 Task: Add an event with the title Second Annual Budget Review and Financial Planning, date '2024/04/27', time 8:50 AM to 10:50 AMand add a description: By the end of the session, participants will have experienced a greater sense of relaxation, clarity, and inner calm. They will have learned practical mindfulness techniques that can be applied not only during lunch breaks but also throughout their daily lives, fostering a more mindful and balanced approach to work and personal well-being., put the event into Red category . Add location for the event as: 654 Sainte-Chapelle, Paris, France, logged in from the account softage.9@softage.netand send the event invitation to softage.4@softage.net with CC to  softage.5@softage.net. Set a reminder for the event 15 minutes before
Action: Mouse moved to (109, 138)
Screenshot: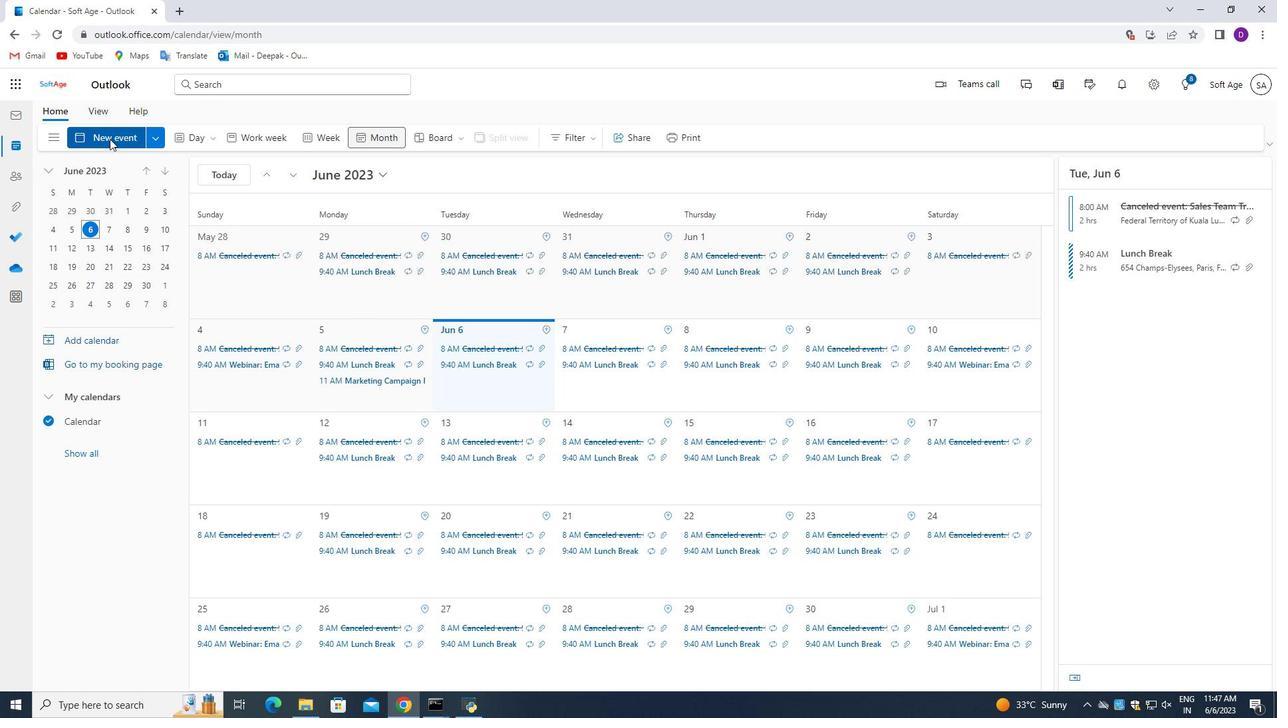 
Action: Mouse pressed left at (109, 138)
Screenshot: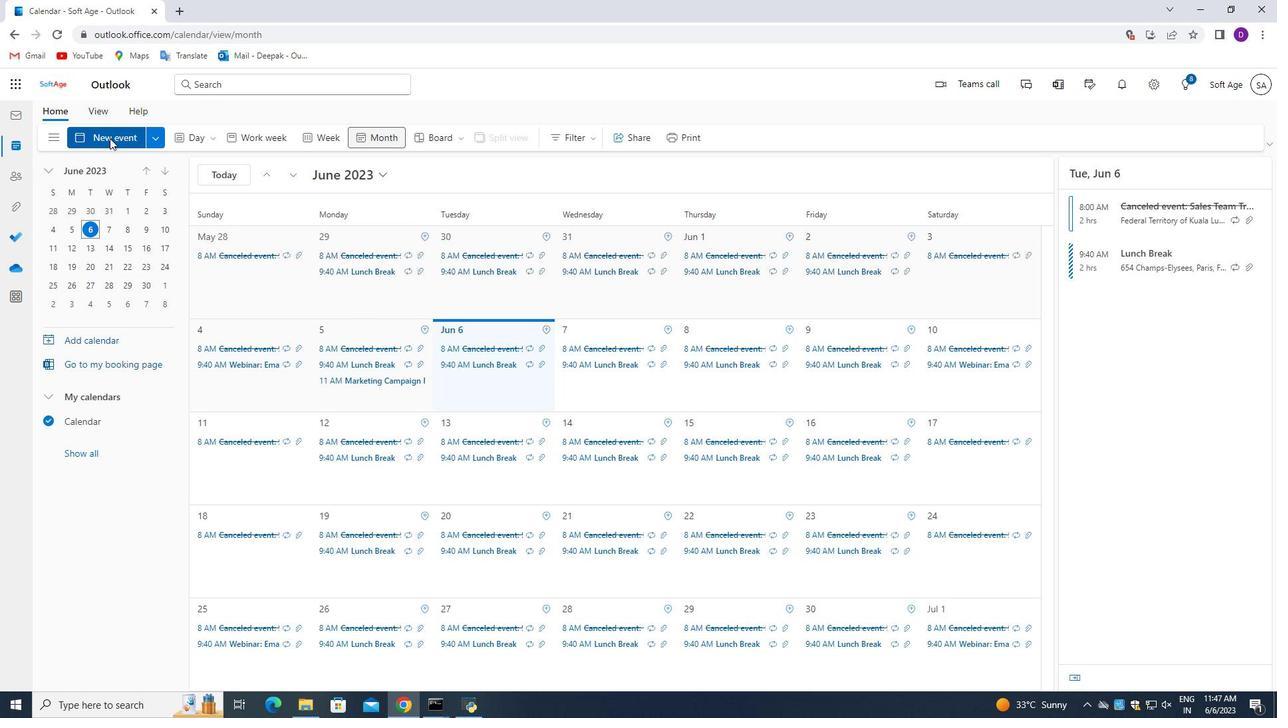 
Action: Mouse moved to (483, 572)
Screenshot: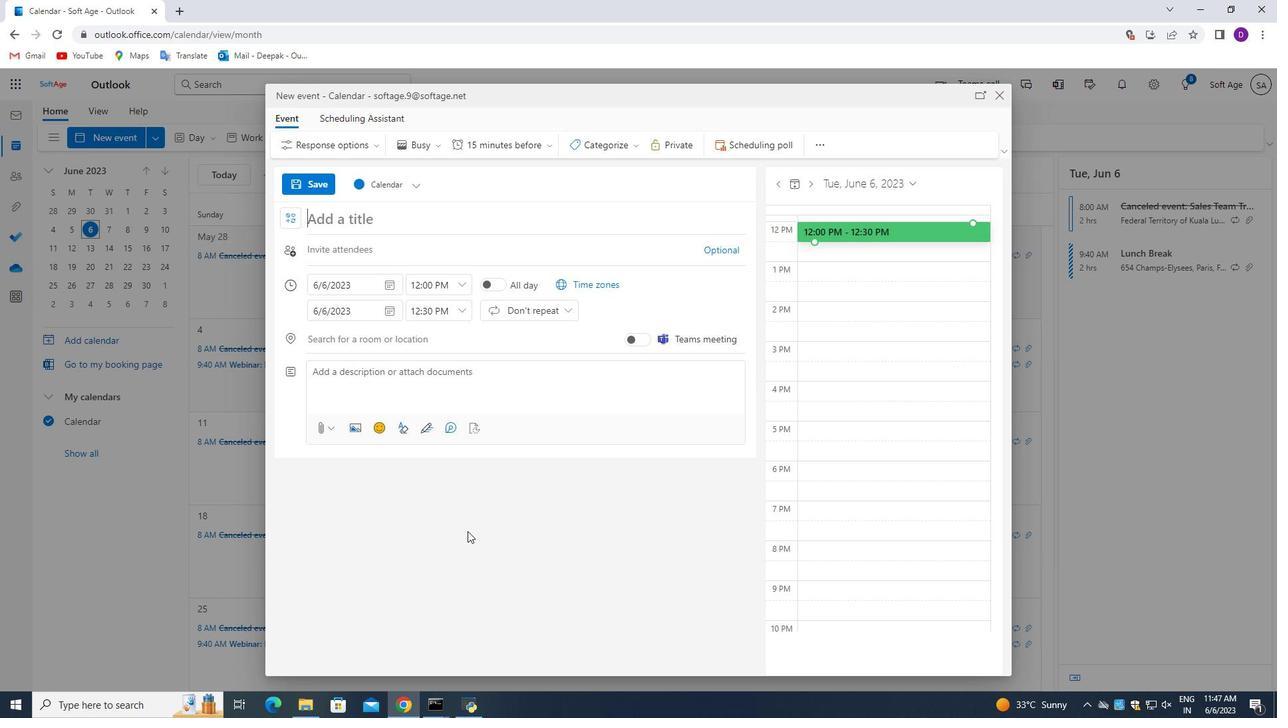
Action: Key pressed <Key.shift_r>Second<Key.space><Key.shift_r>Annual<Key.space><Key.shift_r>Budget<Key.space><Key.shift_r>Review<Key.space>and<Key.space><Key.shift_r>Financil<Key.backspace>al<Key.space>
Screenshot: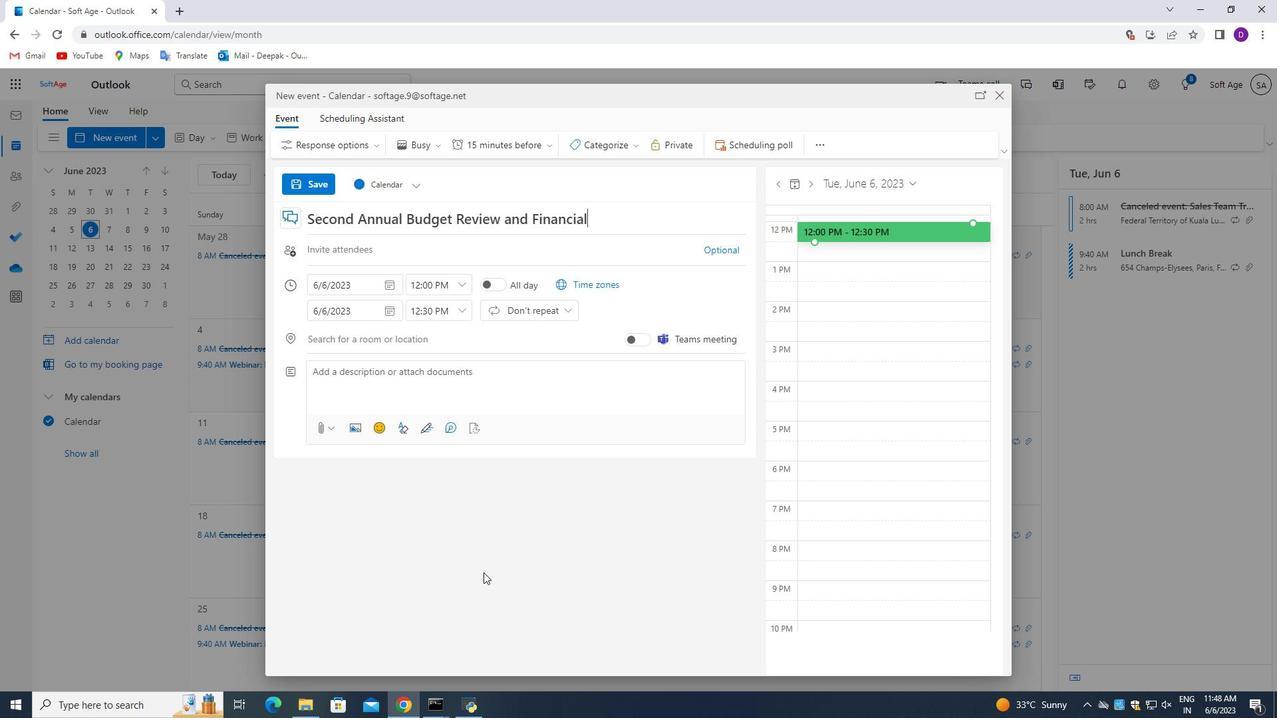 
Action: Mouse moved to (524, 562)
Screenshot: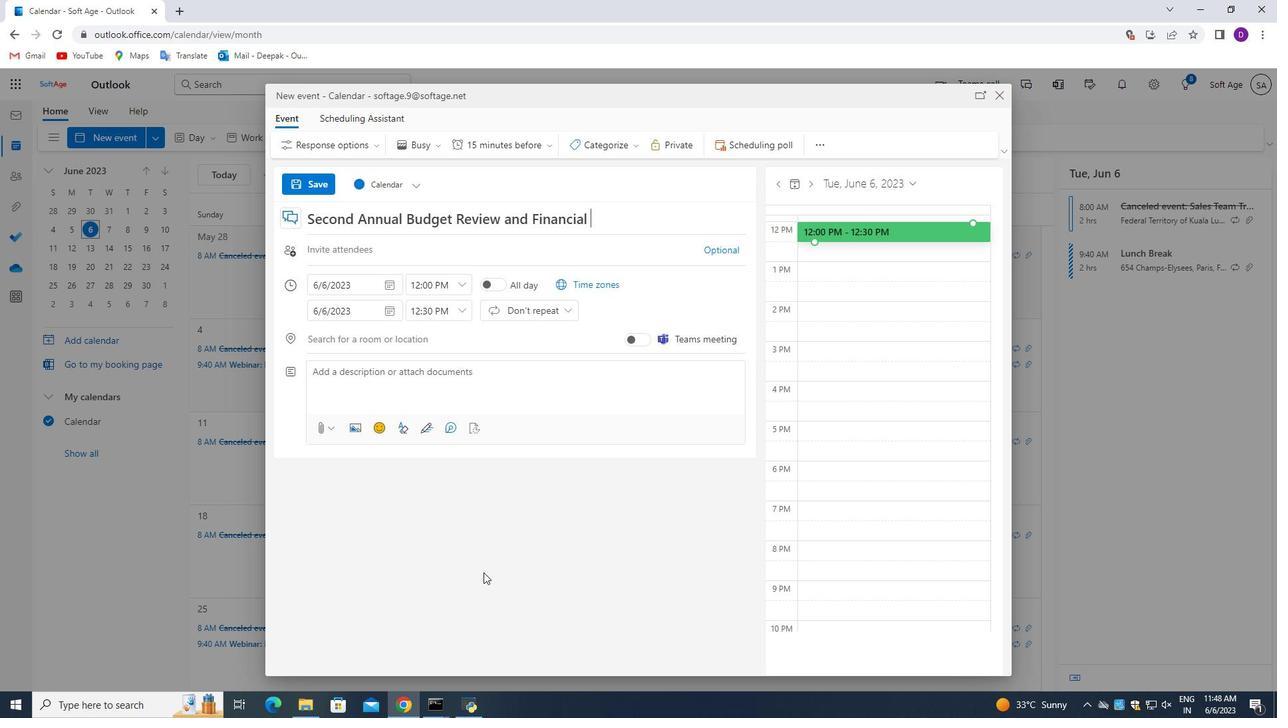 
Action: Key pressed <Key.shift>Planning<Key.space>
Screenshot: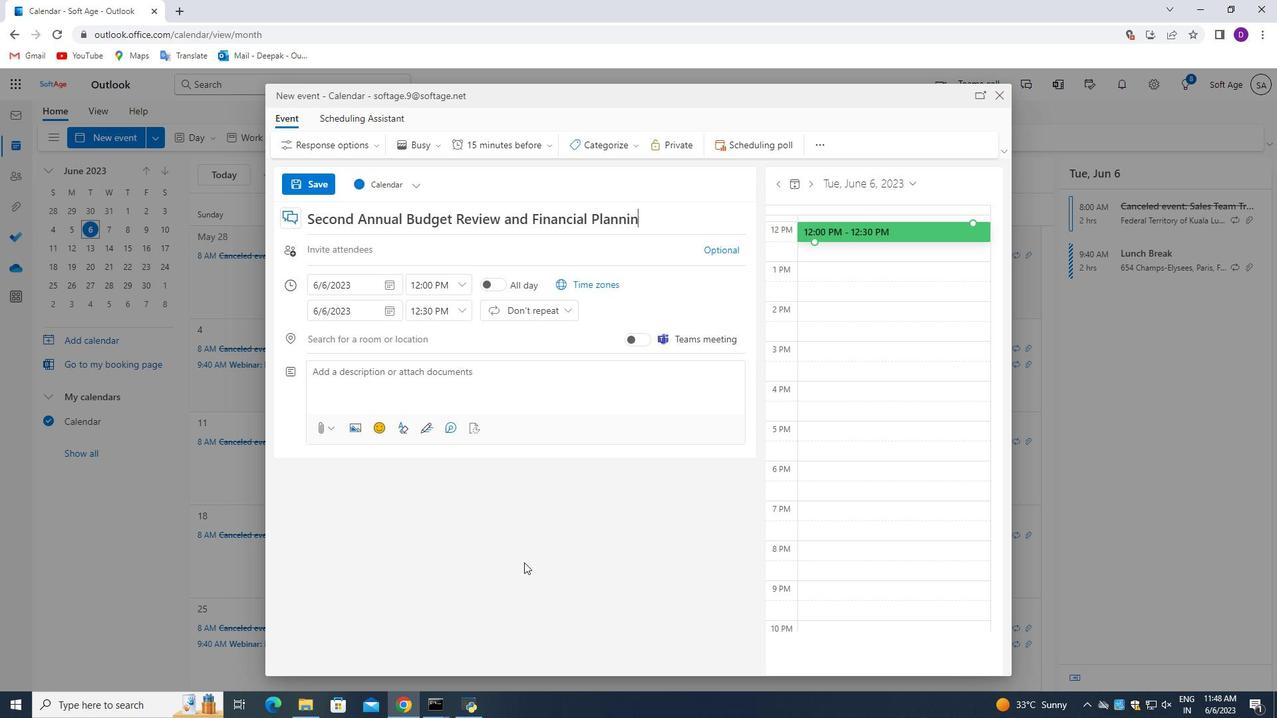 
Action: Mouse moved to (395, 282)
Screenshot: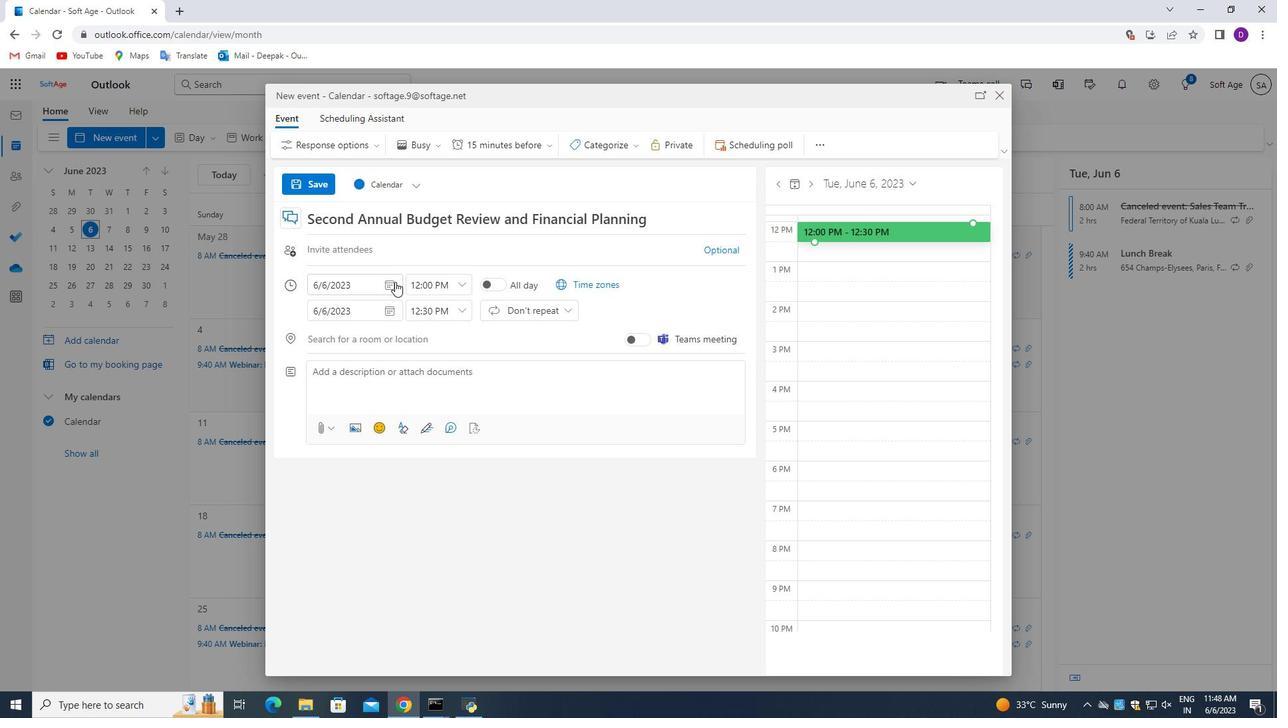 
Action: Mouse pressed left at (395, 282)
Screenshot: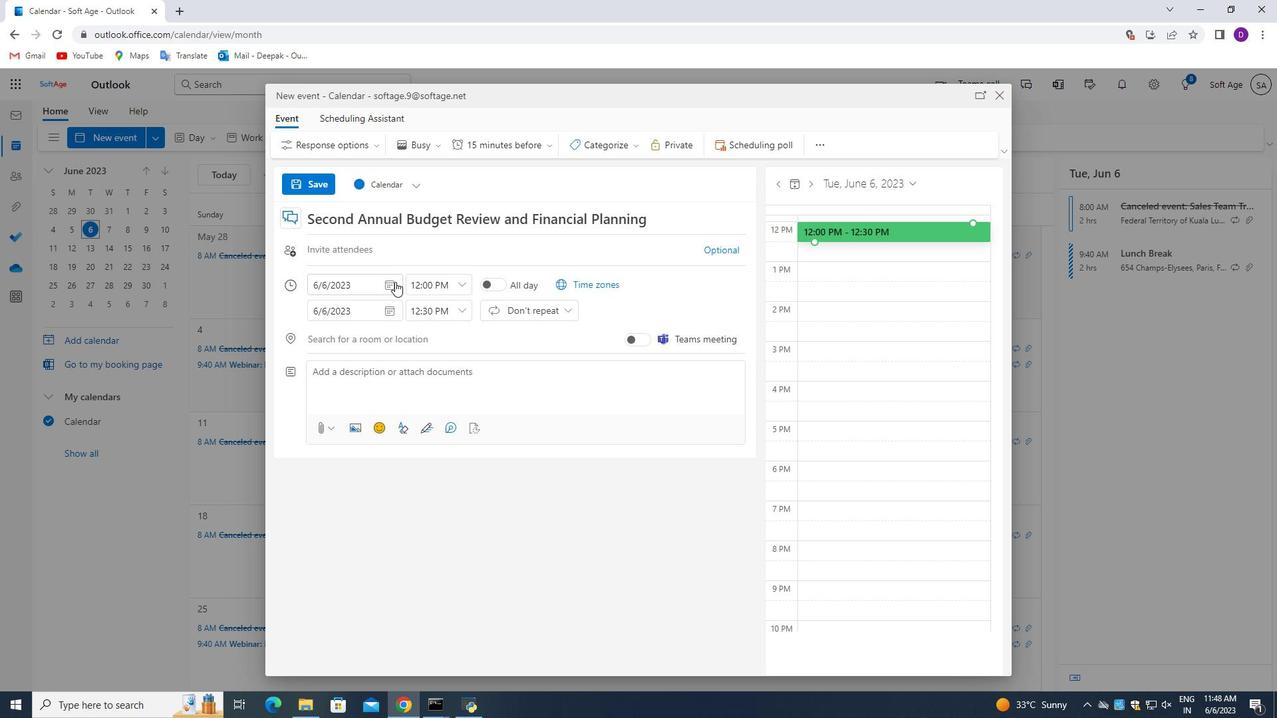 
Action: Mouse moved to (358, 311)
Screenshot: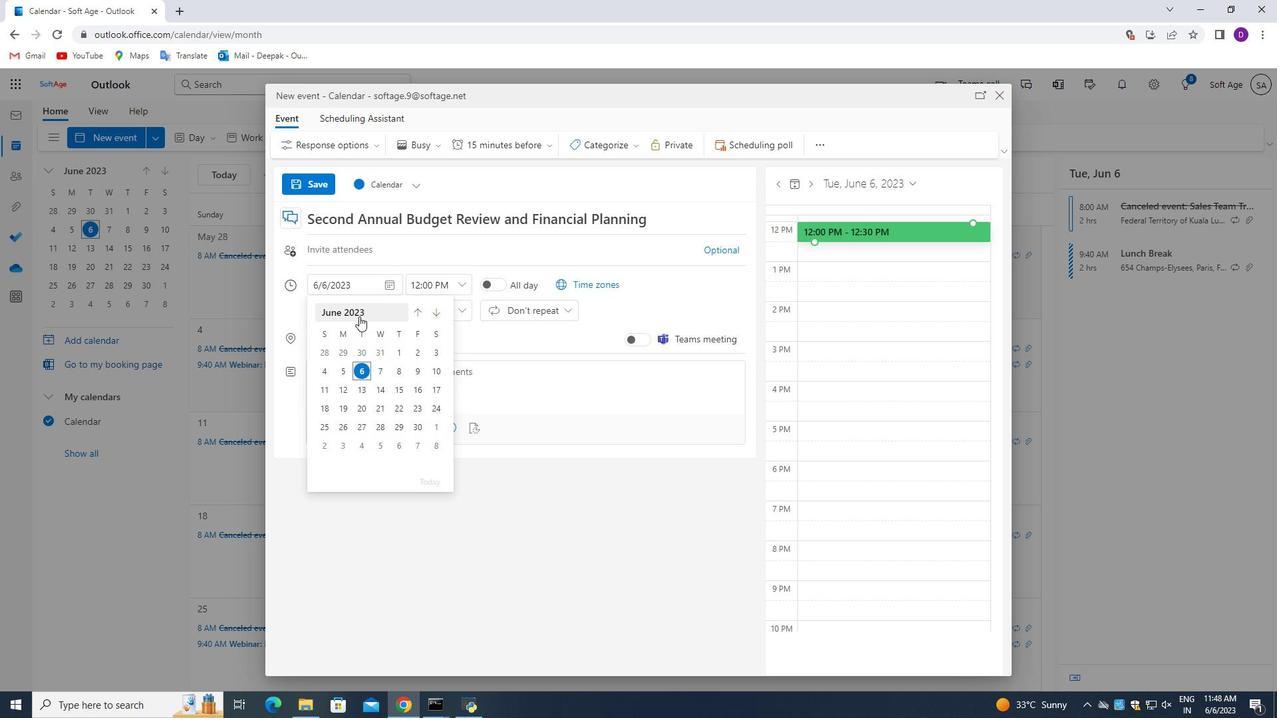 
Action: Mouse pressed left at (358, 311)
Screenshot: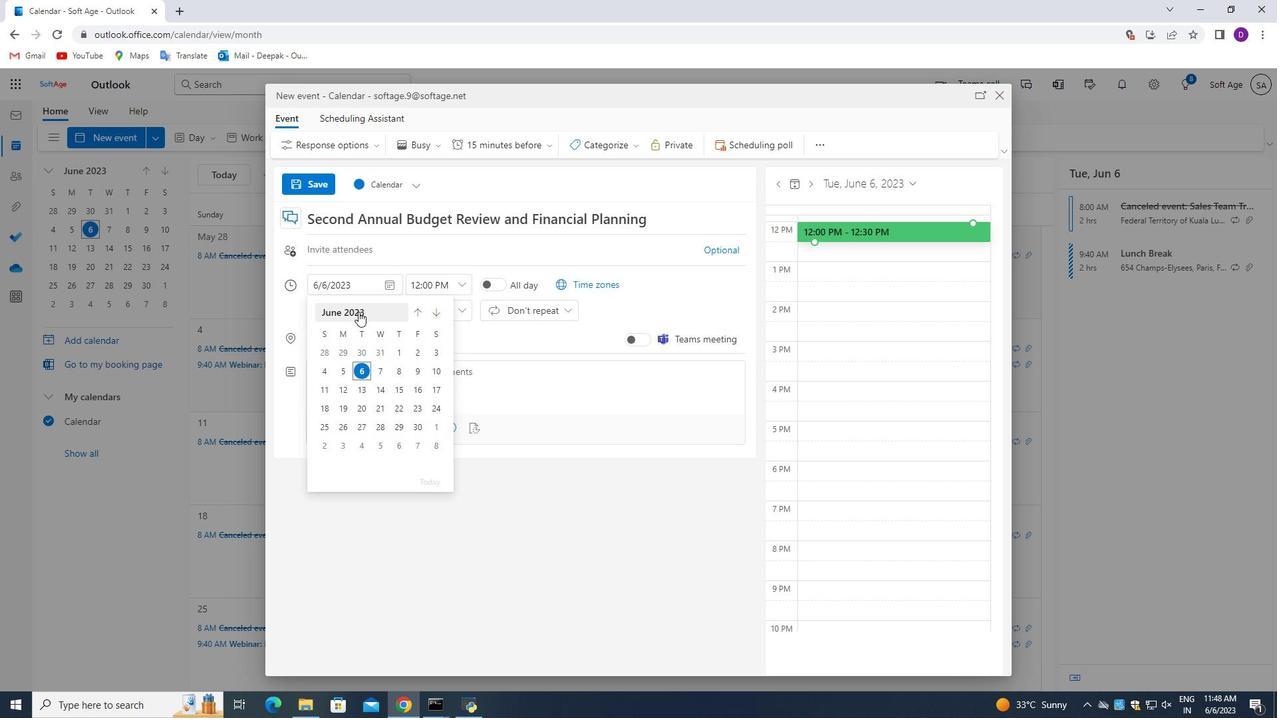 
Action: Mouse moved to (439, 318)
Screenshot: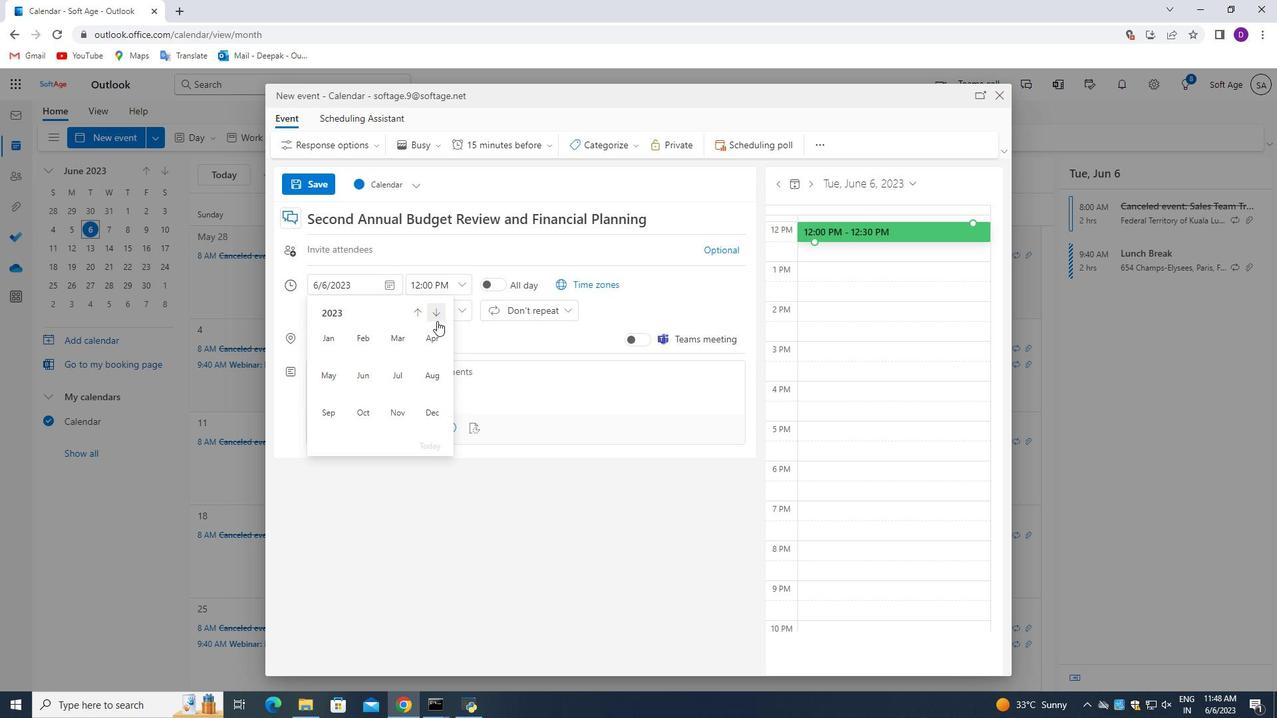 
Action: Mouse pressed left at (439, 318)
Screenshot: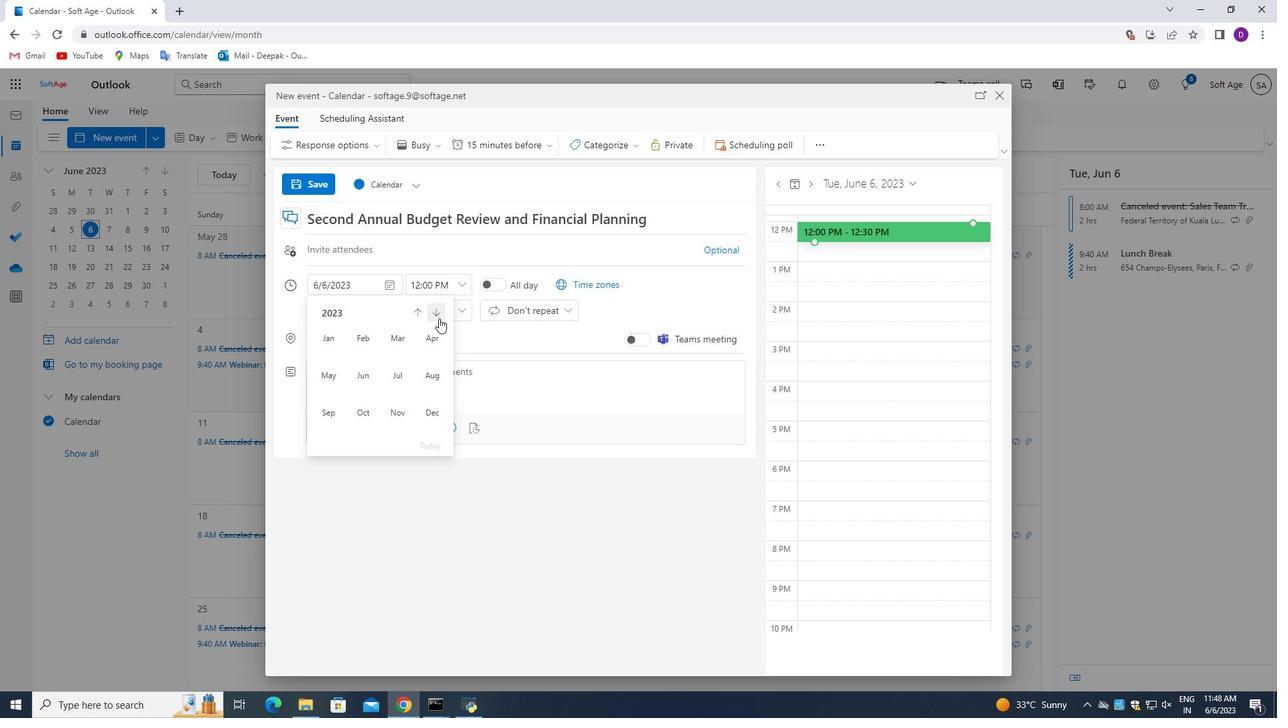 
Action: Mouse moved to (432, 336)
Screenshot: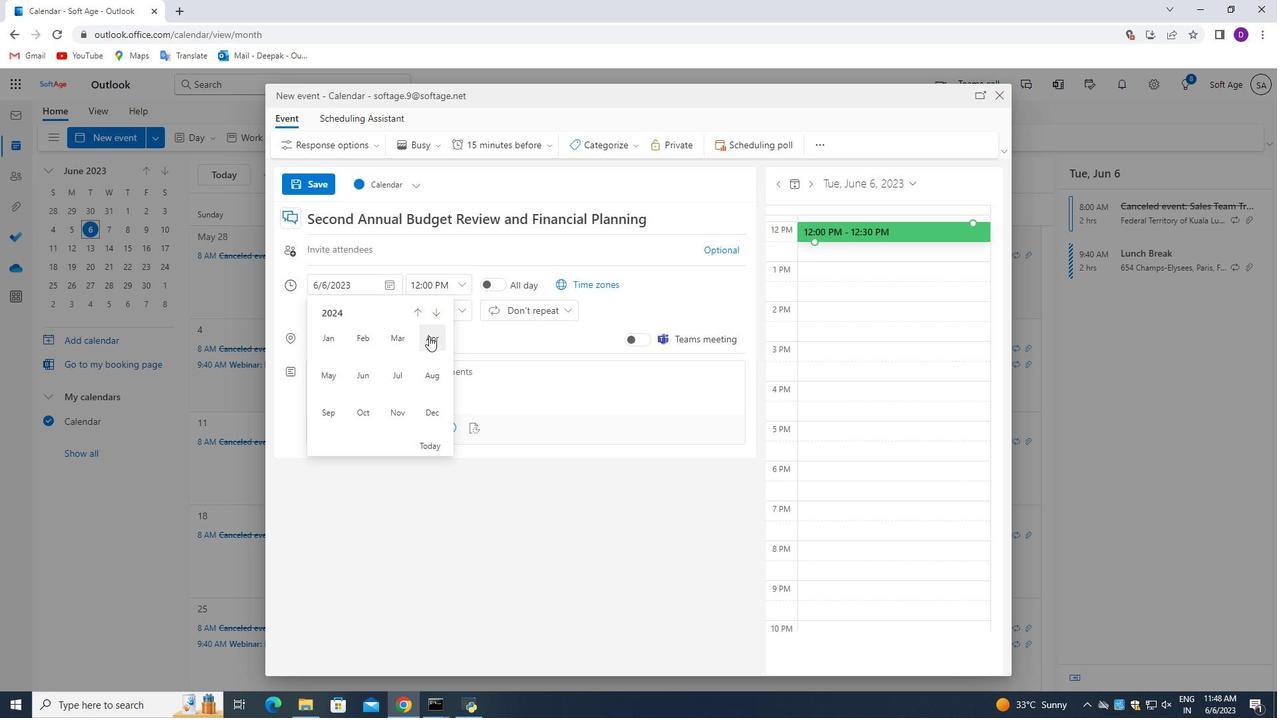 
Action: Mouse pressed left at (432, 336)
Screenshot: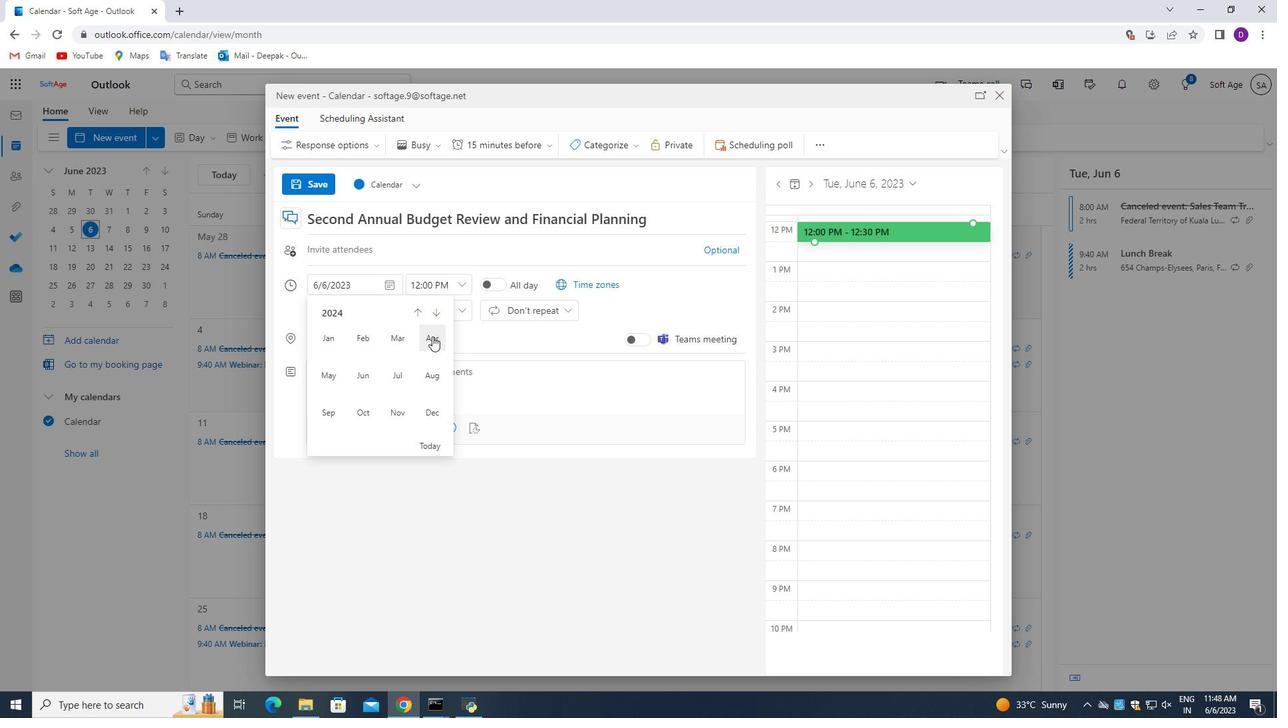 
Action: Mouse moved to (434, 407)
Screenshot: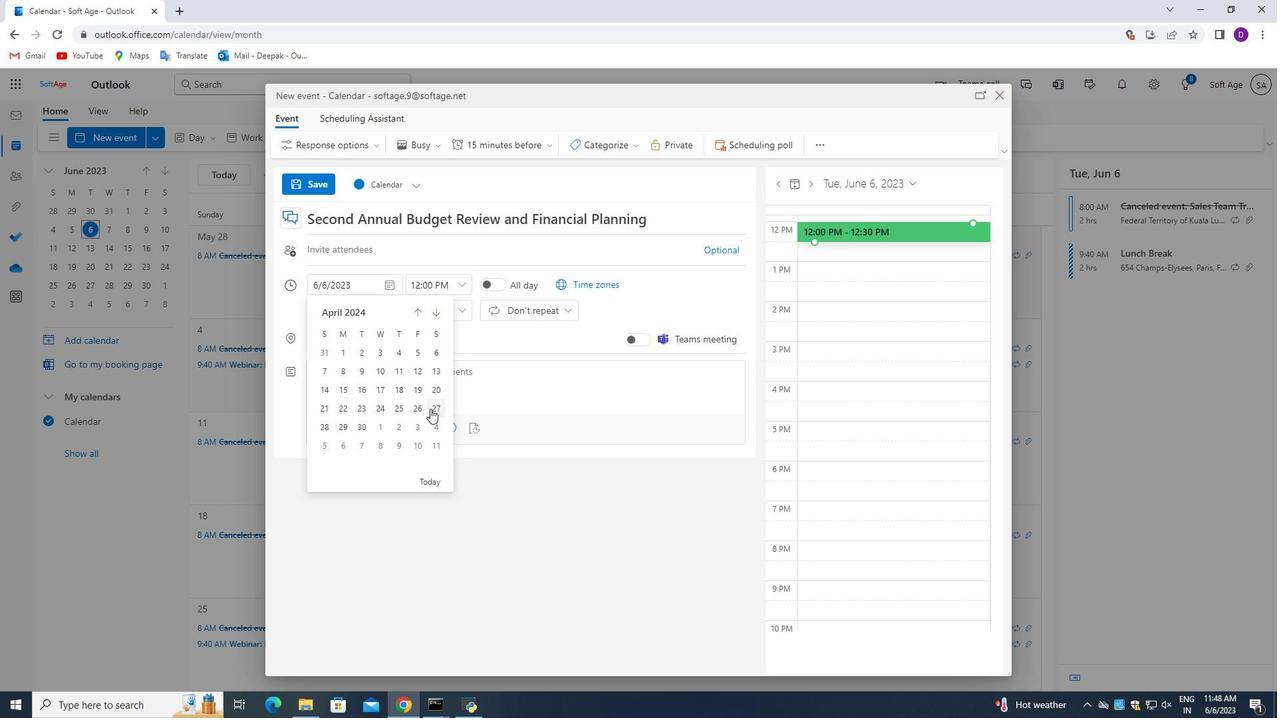 
Action: Mouse pressed left at (434, 407)
Screenshot: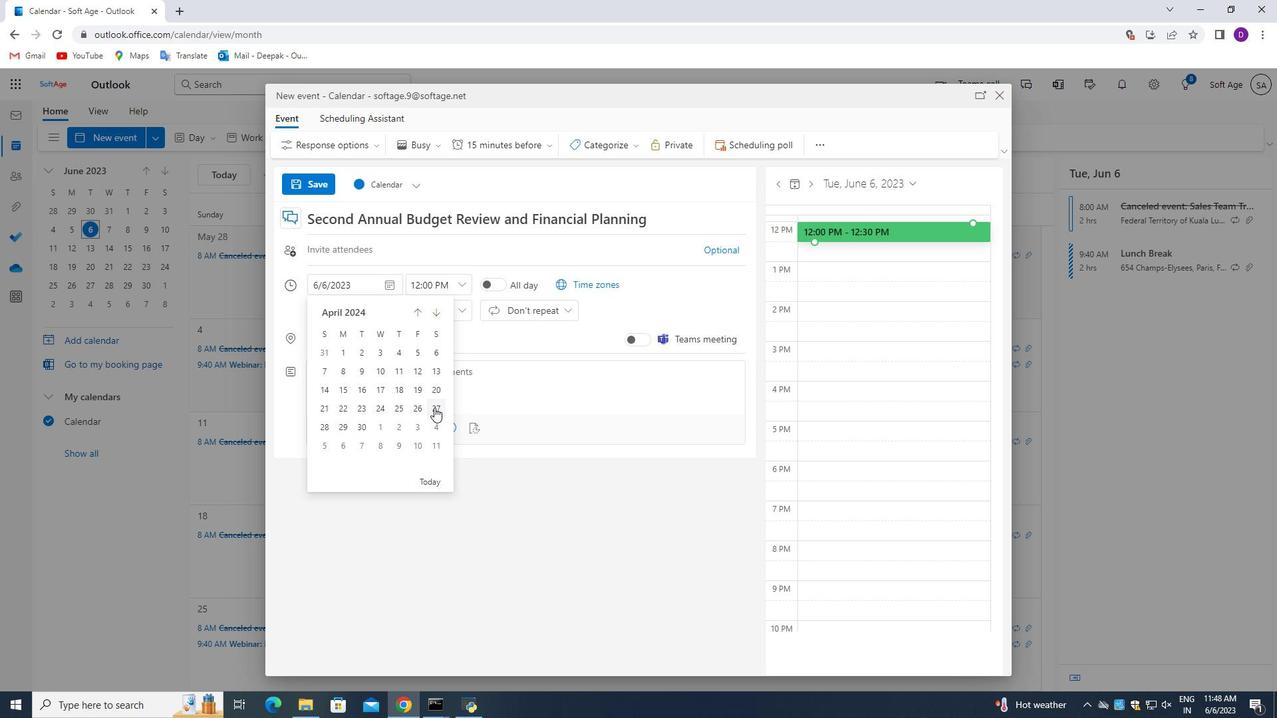 
Action: Mouse moved to (464, 284)
Screenshot: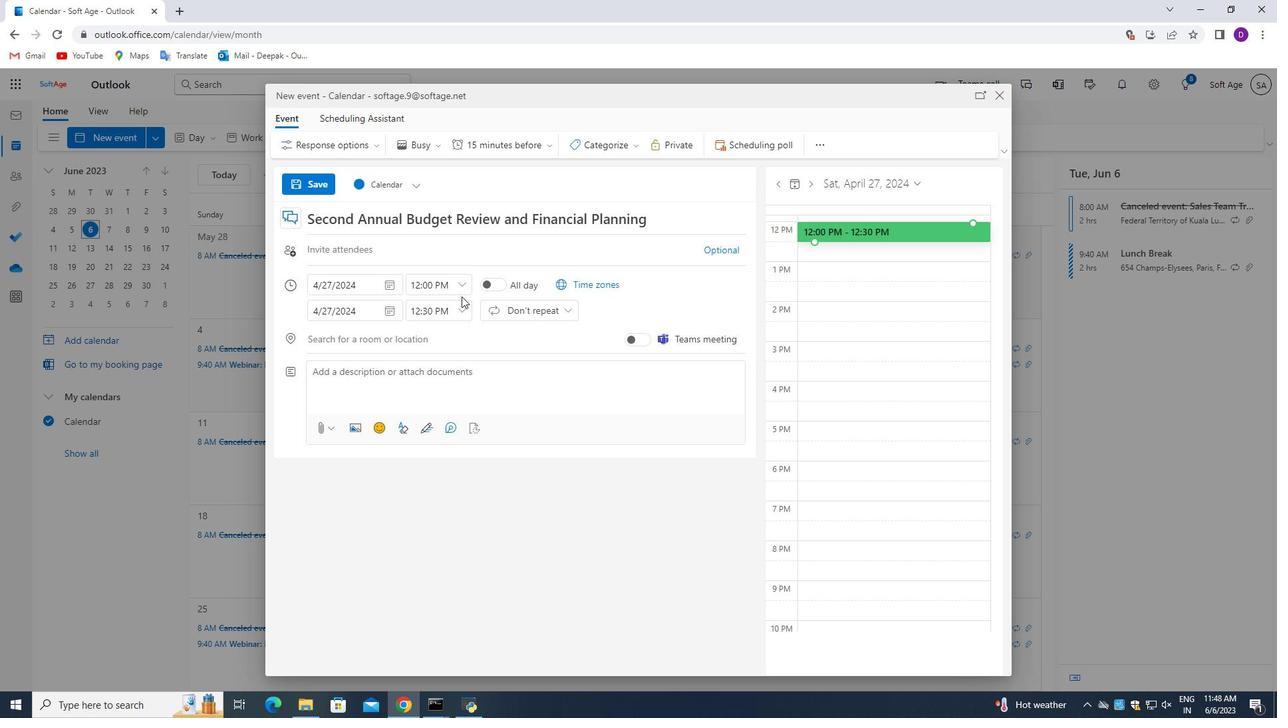
Action: Mouse pressed left at (464, 284)
Screenshot: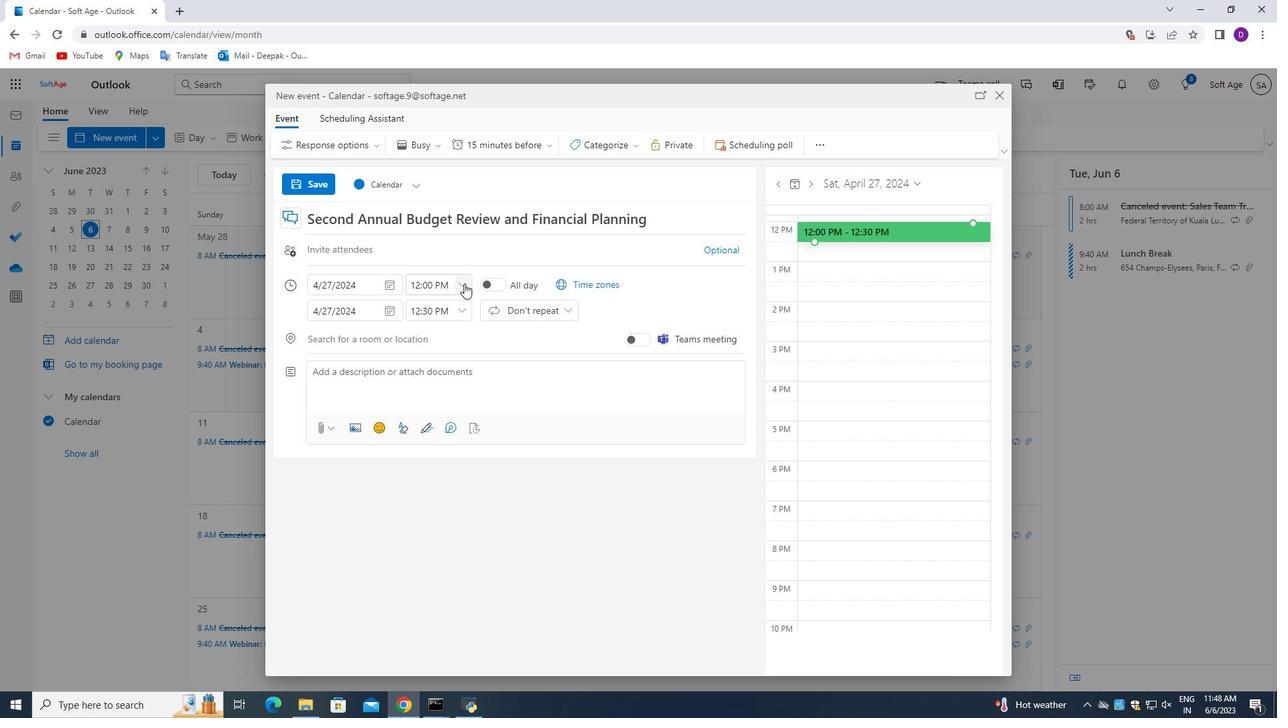 
Action: Mouse pressed left at (464, 284)
Screenshot: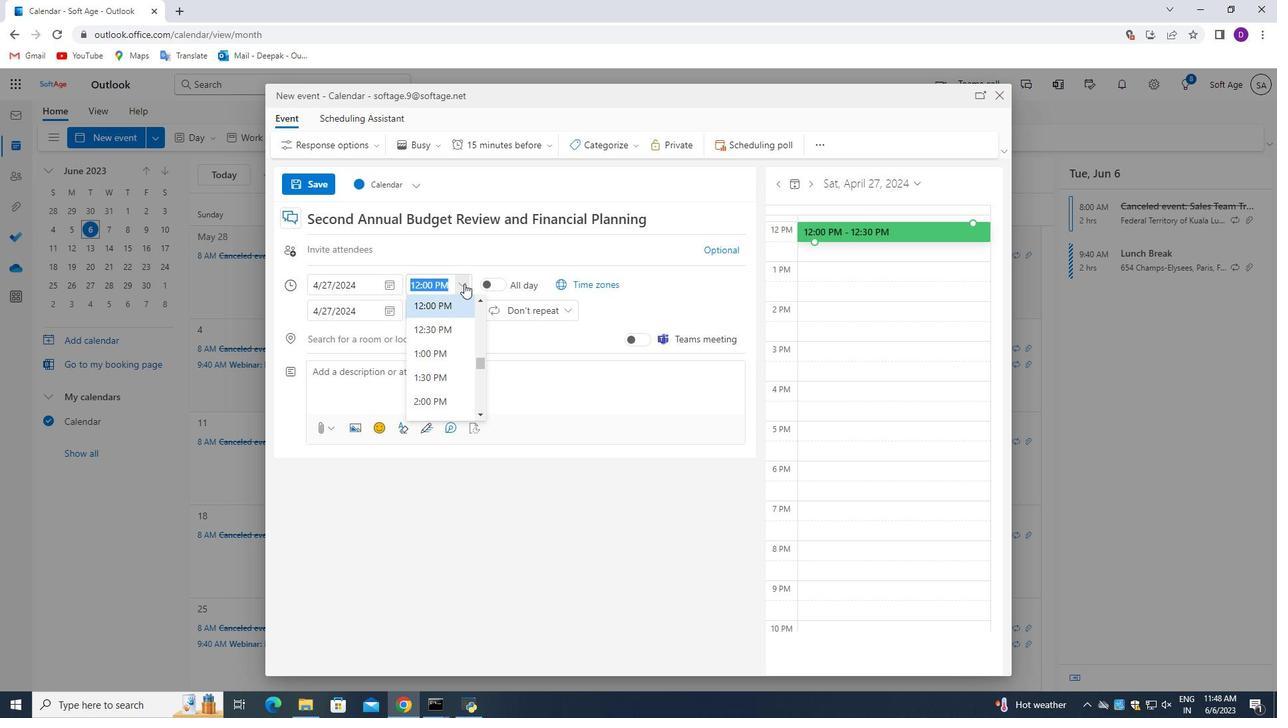 
Action: Mouse moved to (418, 286)
Screenshot: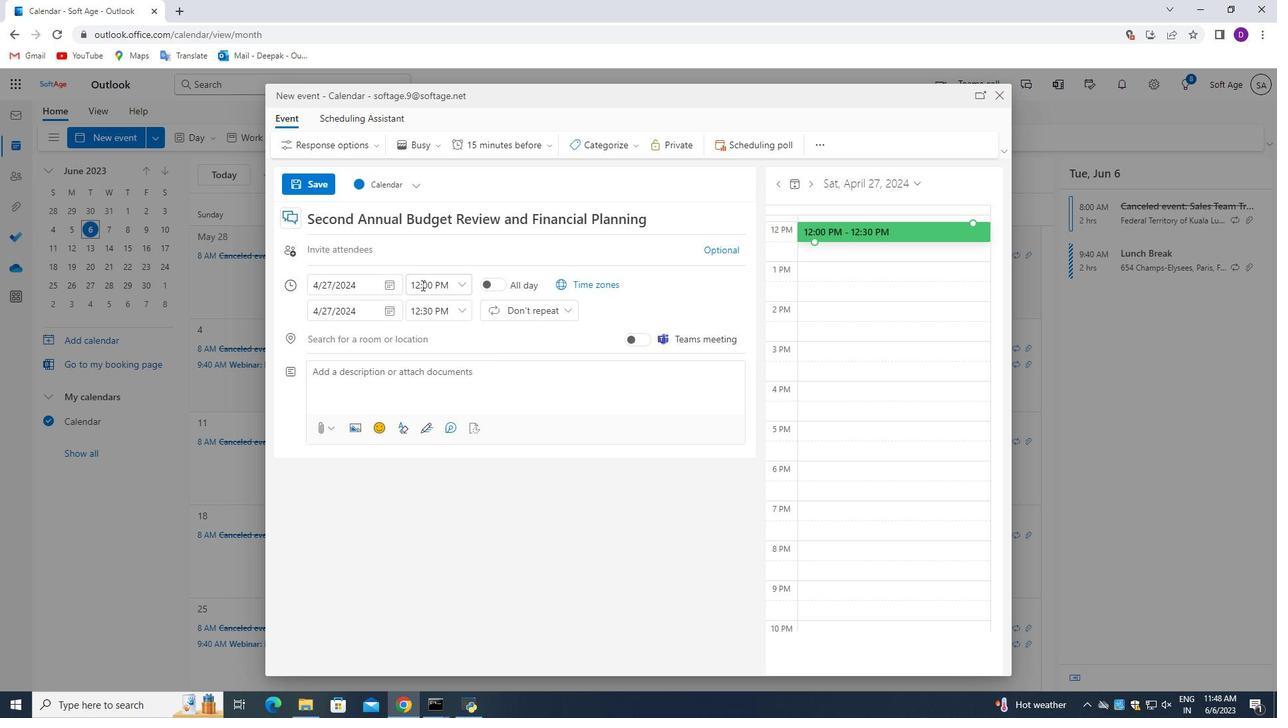
Action: Mouse pressed left at (418, 286)
Screenshot: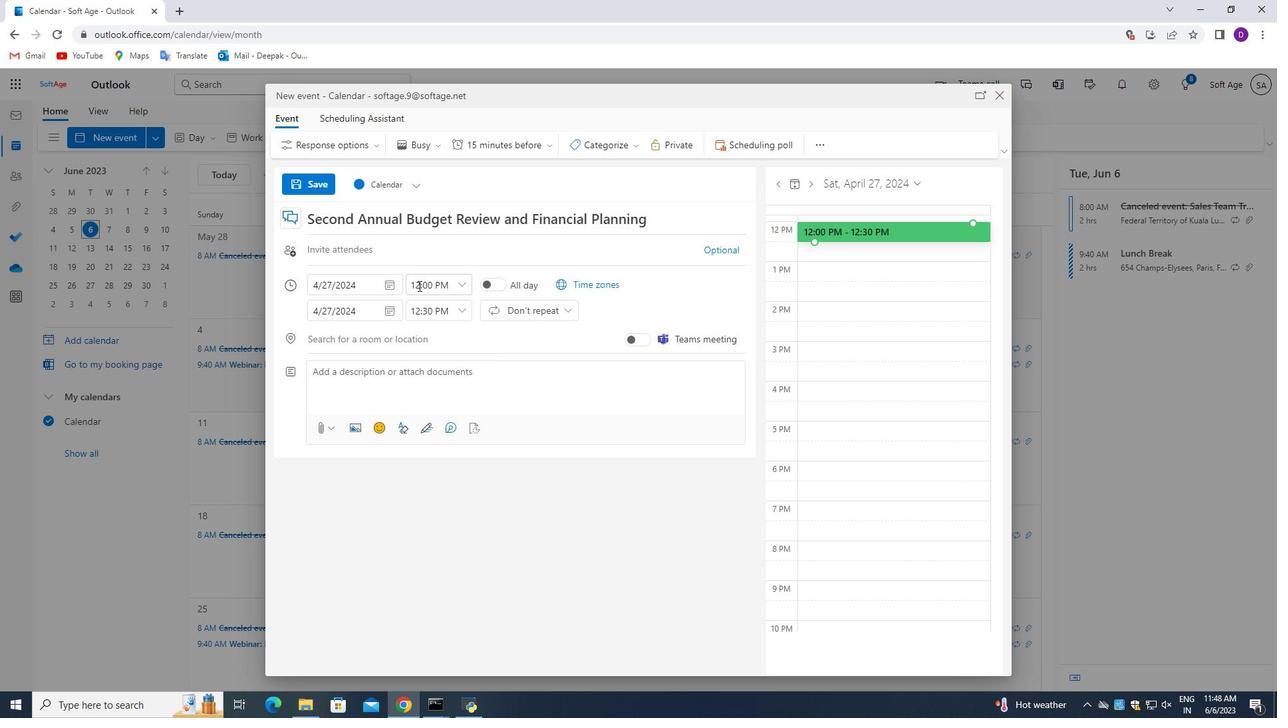 
Action: Mouse pressed left at (418, 286)
Screenshot: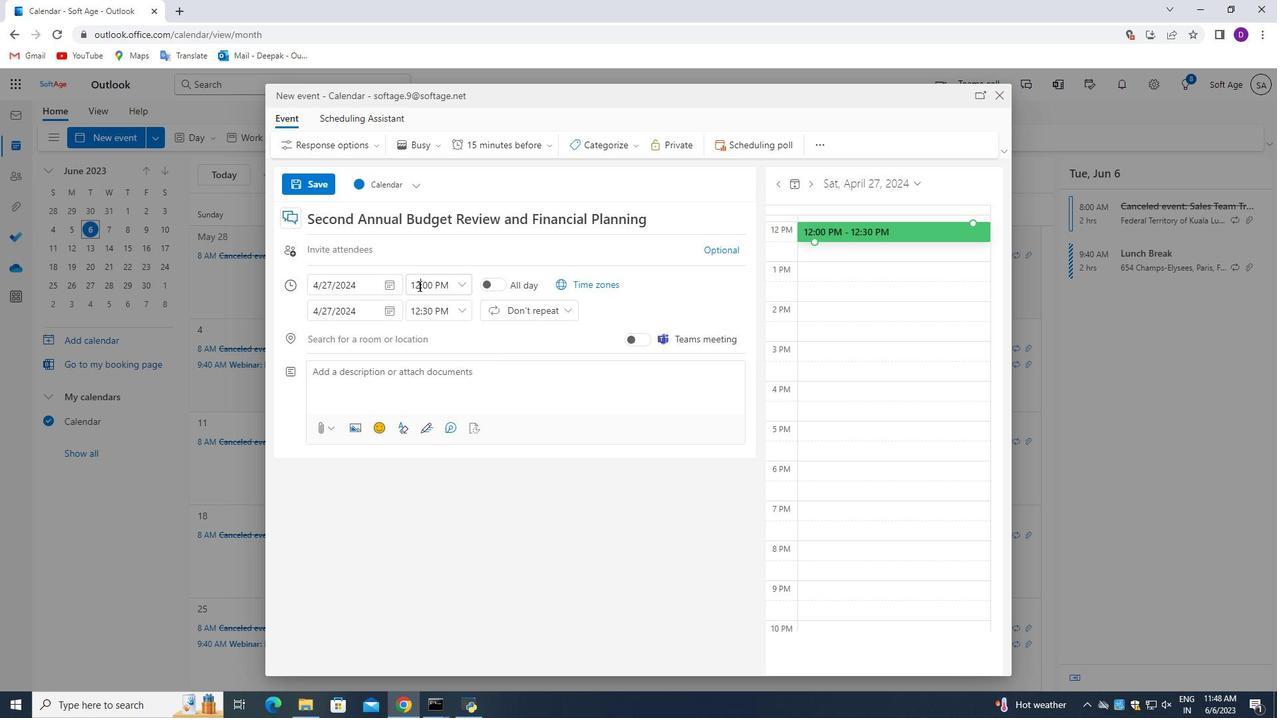 
Action: Mouse pressed left at (418, 286)
Screenshot: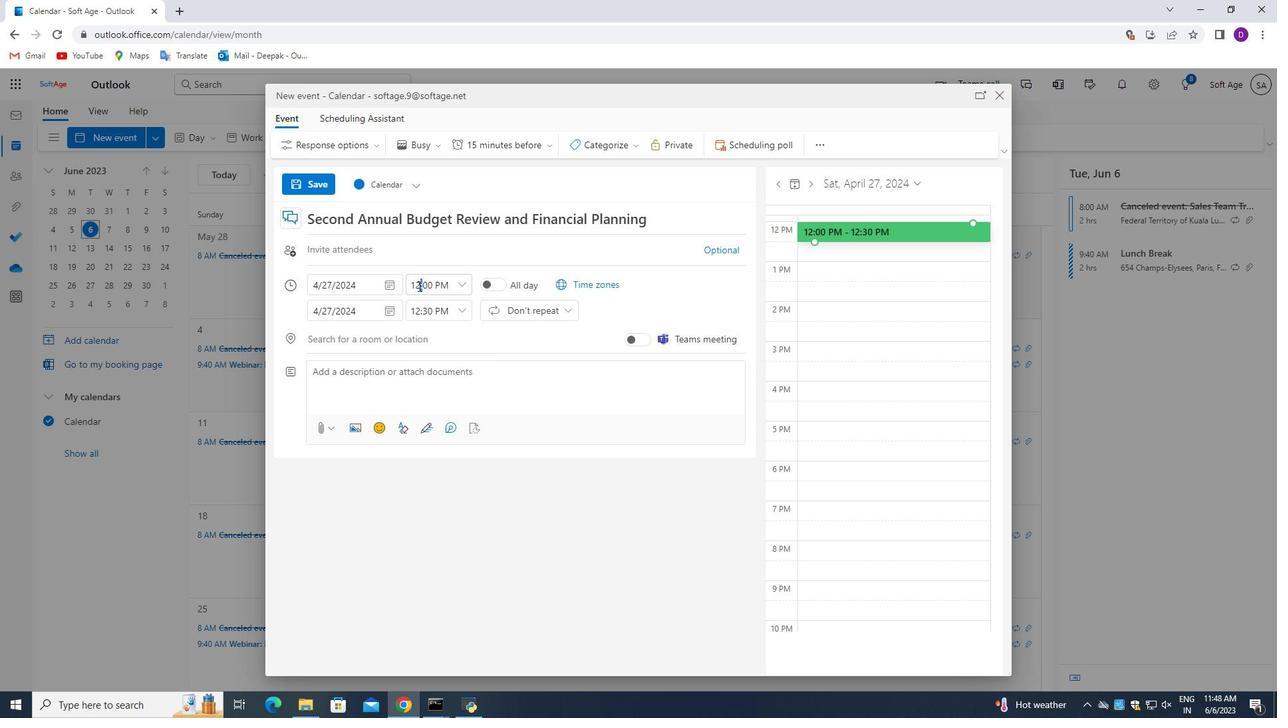 
Action: Mouse moved to (432, 313)
Screenshot: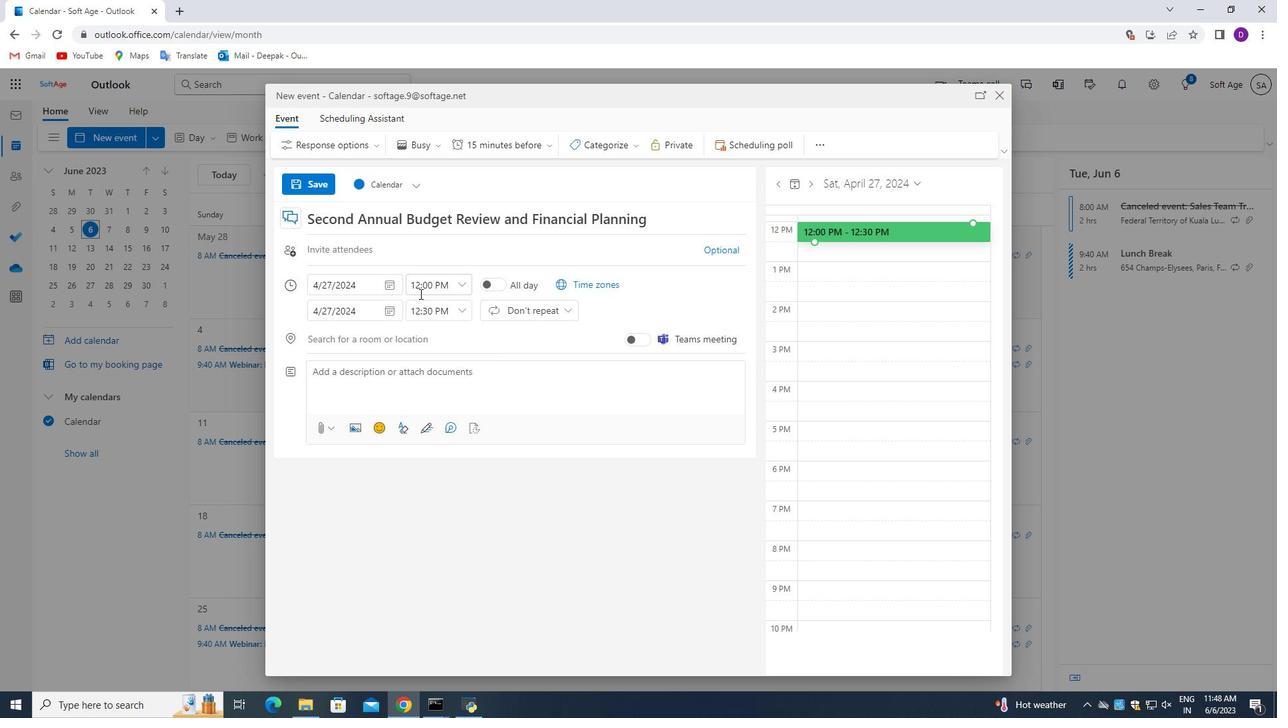 
Action: Key pressed <Key.backspace><Key.backspace>8
Screenshot: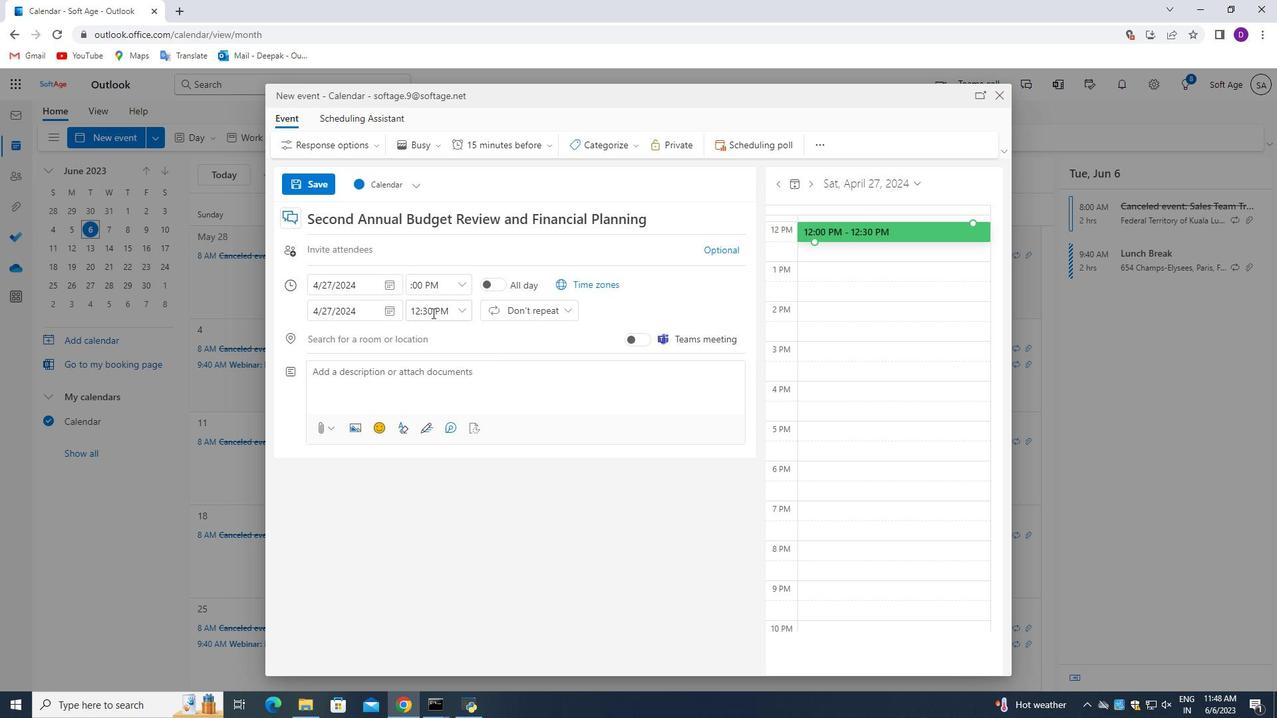 
Action: Mouse moved to (424, 284)
Screenshot: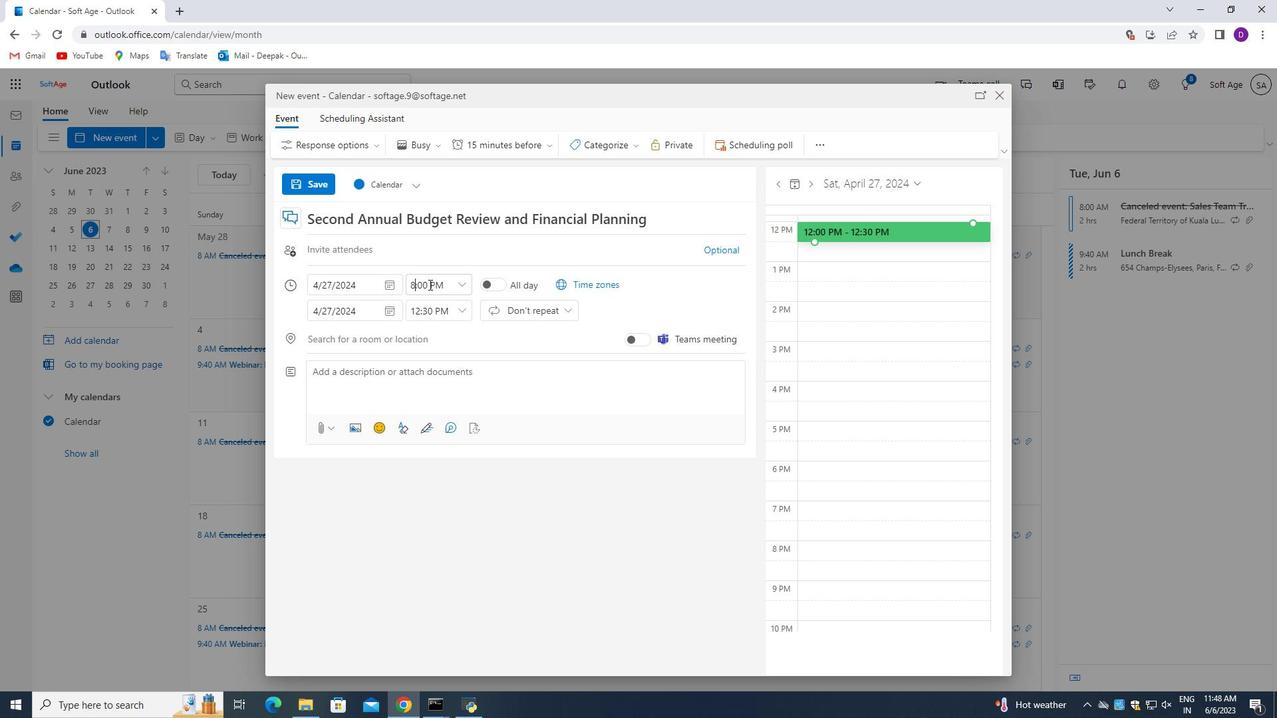 
Action: Mouse pressed left at (424, 284)
Screenshot: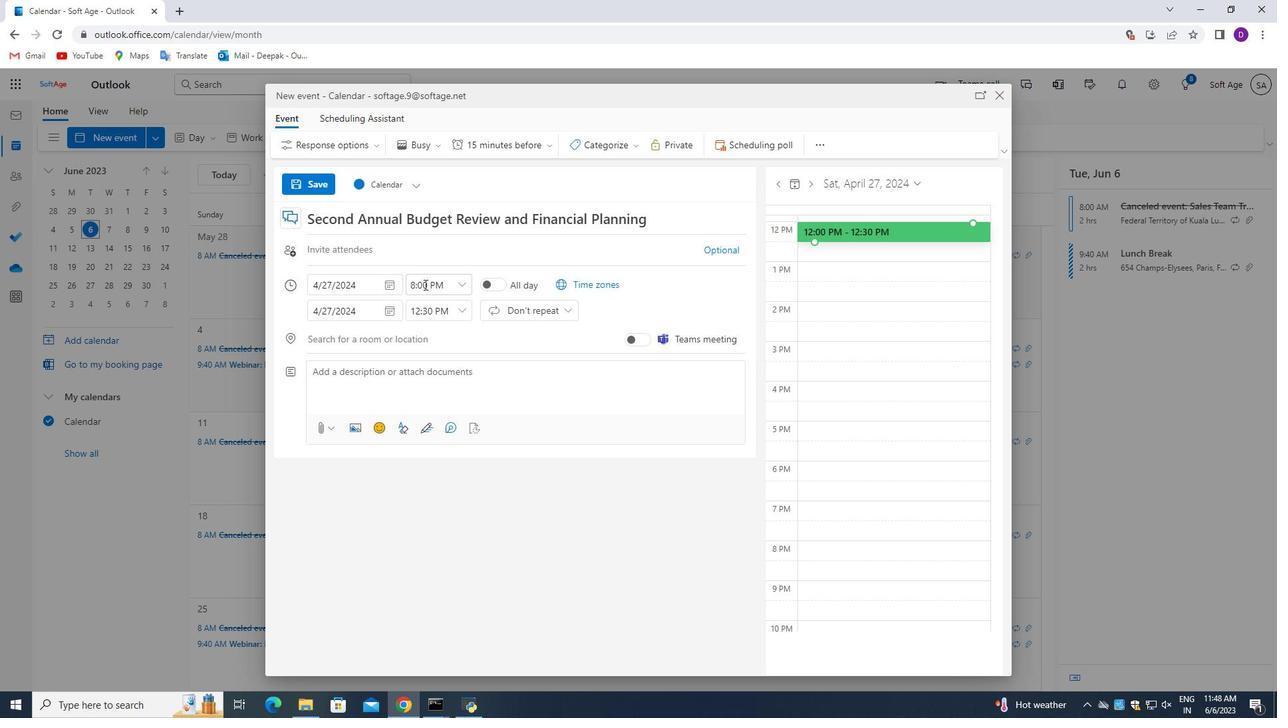 
Action: Mouse moved to (429, 222)
Screenshot: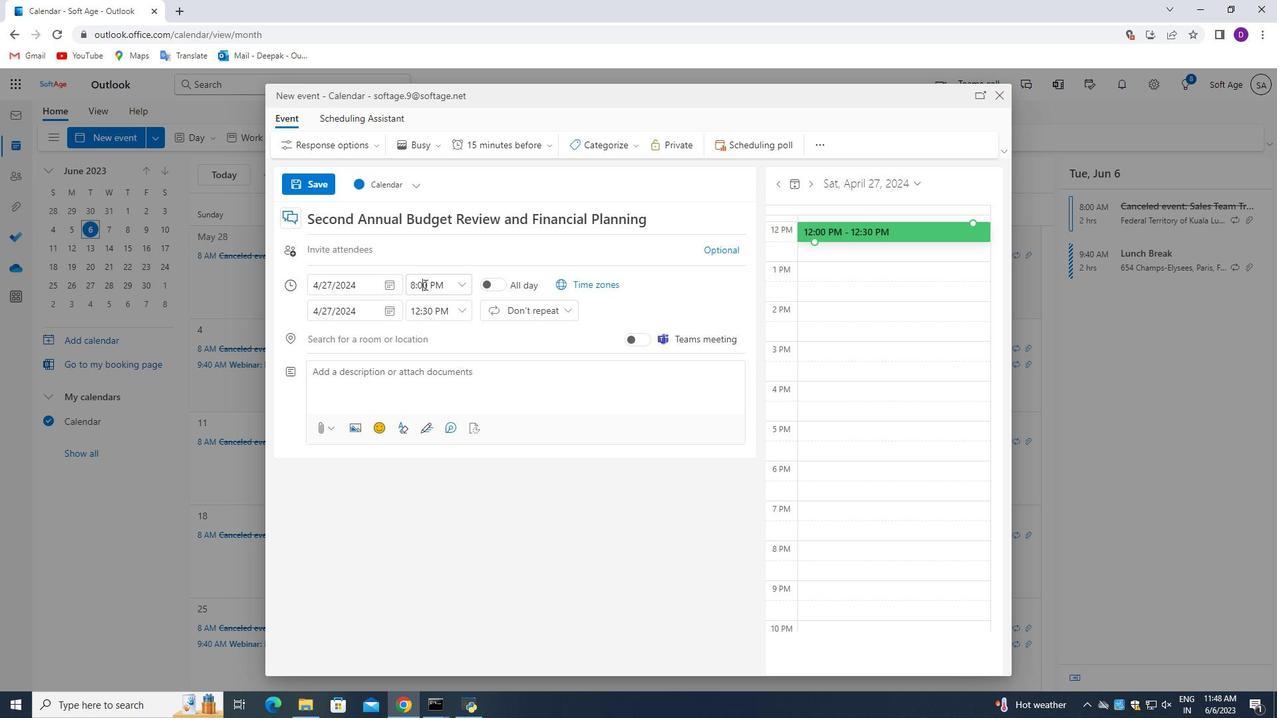
Action: Key pressed <Key.backspace>5
Screenshot: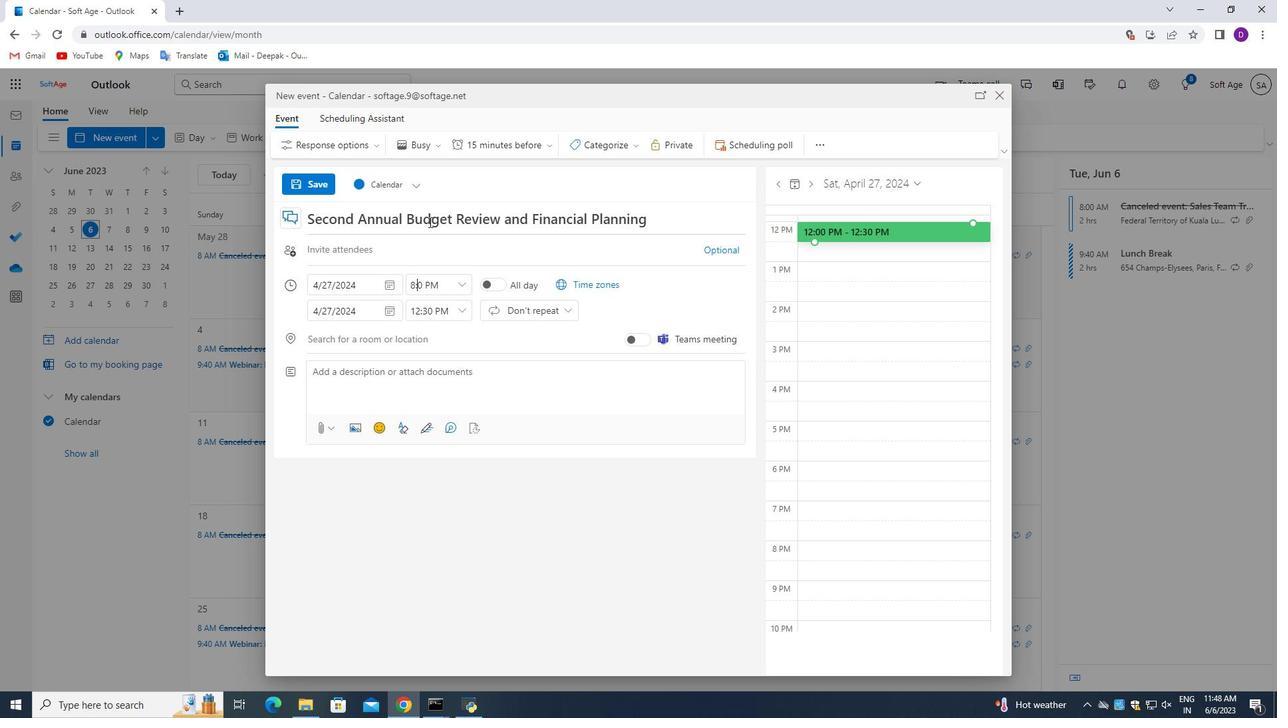 
Action: Mouse moved to (459, 315)
Screenshot: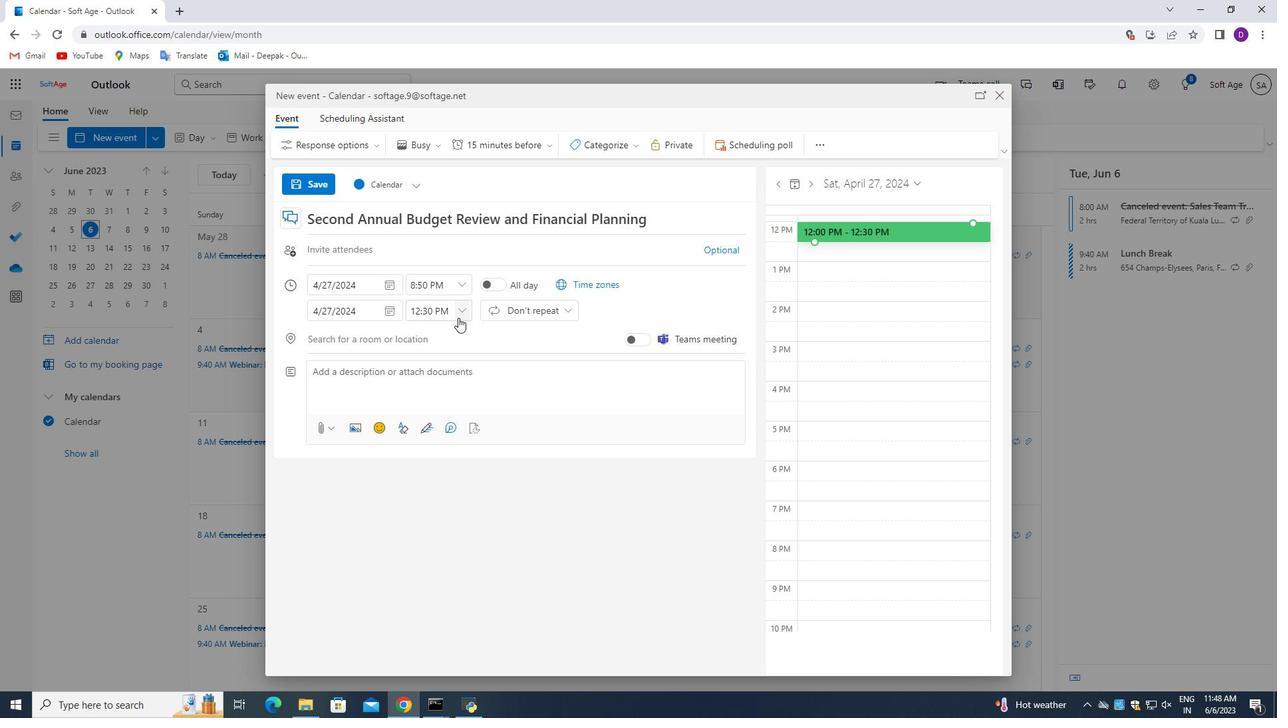 
Action: Mouse pressed left at (459, 315)
Screenshot: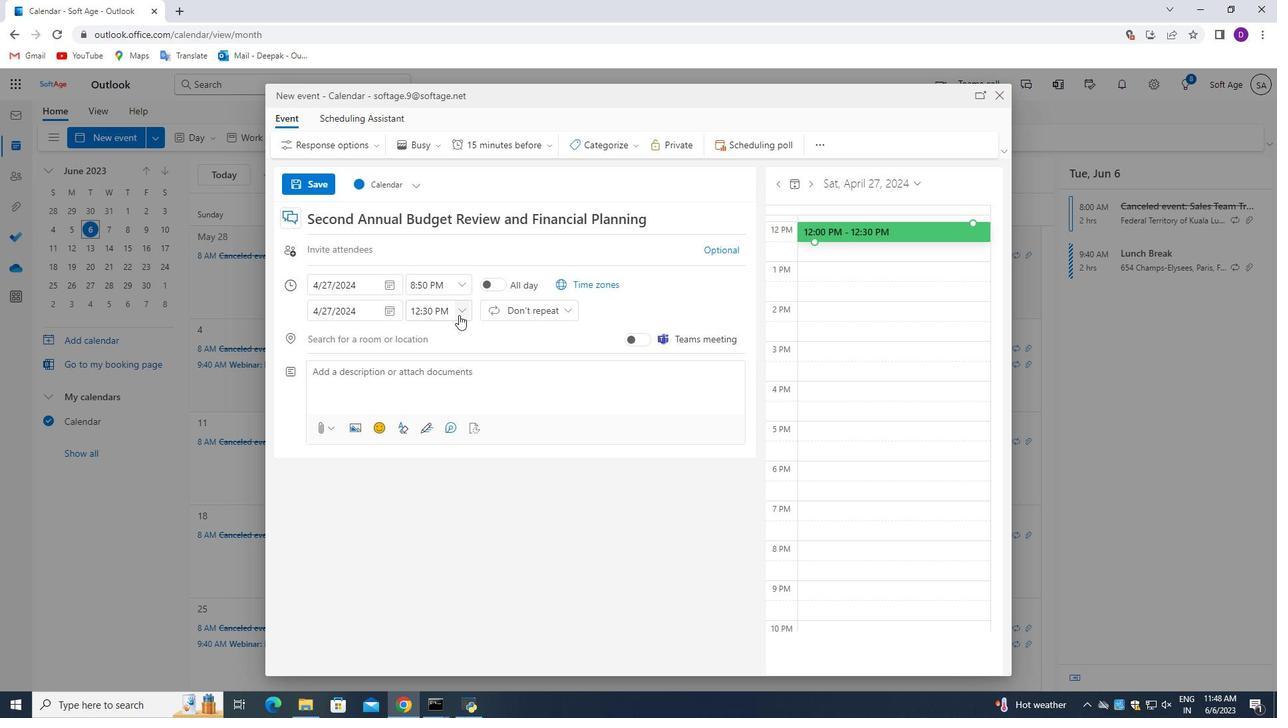 
Action: Mouse moved to (449, 357)
Screenshot: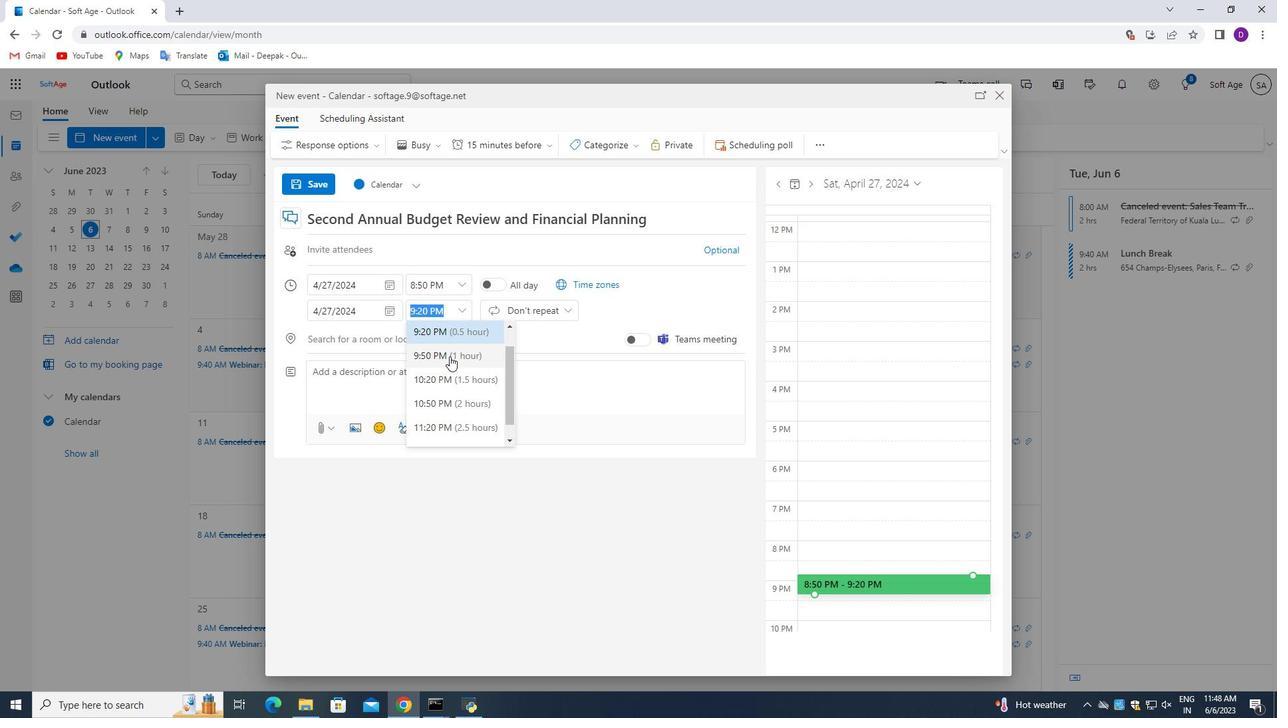 
Action: Mouse pressed left at (449, 357)
Screenshot: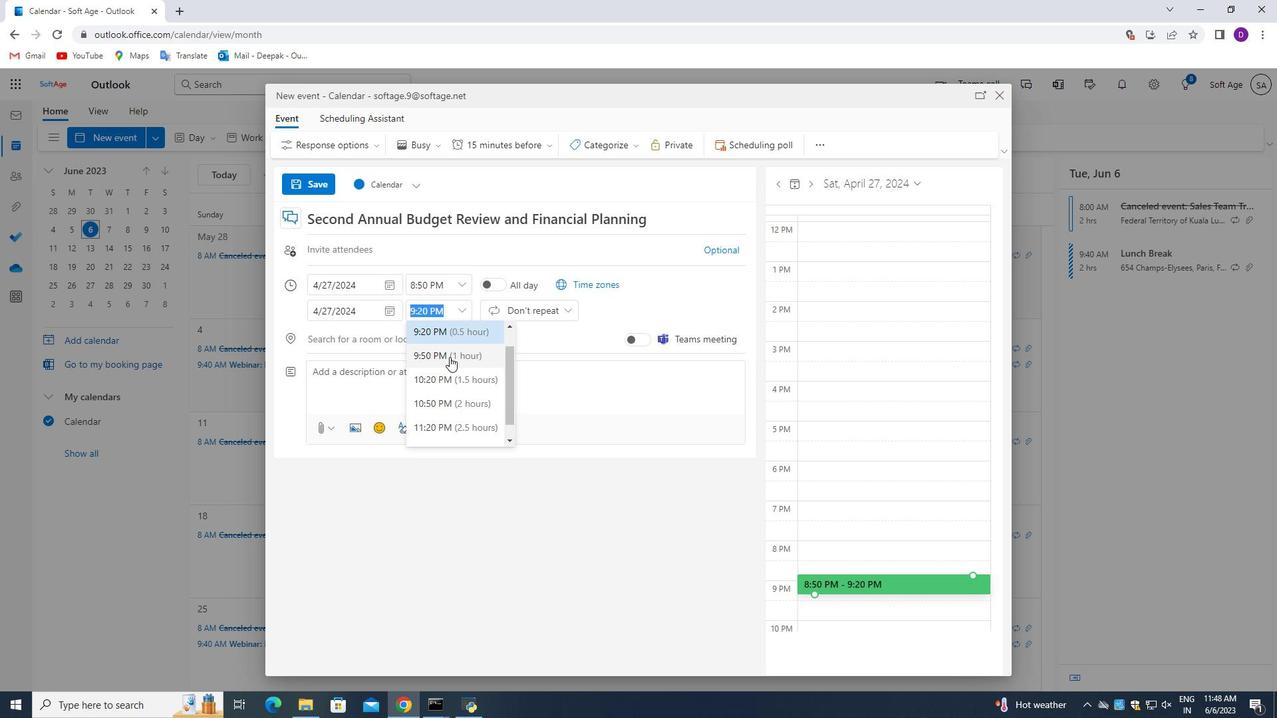 
Action: Mouse moved to (425, 377)
Screenshot: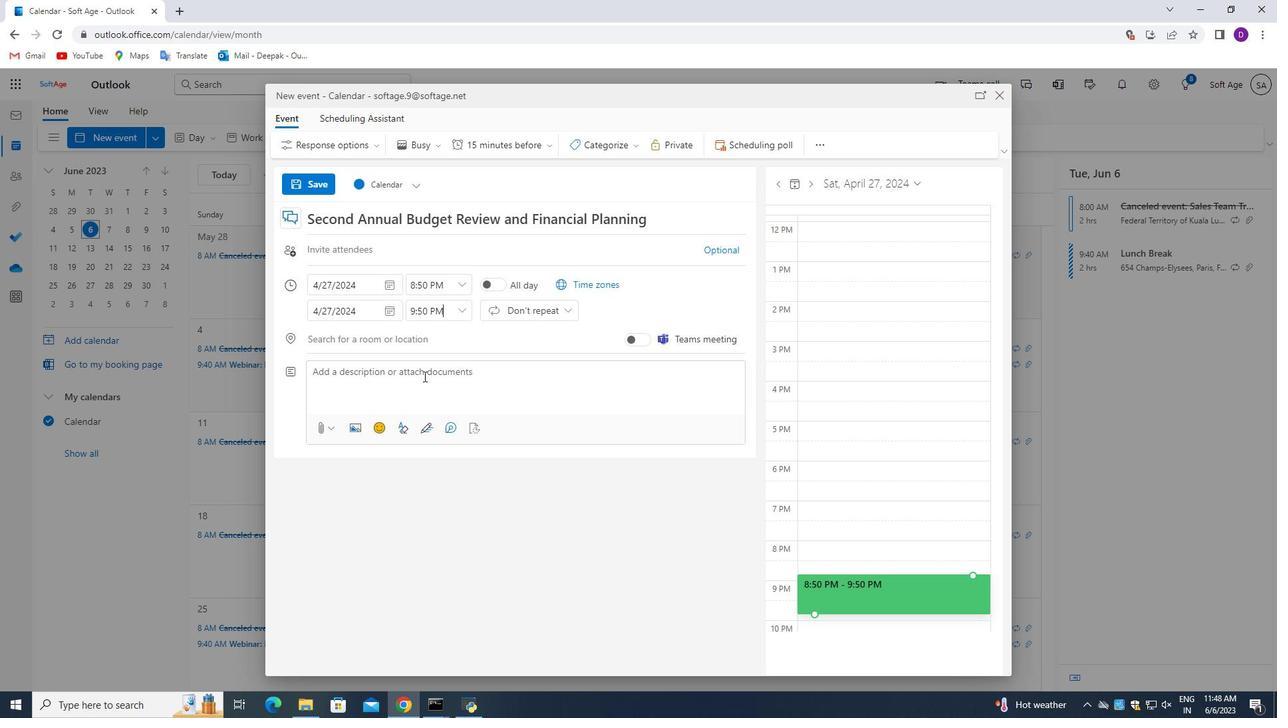 
Action: Mouse pressed left at (425, 377)
Screenshot: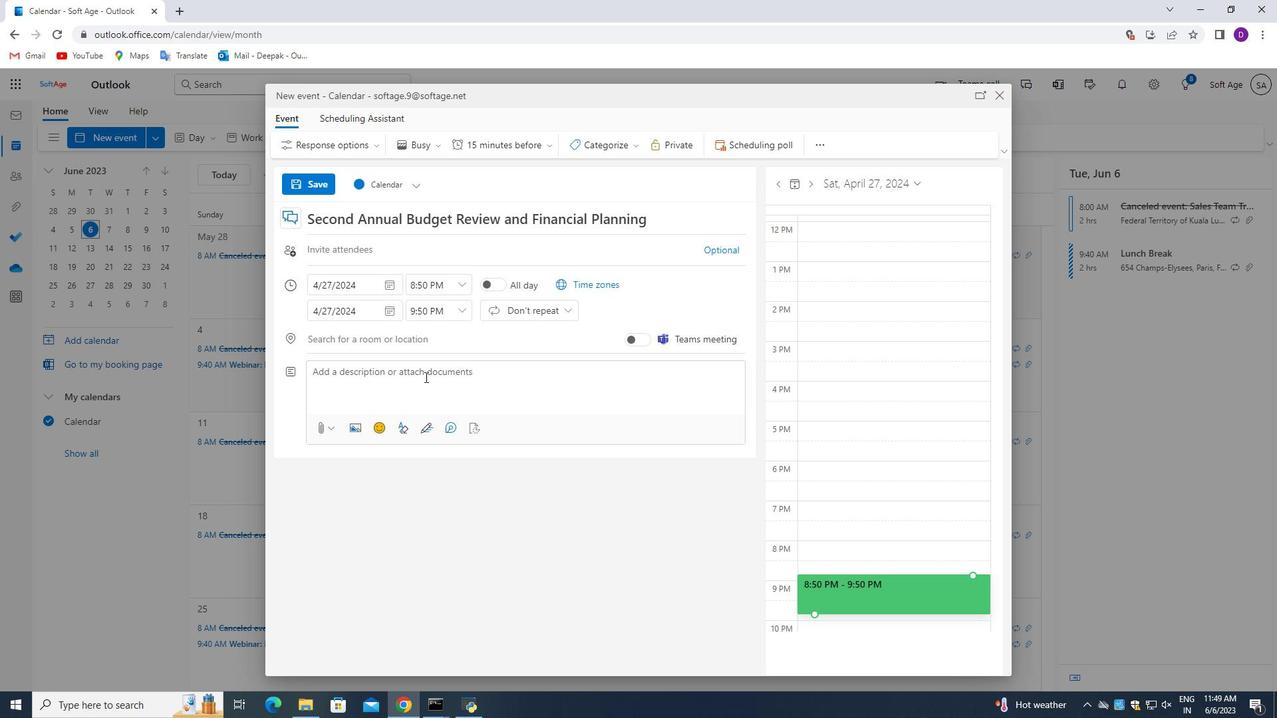 
Action: Mouse moved to (536, 540)
Screenshot: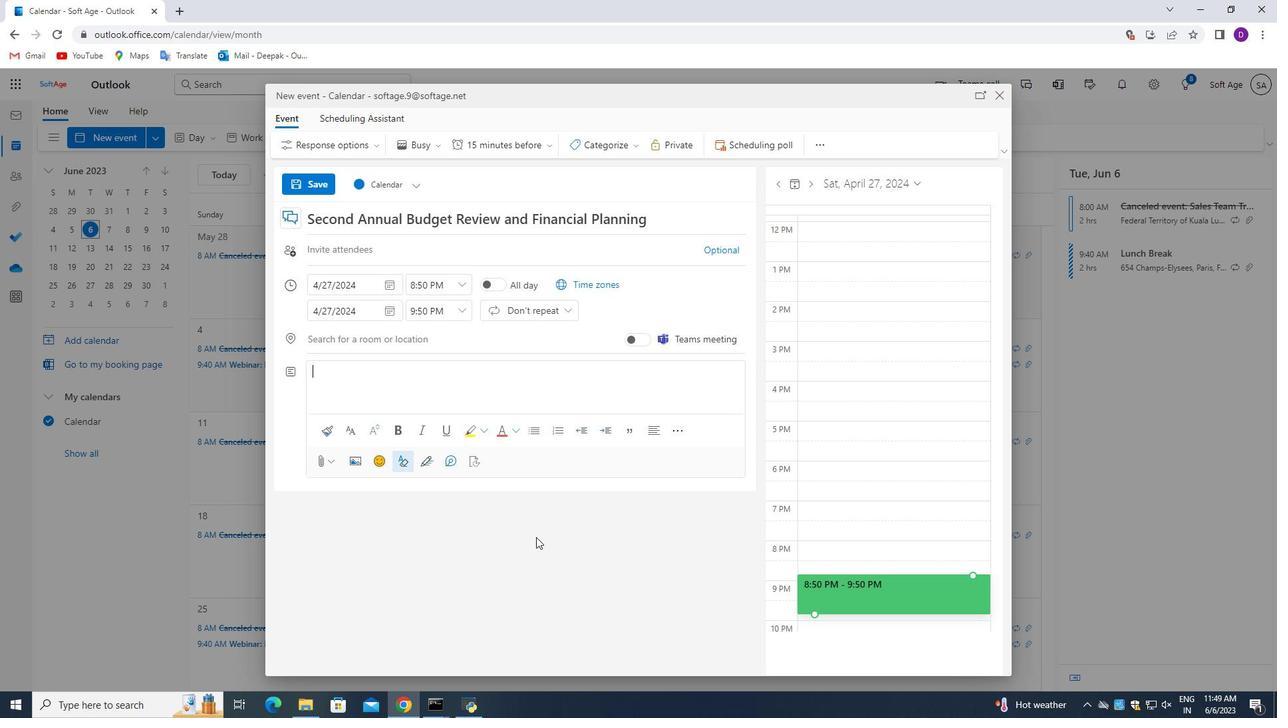 
Action: Key pressed <Key.shift_r>by<Key.space><Key.backspace><Key.backspace><Key.backspace><Key.shift_r>By<Key.space>the<Key.space>end<Key.space>of<Key.space>the<Key.space>session<Key.space><Key.backspace>,<Key.space>participants<Key.space>will<Key.space>have<Key.space>experienced<Key.space>a<Key.space>greater<Key.space>sense<Key.space>of<Key.space>relaxation,<Key.space>clarity<Key.space><Key.backspace>,<Key.space>and<Key.space>inner<Key.space>calm.<Key.space><Key.shift_r>They<Key.space>il<Key.backspace><Key.backspace>will<Key.space>have<Key.space>learned<Key.space><Key.backspace><Key.backspace>d<Key.space><Key.backspace><Key.space><Key.backspace><Key.backspace><Key.backspace><Key.backspace><Key.backspace><Key.backspace><Key.backspace>earnded<Key.backspace><Key.backspace><Key.backspace><Key.backspace><Key.backspace>rned<Key.space>pa<Key.backspace>ractical<Key.space>mindfulness<Key.space>techniq<Key.backspace><Key.backspace><Key.backspace><Key.backspace>c<Key.backspace>hniques<Key.space>that<Key.space>can<Key.space>be<Key.space>applied<Key.space>not<Key.space><Key.space><Key.backspace>only<Key.space>during<Key.space>lunch<Key.space>breaks<Key.space>but<Key.space><Key.backspace><Key.space>throughout<Key.space><Key.backspace><Key.space>their<Key.space>daily<Key.space>lives<Key.backspace>s,<Key.space>foste<Key.backspace><Key.backspace><Key.backspace>stering<Key.space>a<Key.space>more<Key.space>mindful<Key.space>and<Key.space>balanced<Key.space>approach<Key.space>to<Key.space>work<Key.space>and<Key.space>personal<Key.space>well-<Key.space><Key.backspace>being<Key.space><Key.backspace>.<Key.space>
Screenshot: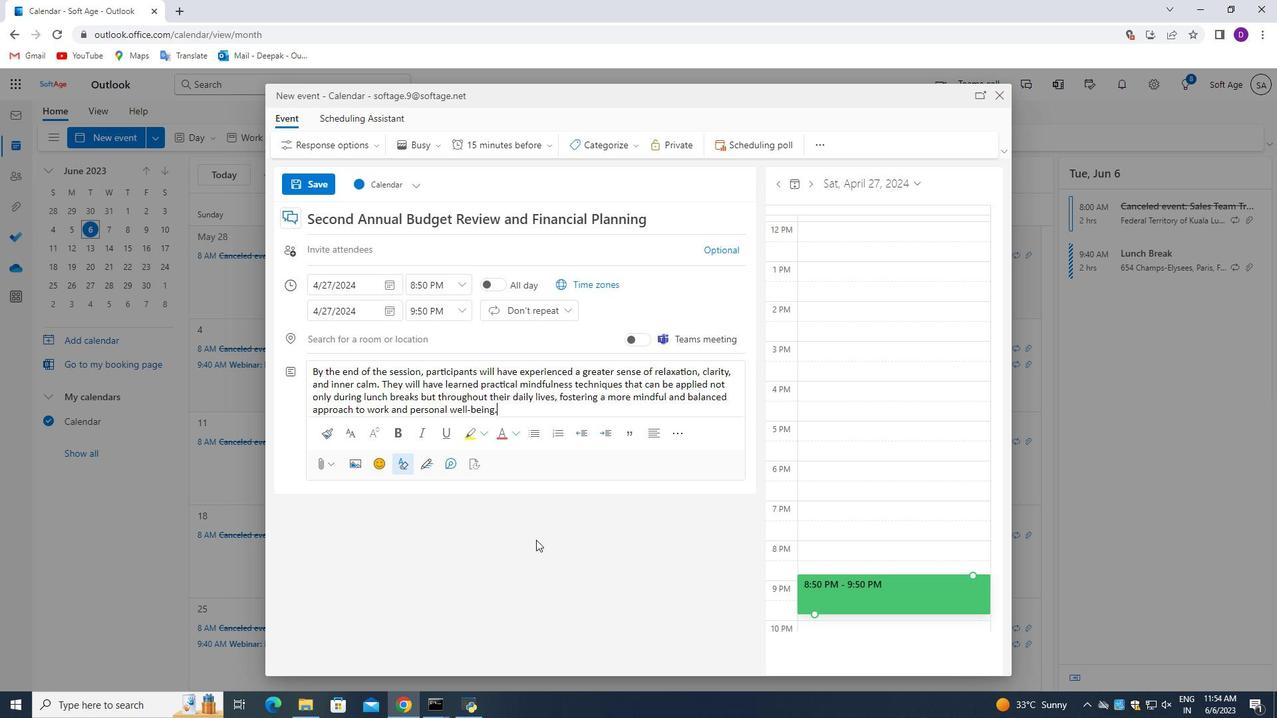 
Action: Mouse moved to (606, 145)
Screenshot: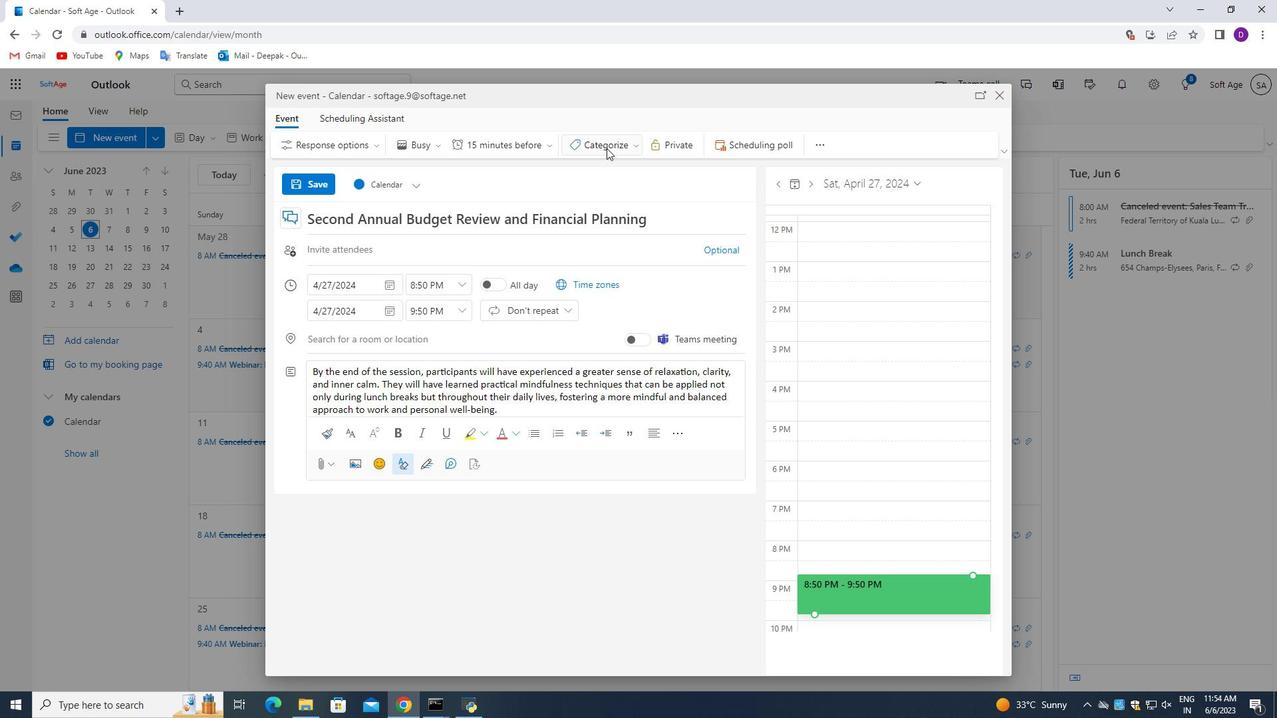 
Action: Mouse pressed left at (606, 145)
Screenshot: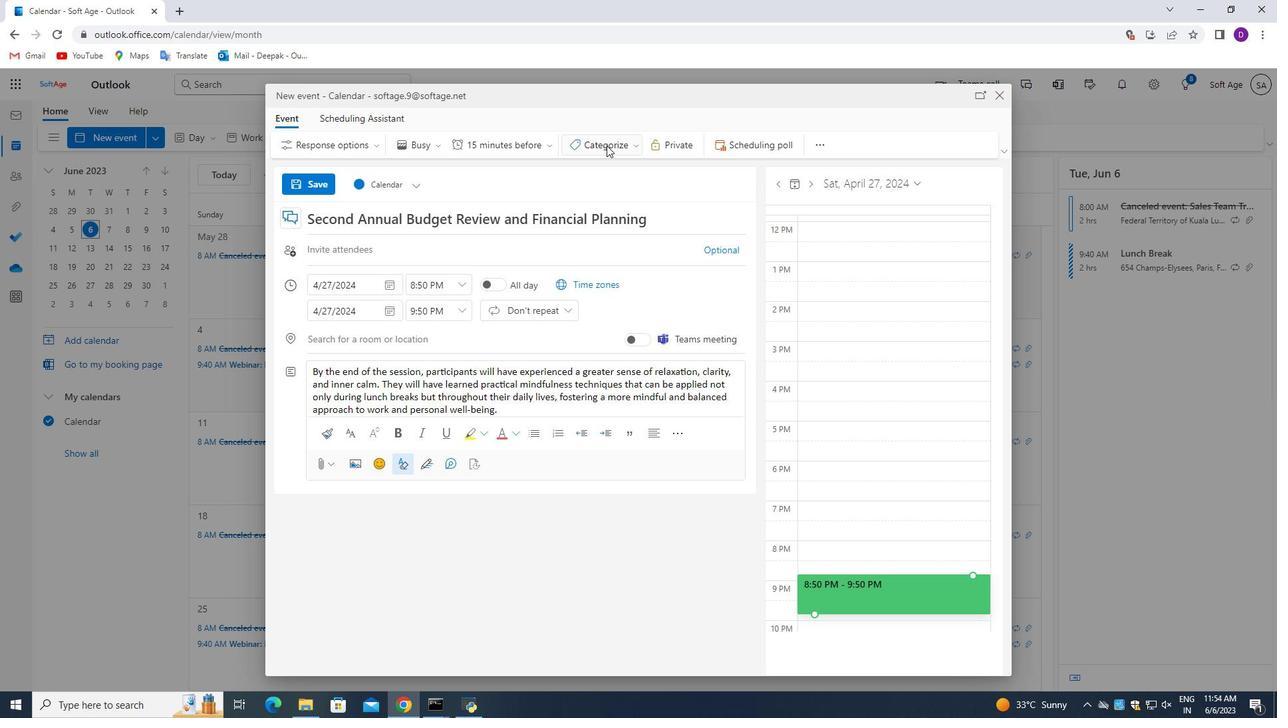 
Action: Mouse moved to (615, 256)
Screenshot: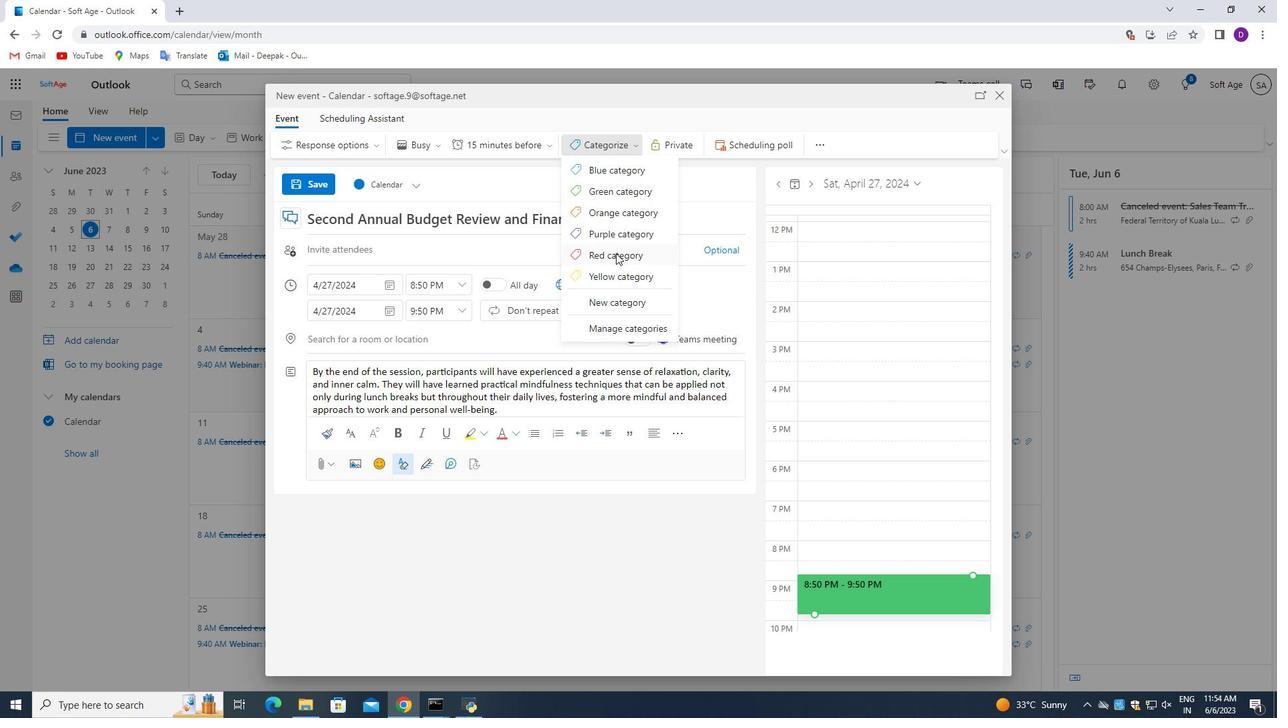 
Action: Mouse pressed left at (615, 256)
Screenshot: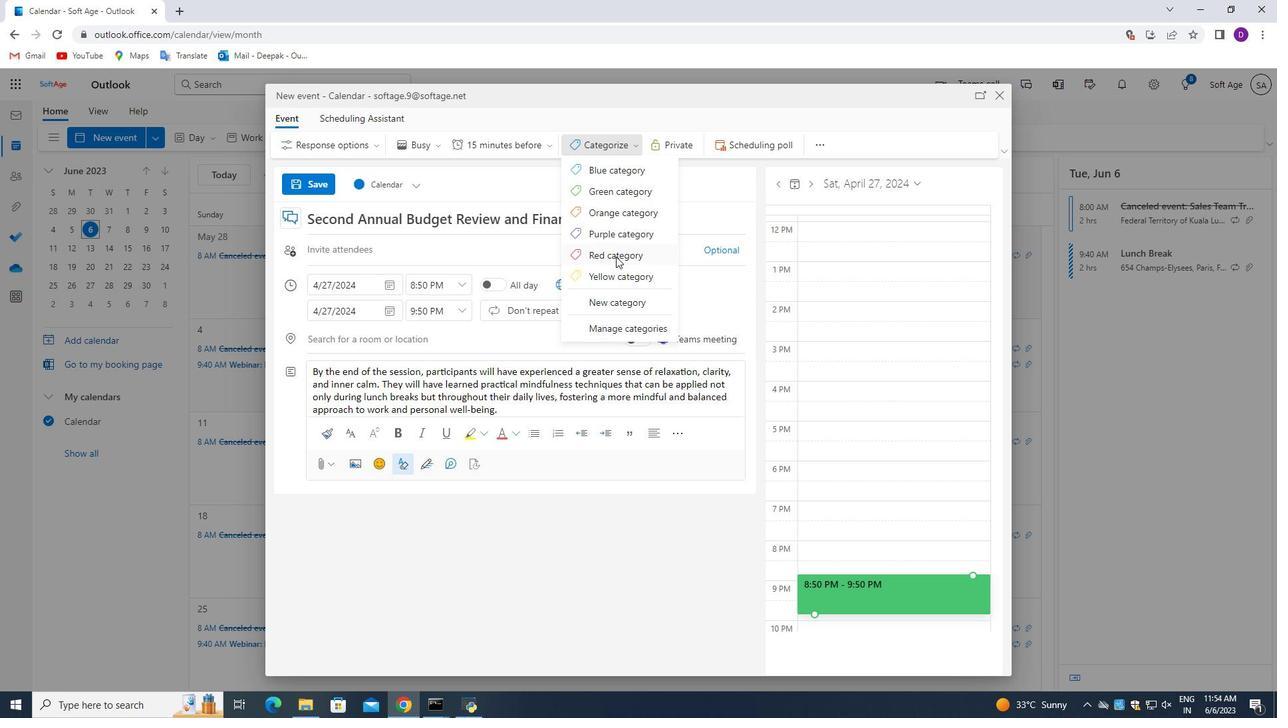 
Action: Mouse moved to (409, 340)
Screenshot: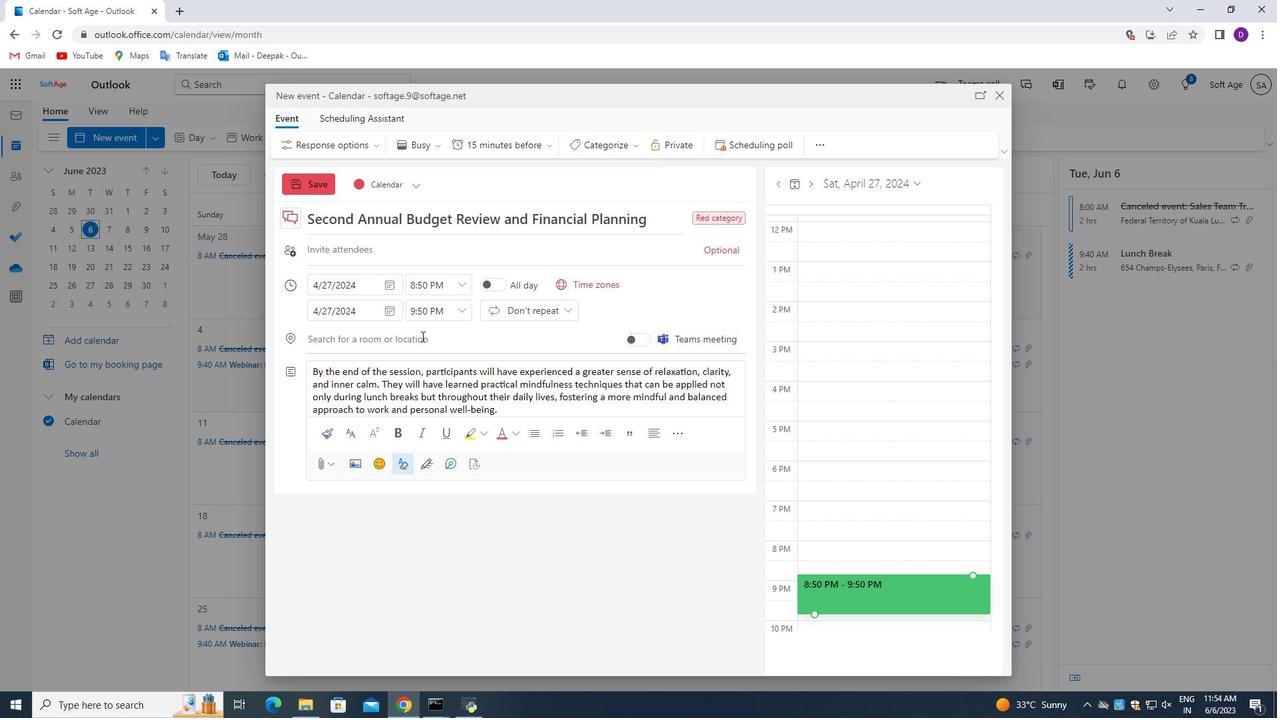 
Action: Mouse pressed left at (409, 340)
Screenshot: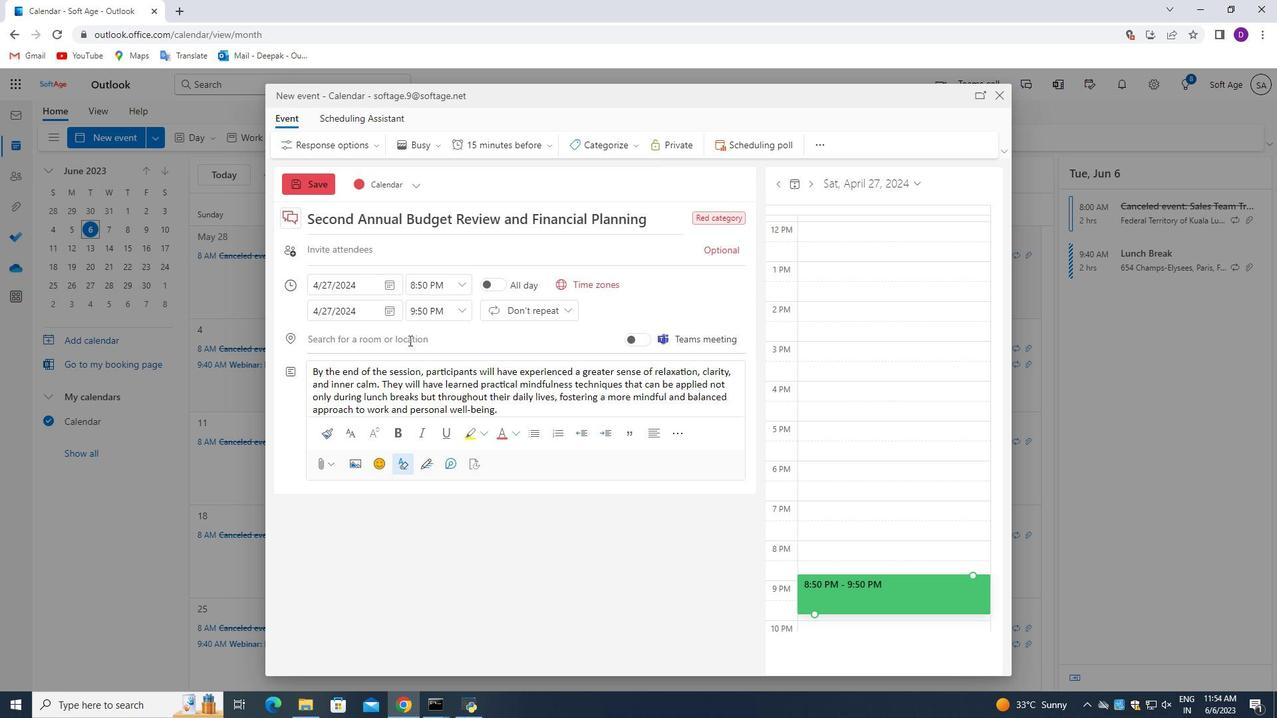 
Action: Mouse moved to (447, 557)
Screenshot: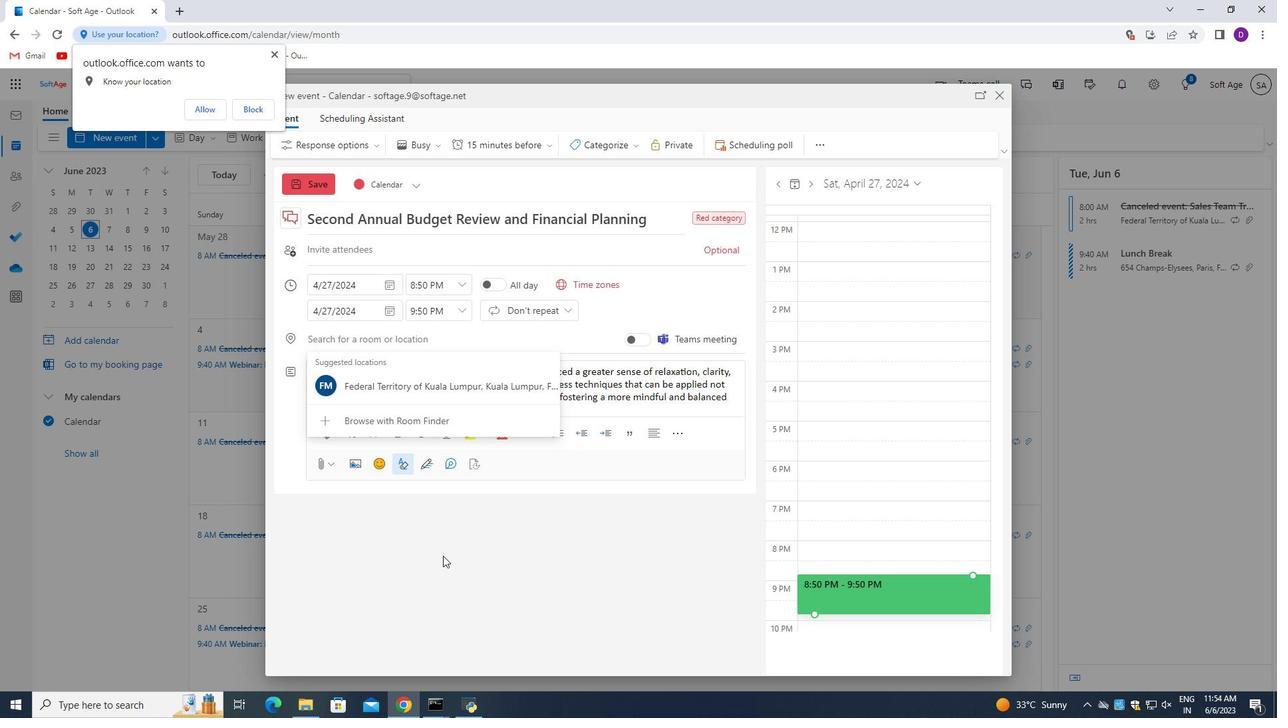 
Action: Key pressed 654
Screenshot: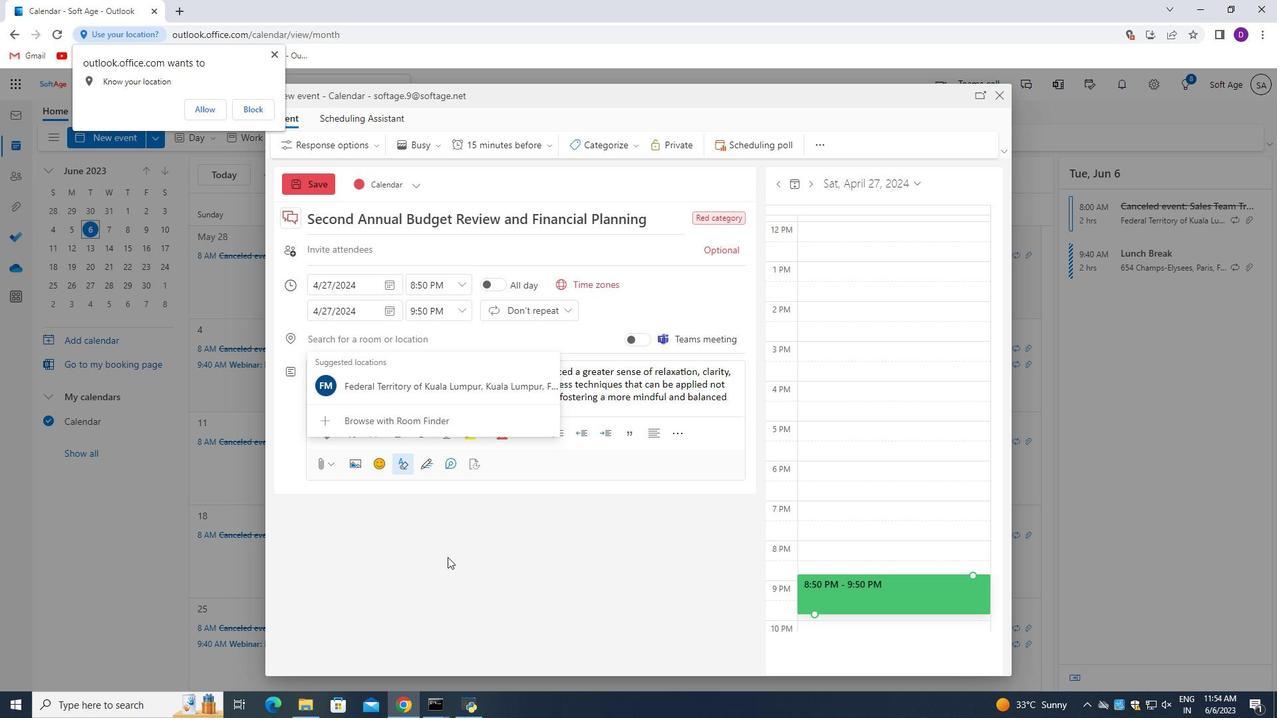 
Action: Mouse moved to (427, 340)
Screenshot: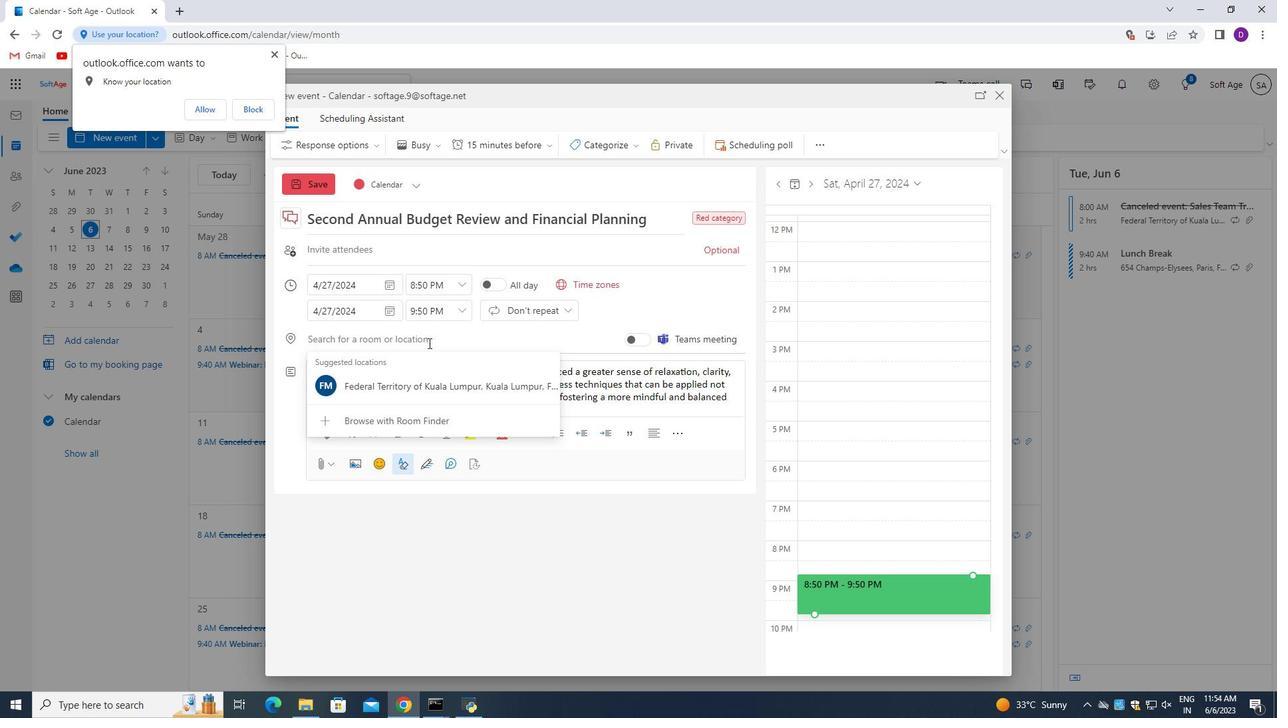 
Action: Mouse pressed left at (427, 340)
Screenshot: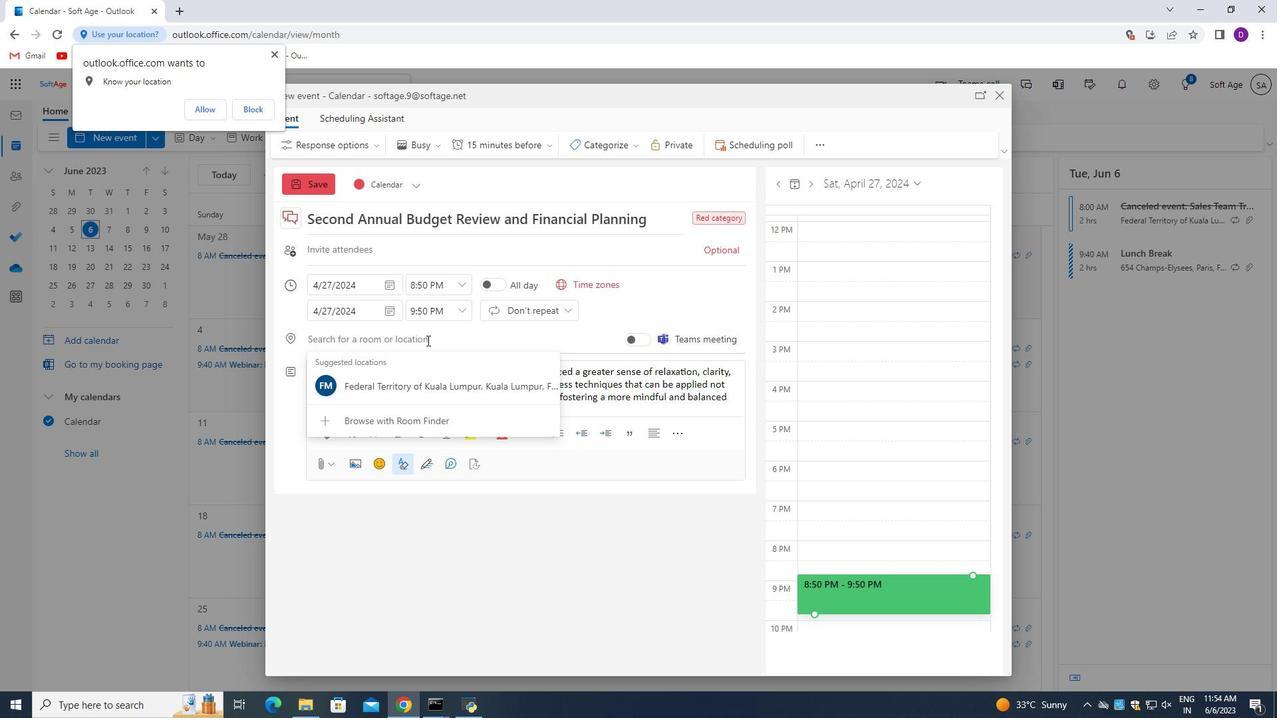 
Action: Key pressed 654<Key.space><Key.shift_r>Sainte-<Key.shift_r>Chapelle,<Key.space><Key.shift>Pr<Key.backspace>aris,<Key.space><Key.shift_r>France
Screenshot: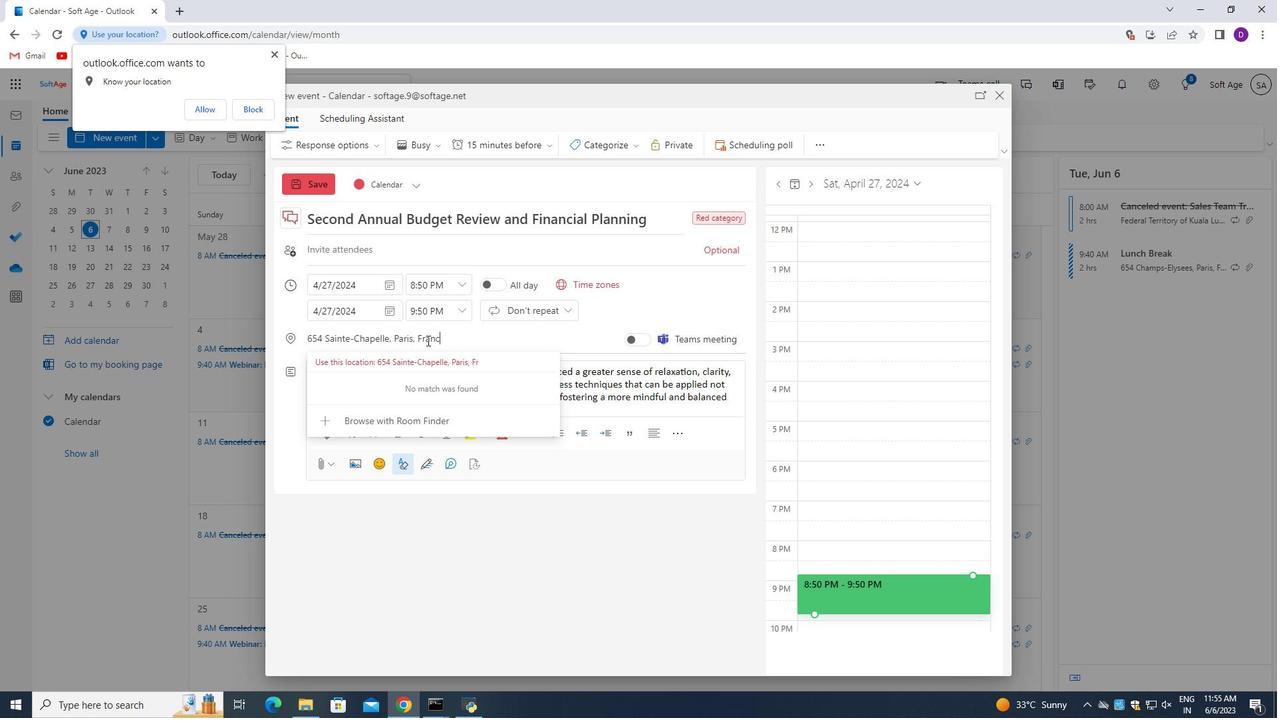 
Action: Mouse moved to (468, 542)
Screenshot: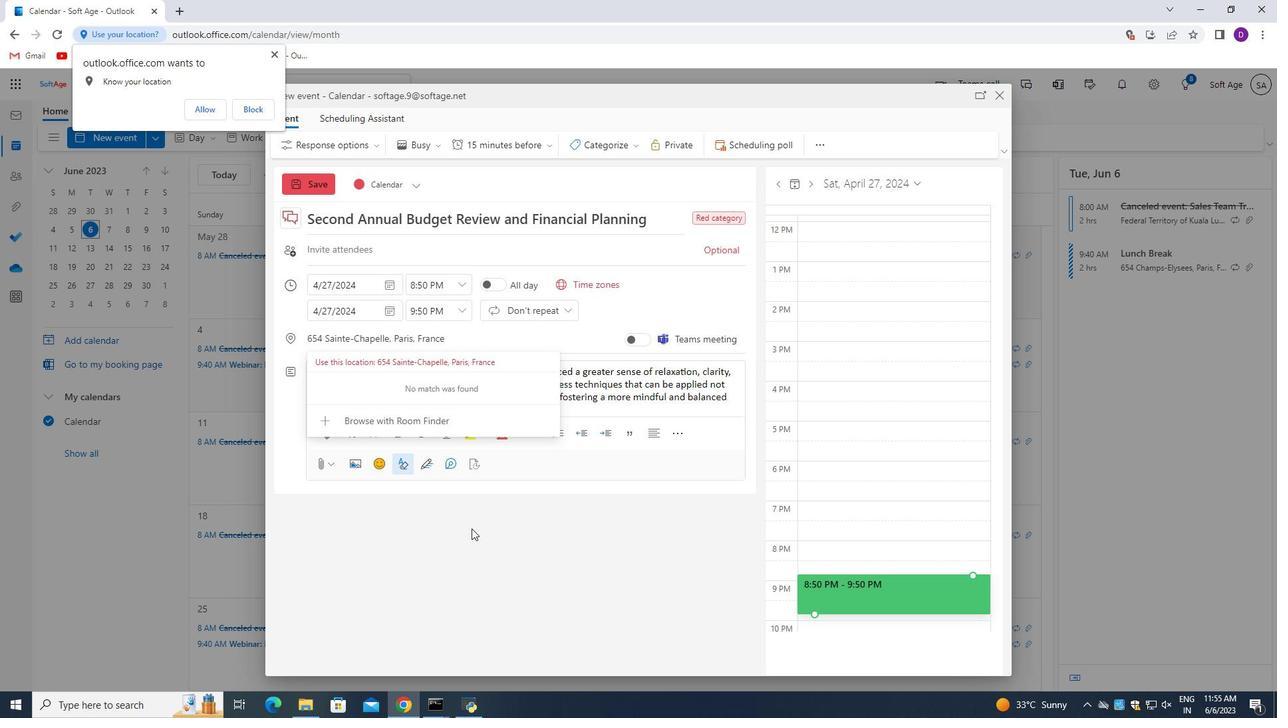 
Action: Mouse pressed left at (468, 542)
Screenshot: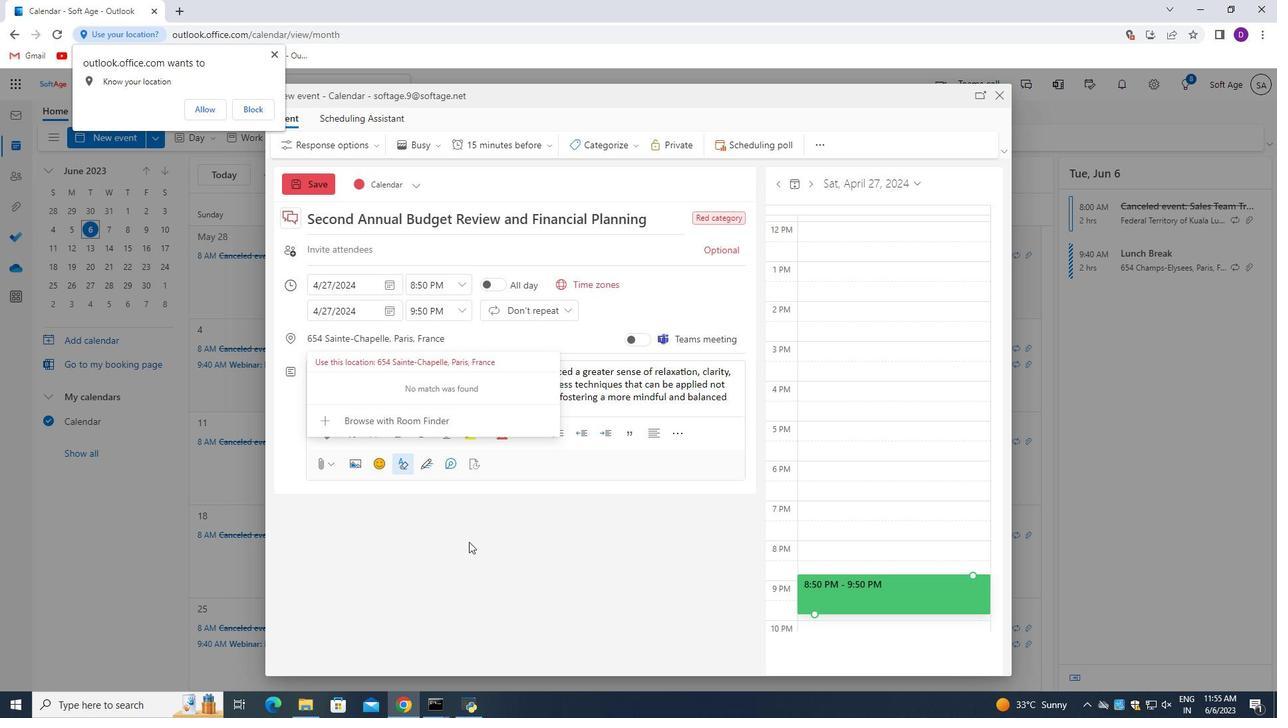 
Action: Mouse moved to (339, 249)
Screenshot: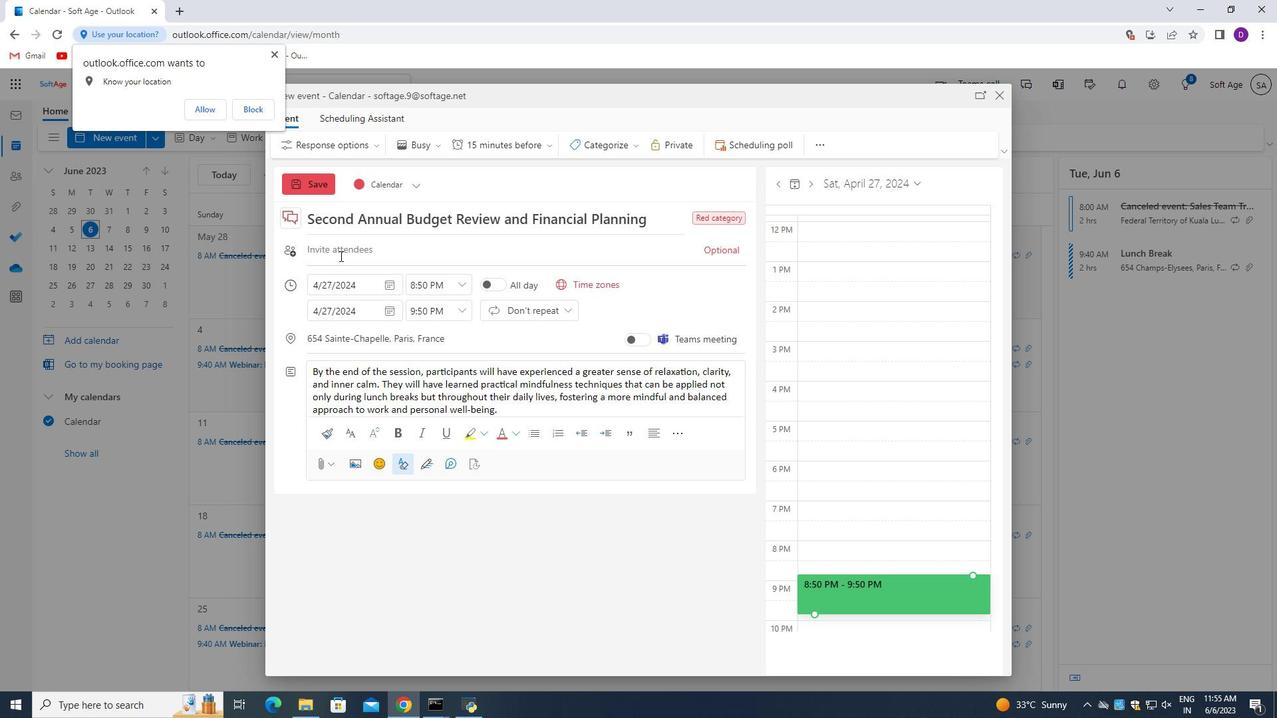 
Action: Mouse pressed left at (339, 249)
Screenshot: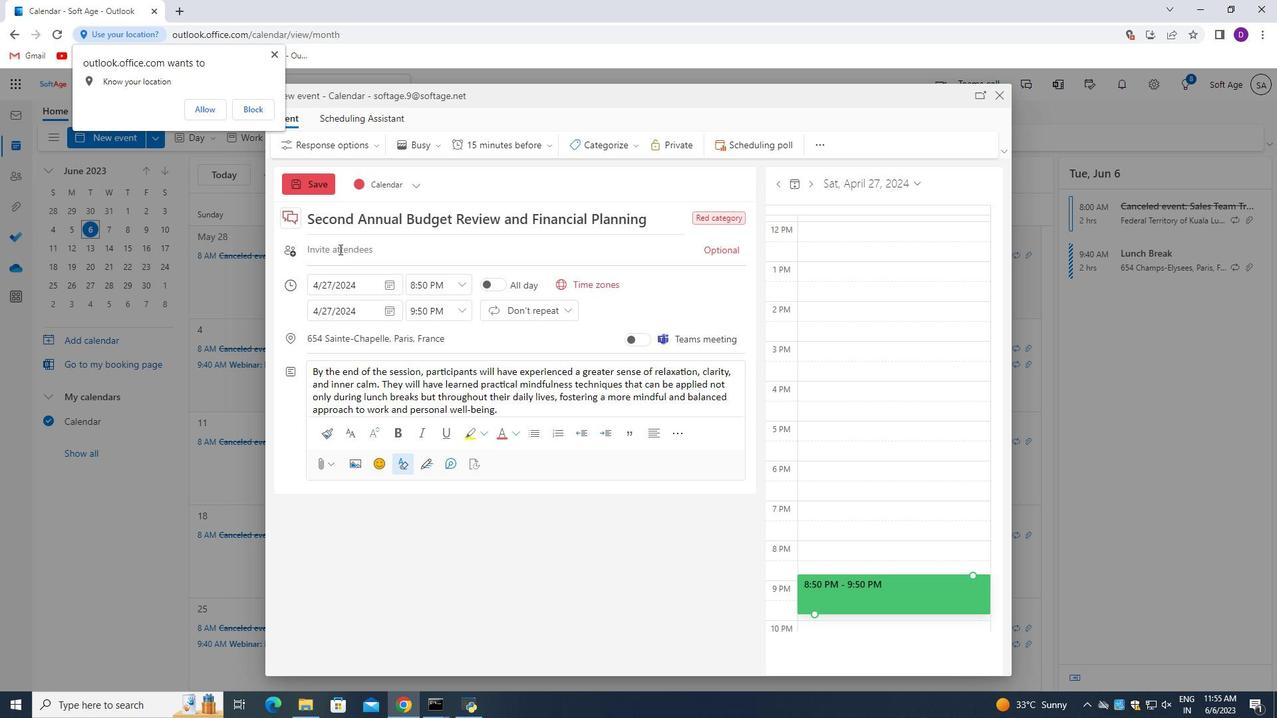 
Action: Mouse moved to (272, 52)
Screenshot: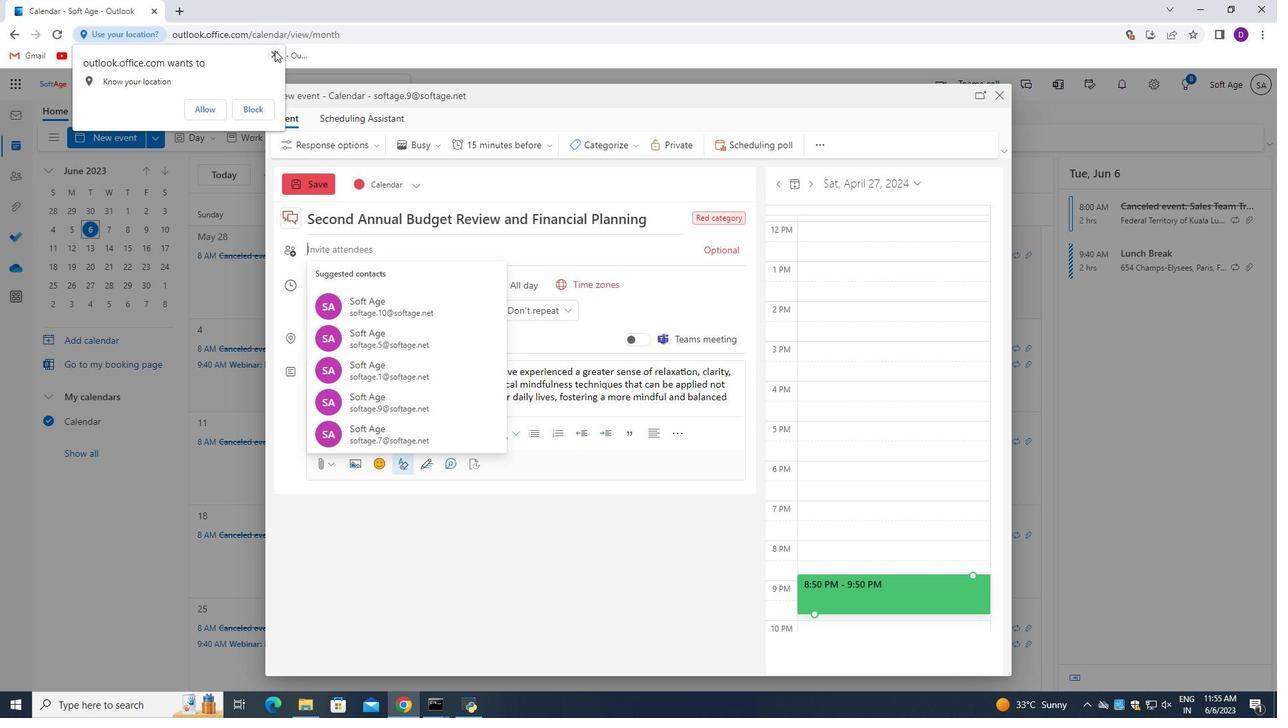 
Action: Mouse pressed left at (272, 52)
Screenshot: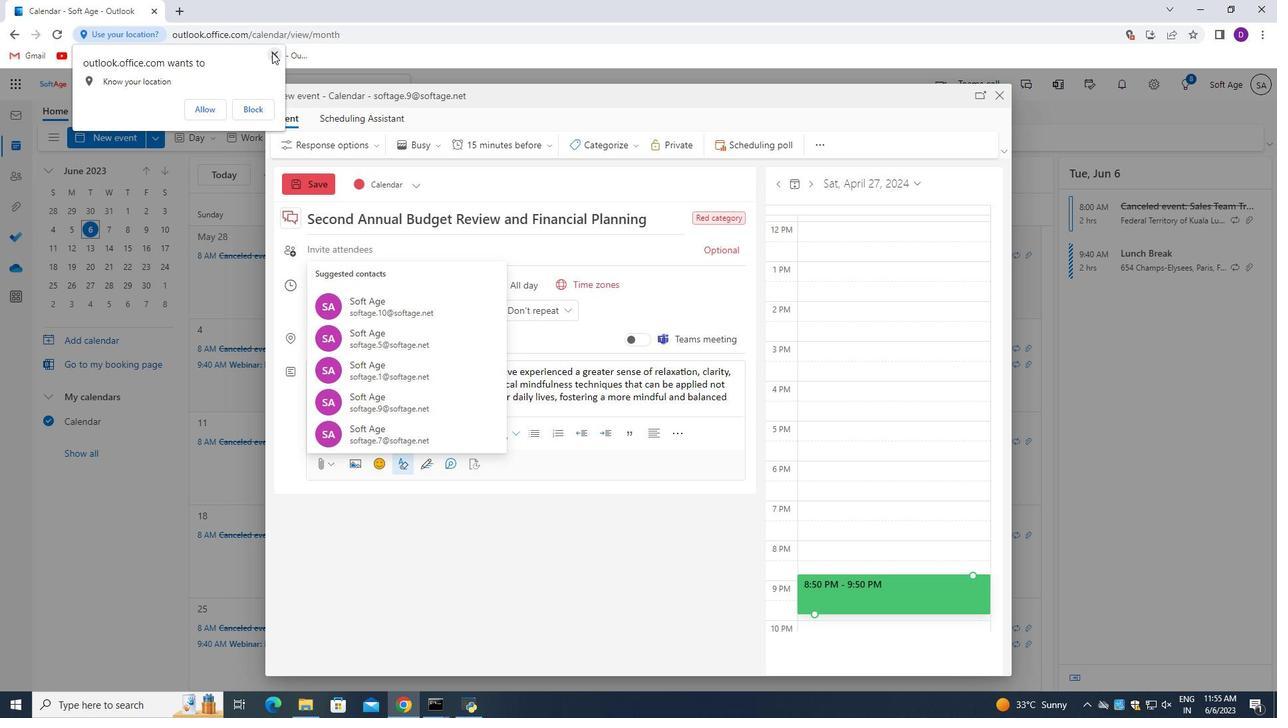 
Action: Mouse moved to (344, 250)
Screenshot: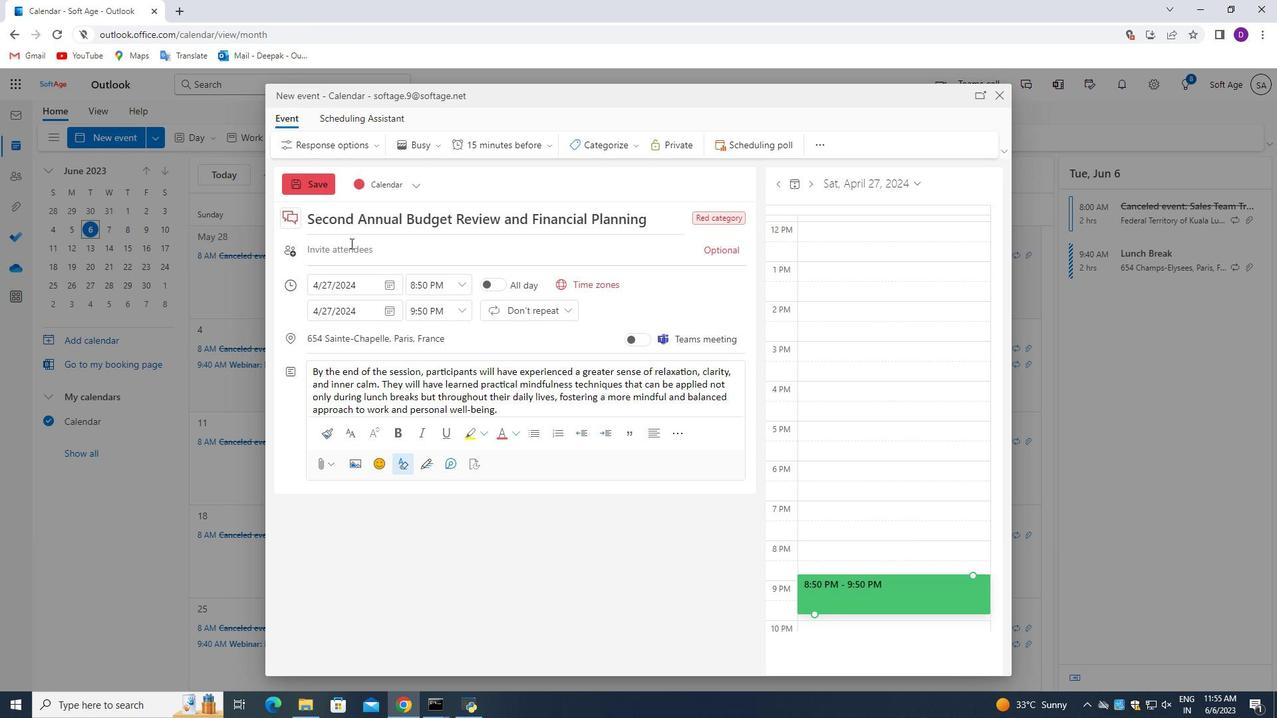 
Action: Mouse pressed left at (344, 250)
Screenshot: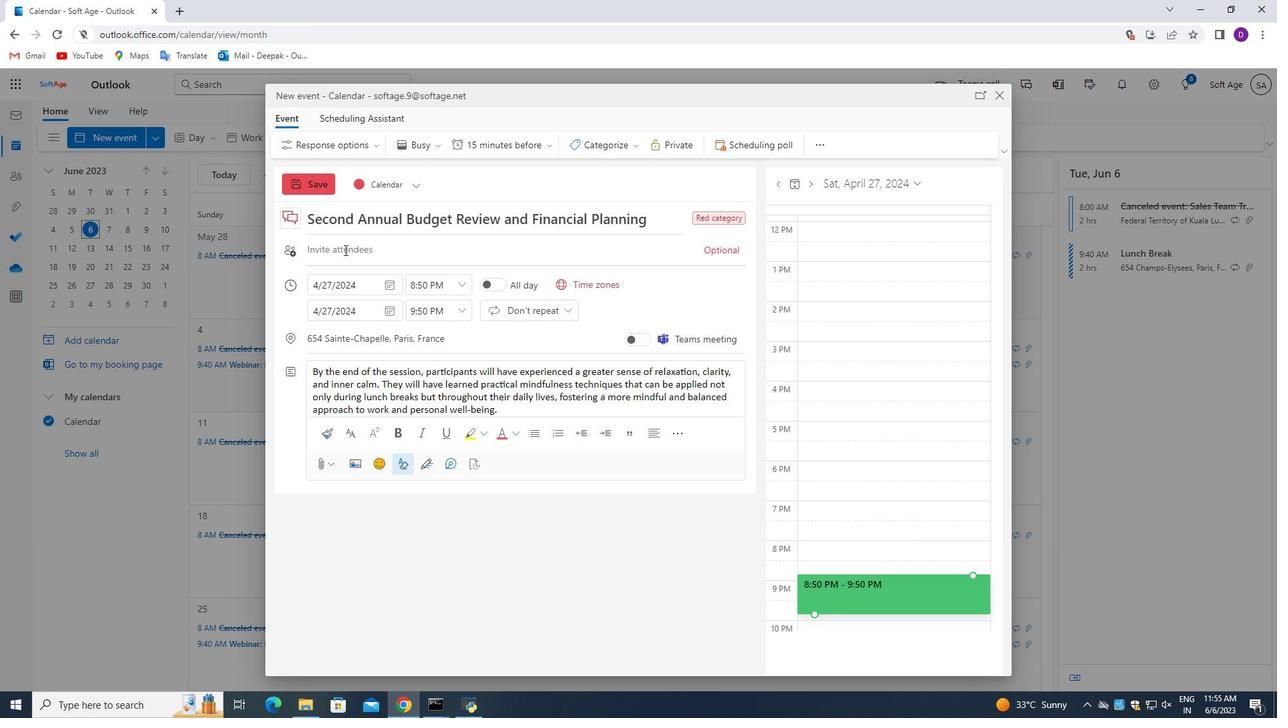 
Action: Mouse moved to (434, 586)
Screenshot: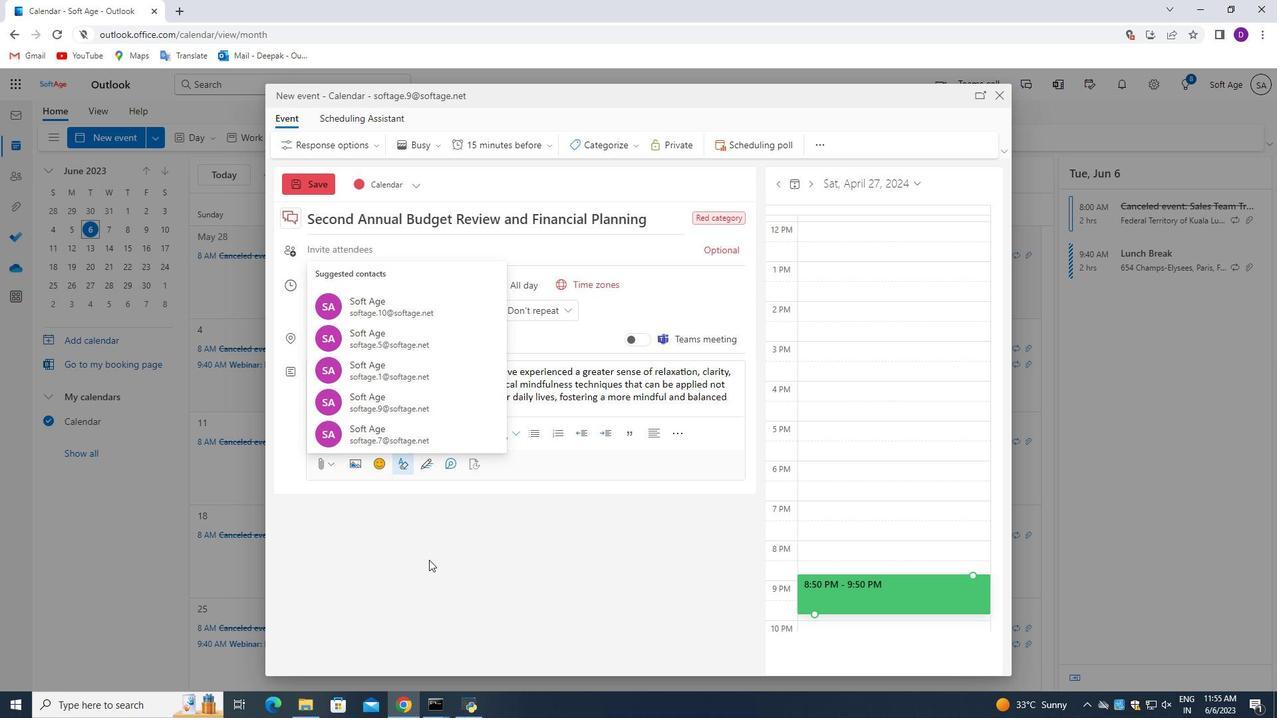 
Action: Key pressed softage.4softage.net
Screenshot: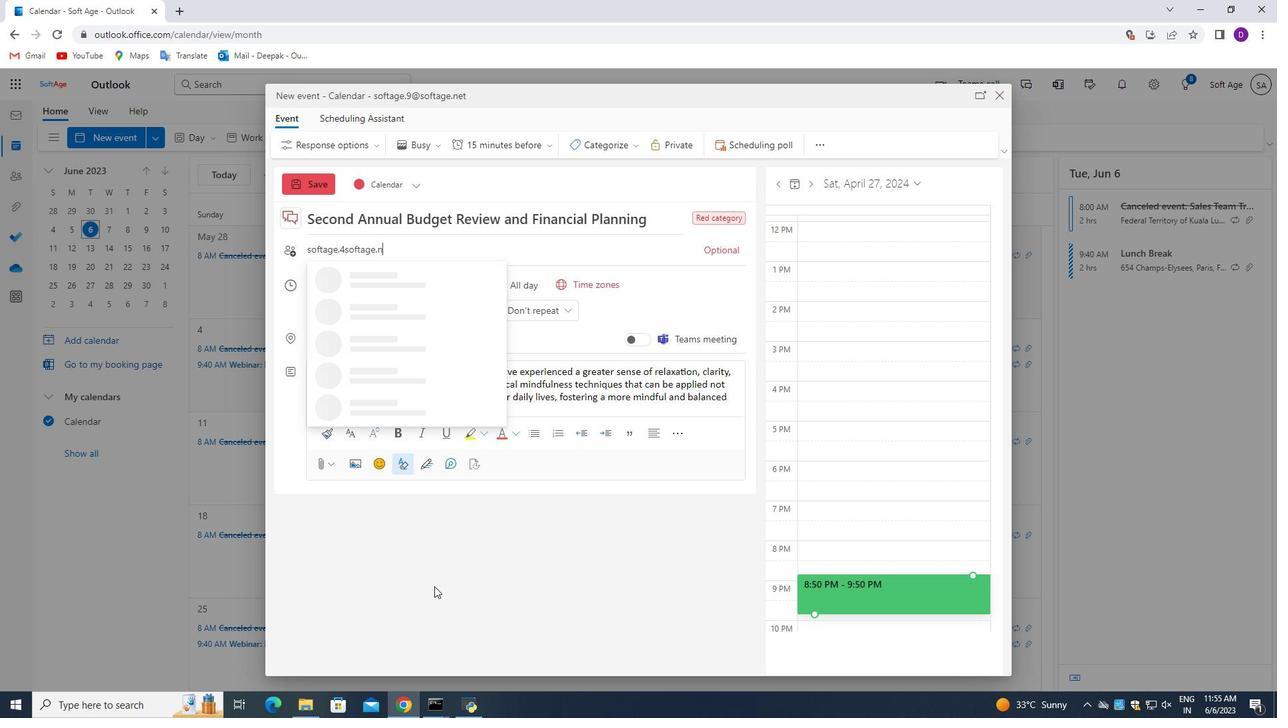 
Action: Mouse moved to (346, 250)
Screenshot: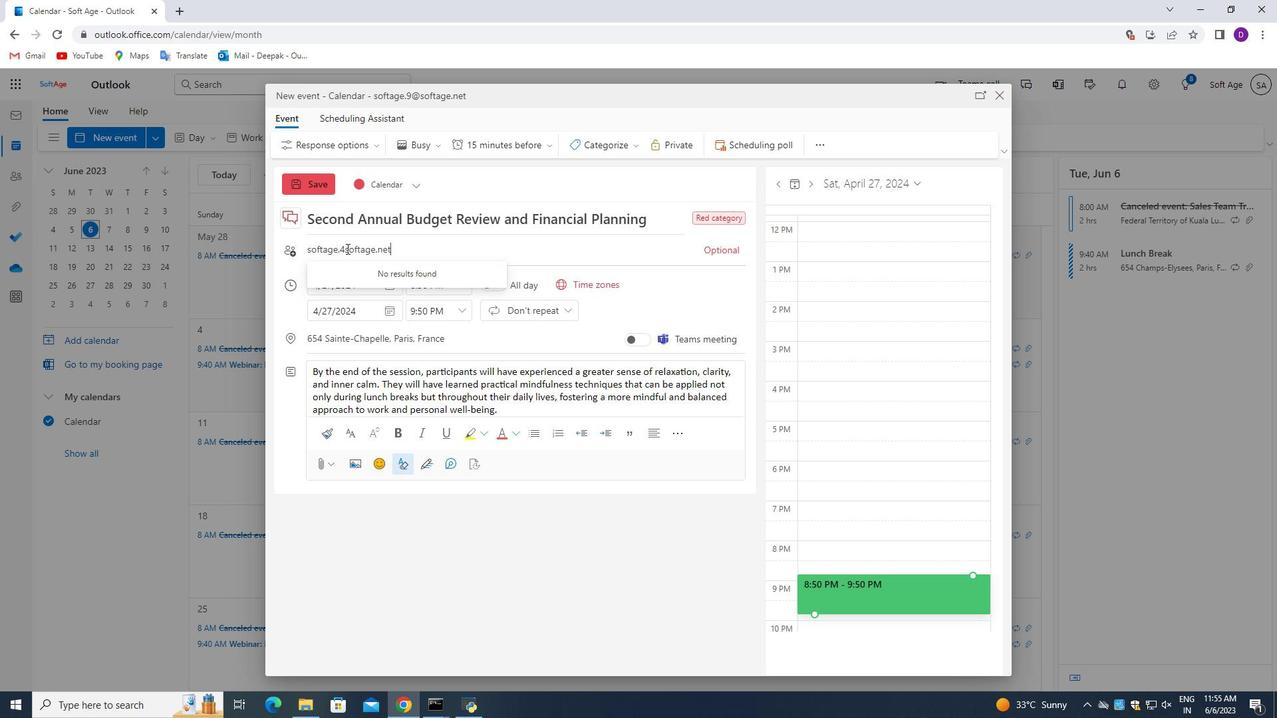 
Action: Mouse pressed left at (346, 250)
Screenshot: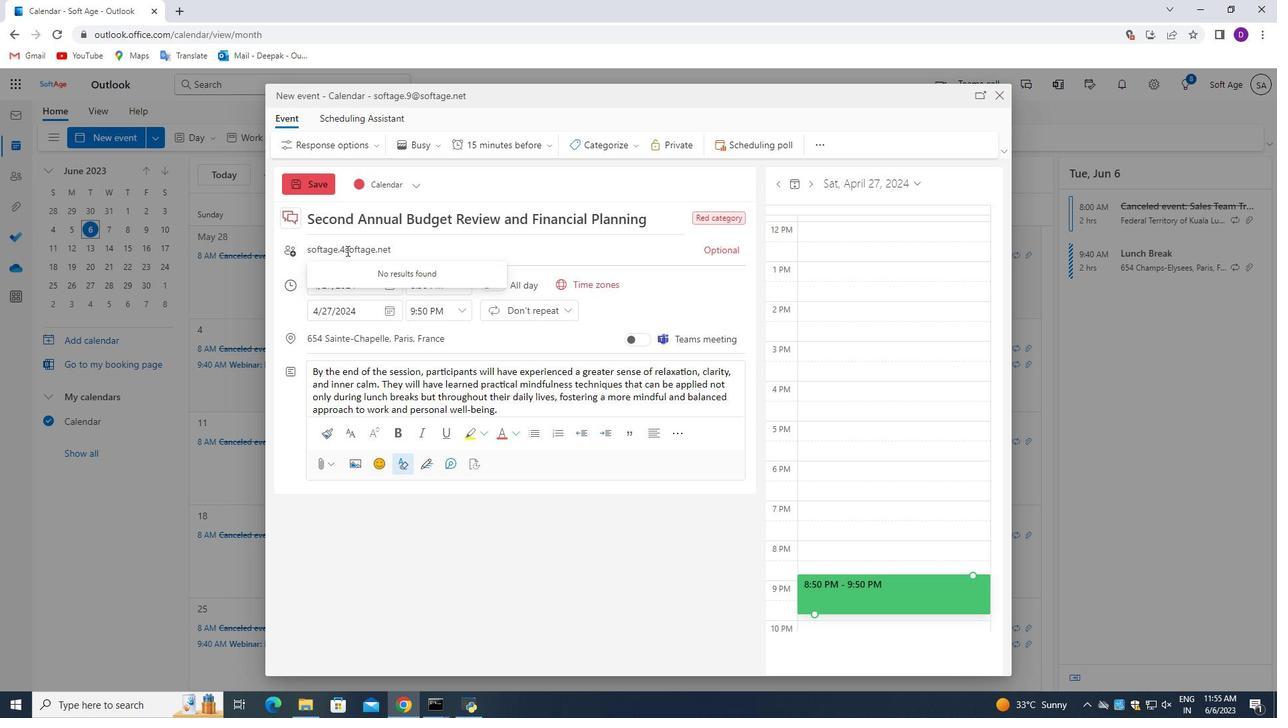 
Action: Mouse moved to (390, 311)
Screenshot: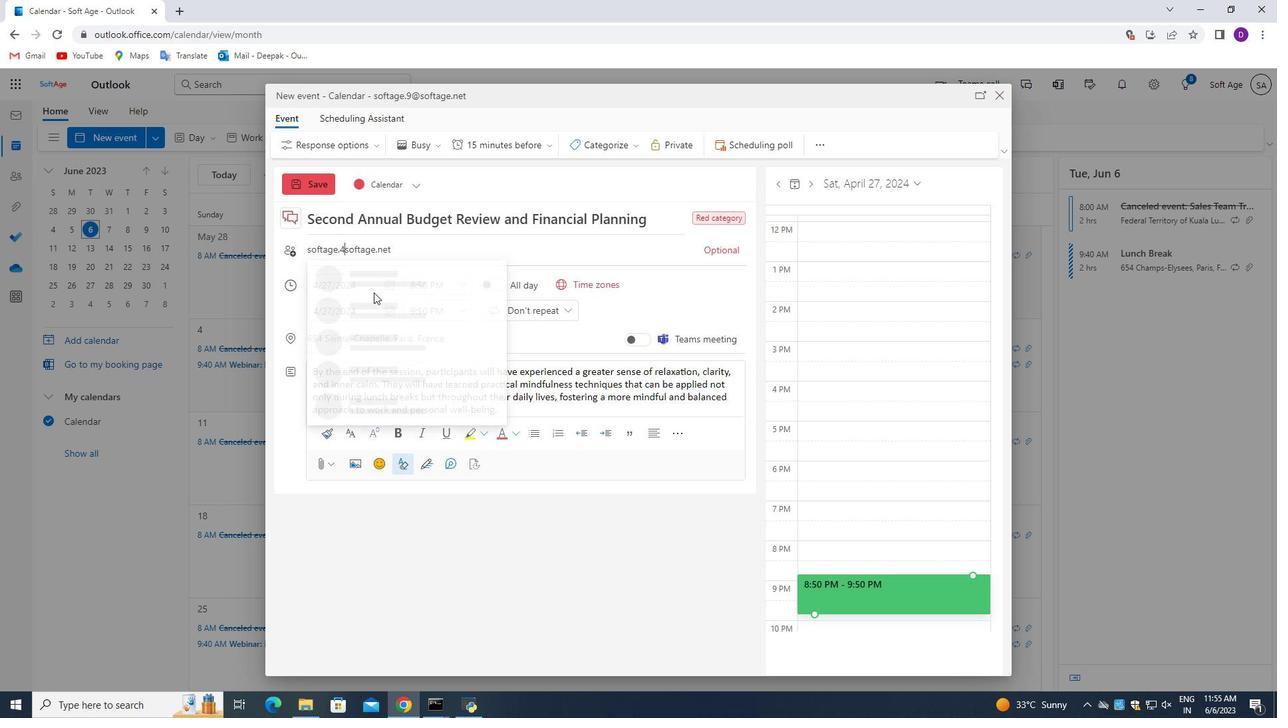 
Action: Key pressed <Key.shift>@
Screenshot: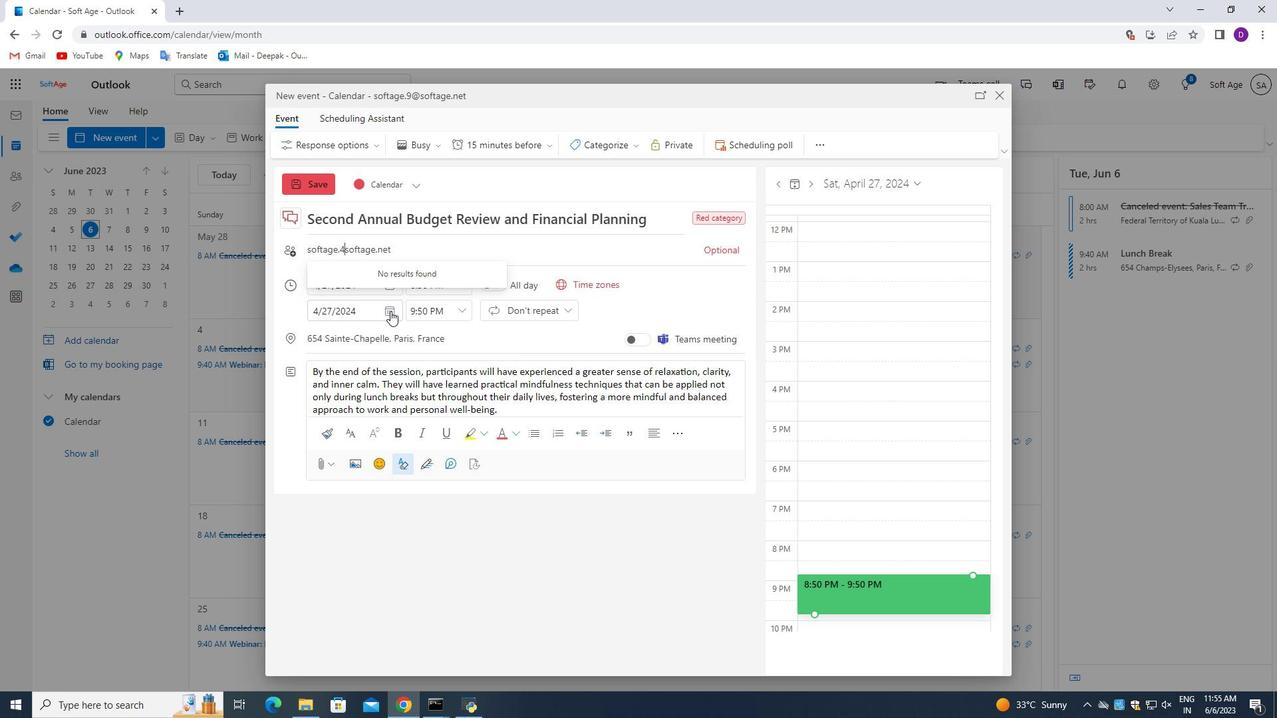 
Action: Mouse moved to (427, 232)
Screenshot: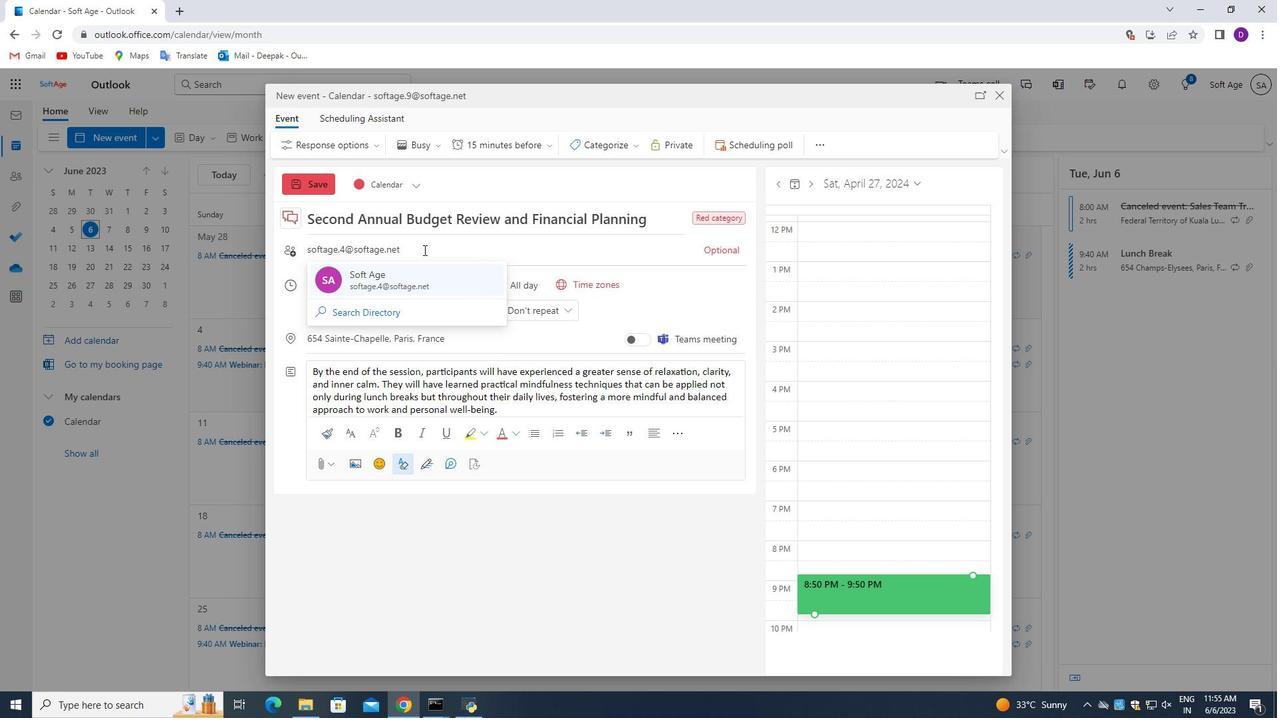 
Action: Key pressed <Key.enter>
Screenshot: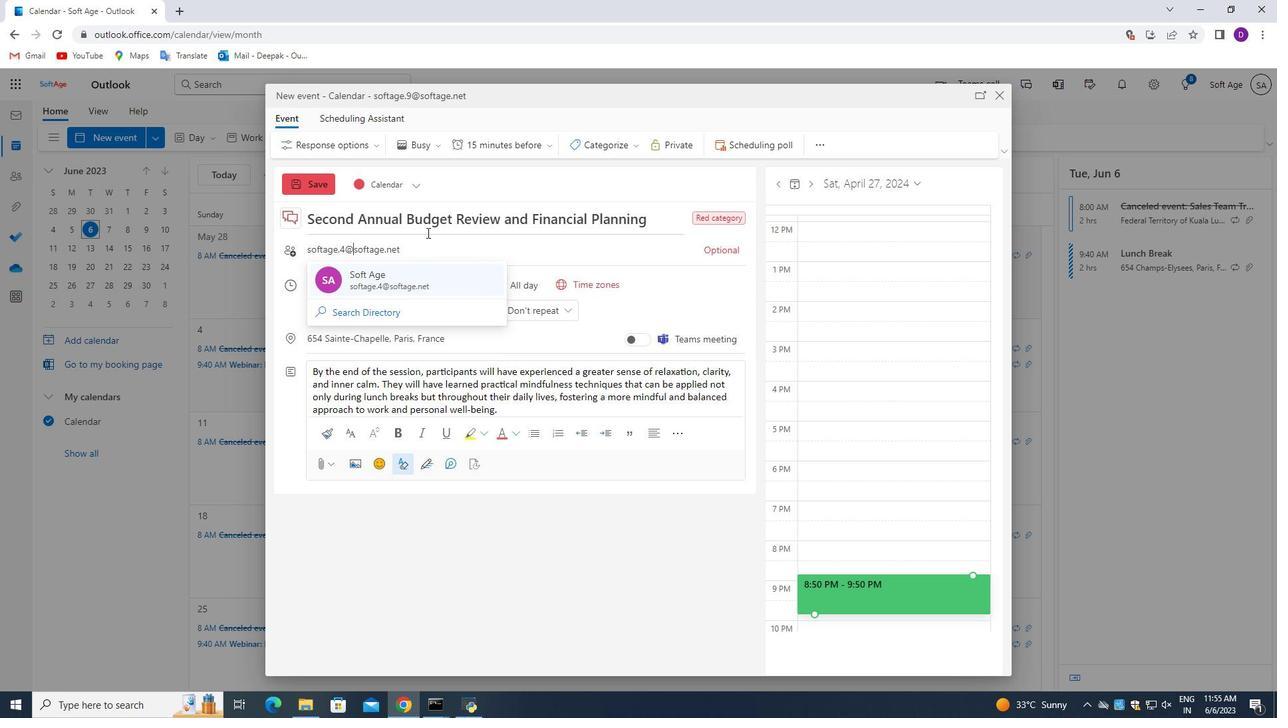 
Action: Mouse moved to (719, 254)
Screenshot: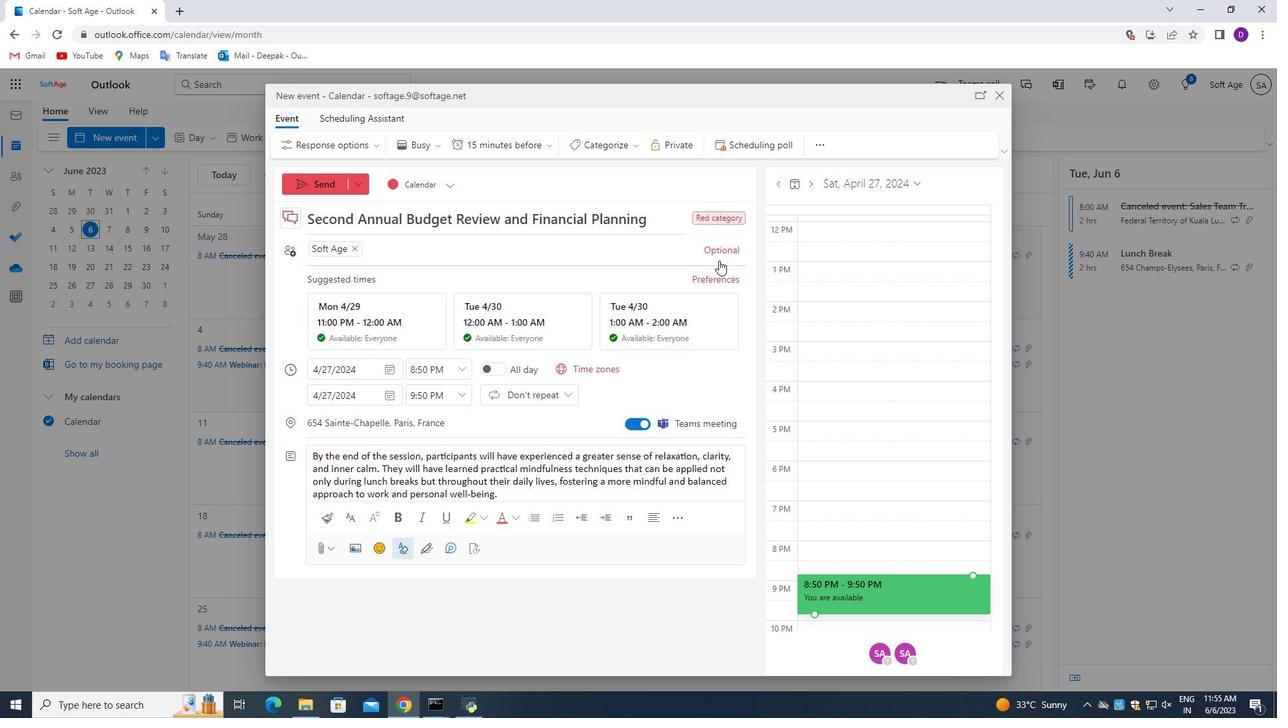 
Action: Mouse pressed left at (719, 254)
Screenshot: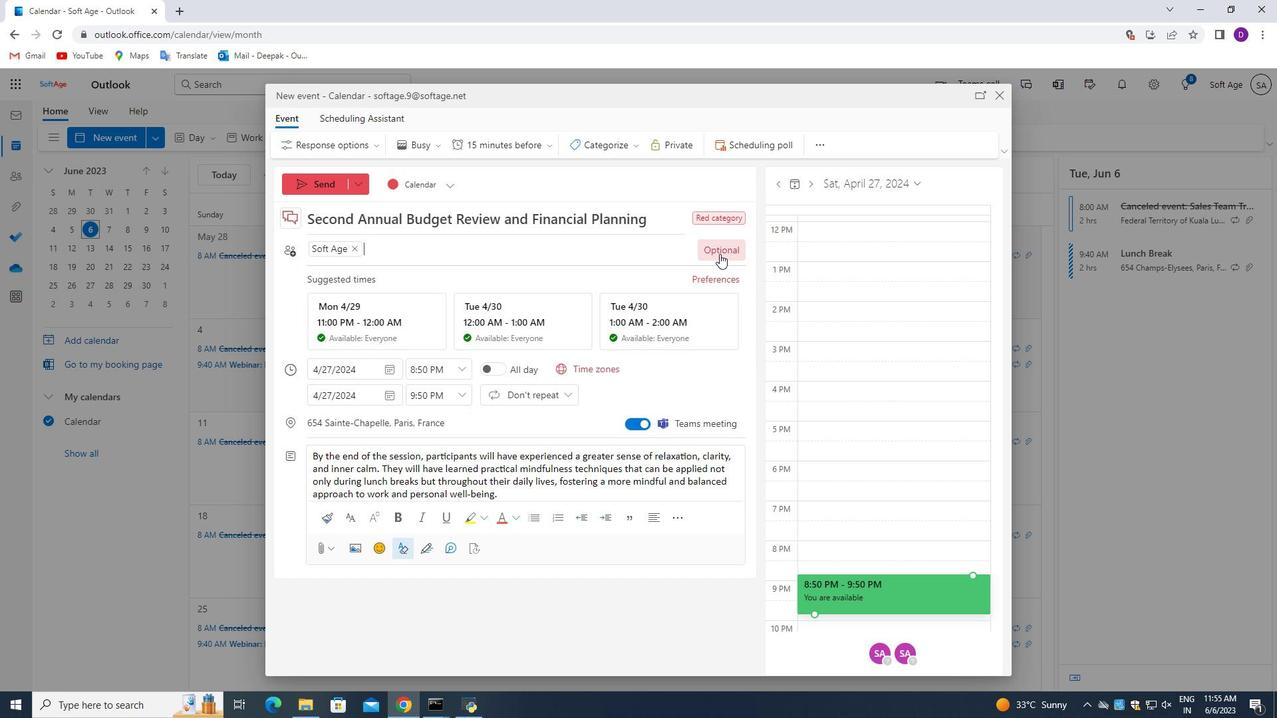 
Action: Mouse moved to (444, 285)
Screenshot: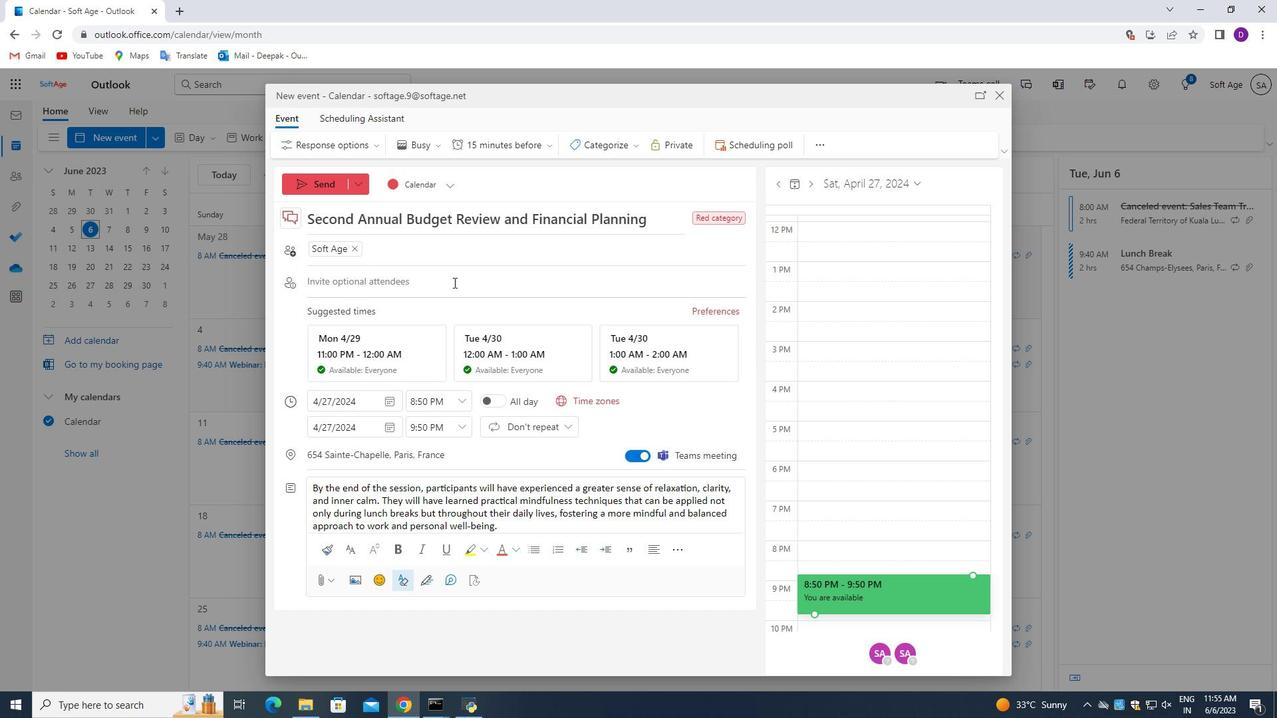
Action: Mouse pressed left at (444, 285)
Screenshot: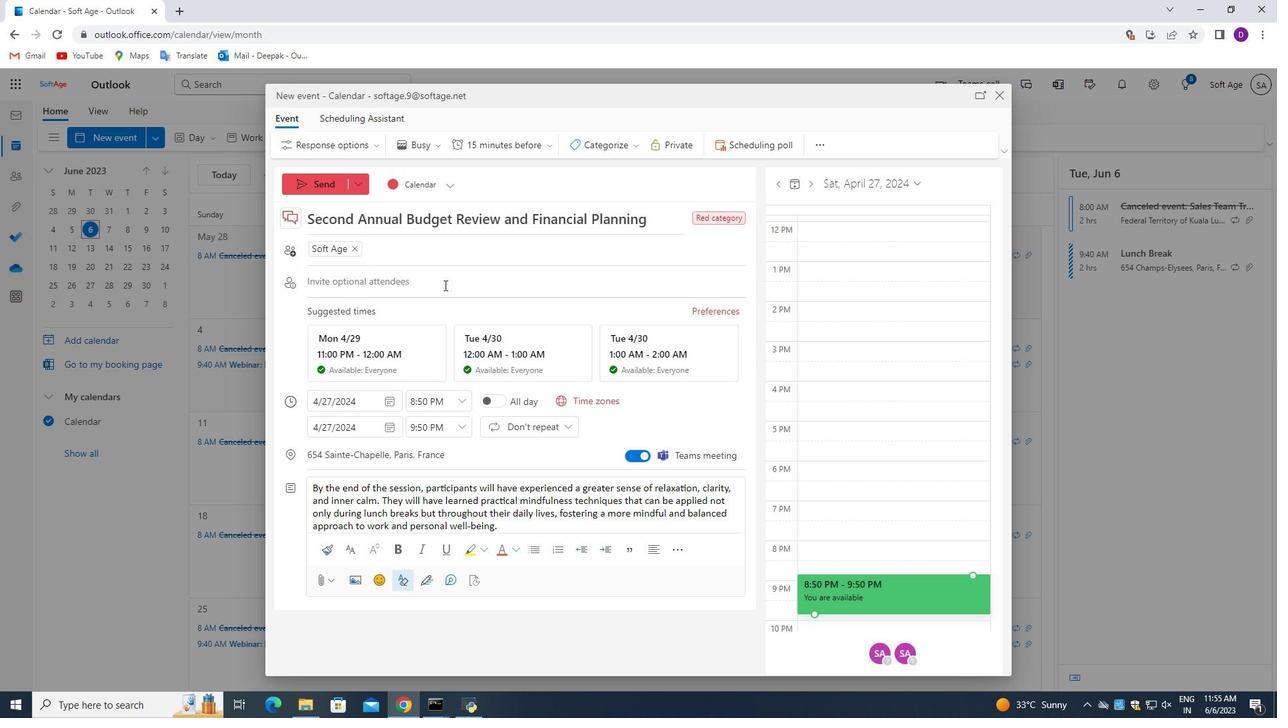 
Action: Mouse moved to (411, 278)
Screenshot: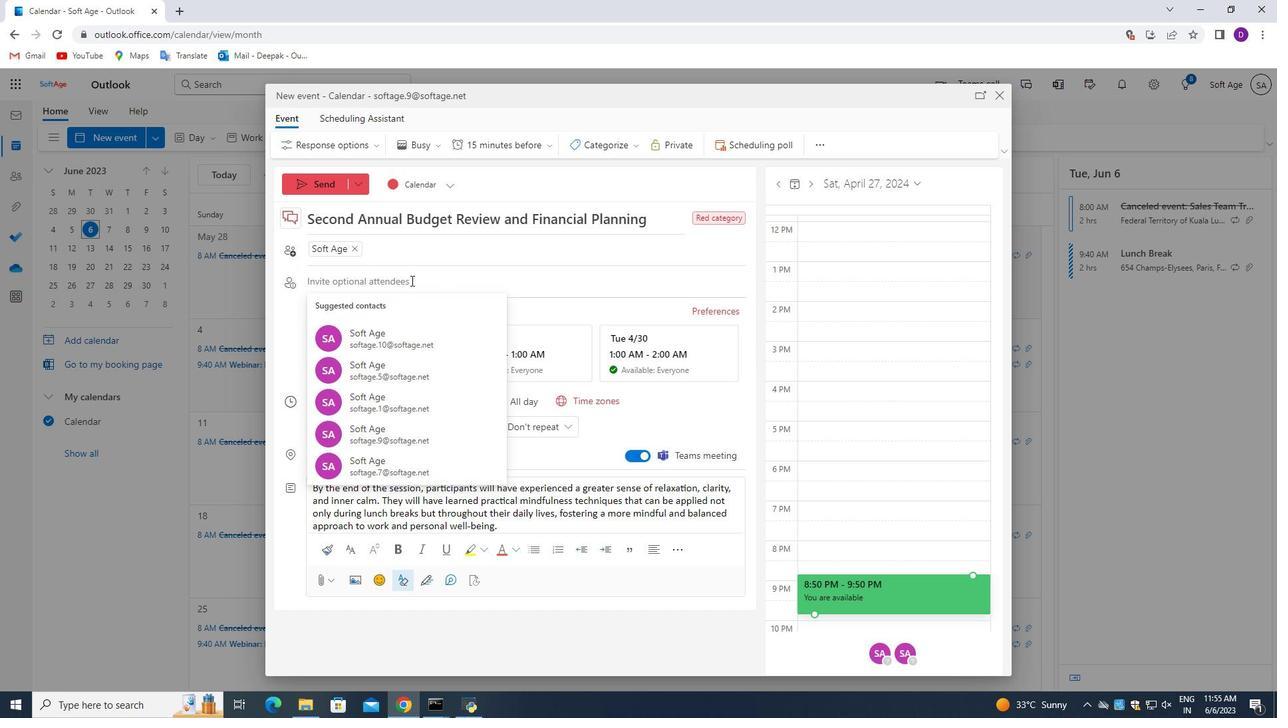 
Action: Key pressed softage.5<Key.shift>@softage.net<Key.enter>
Screenshot: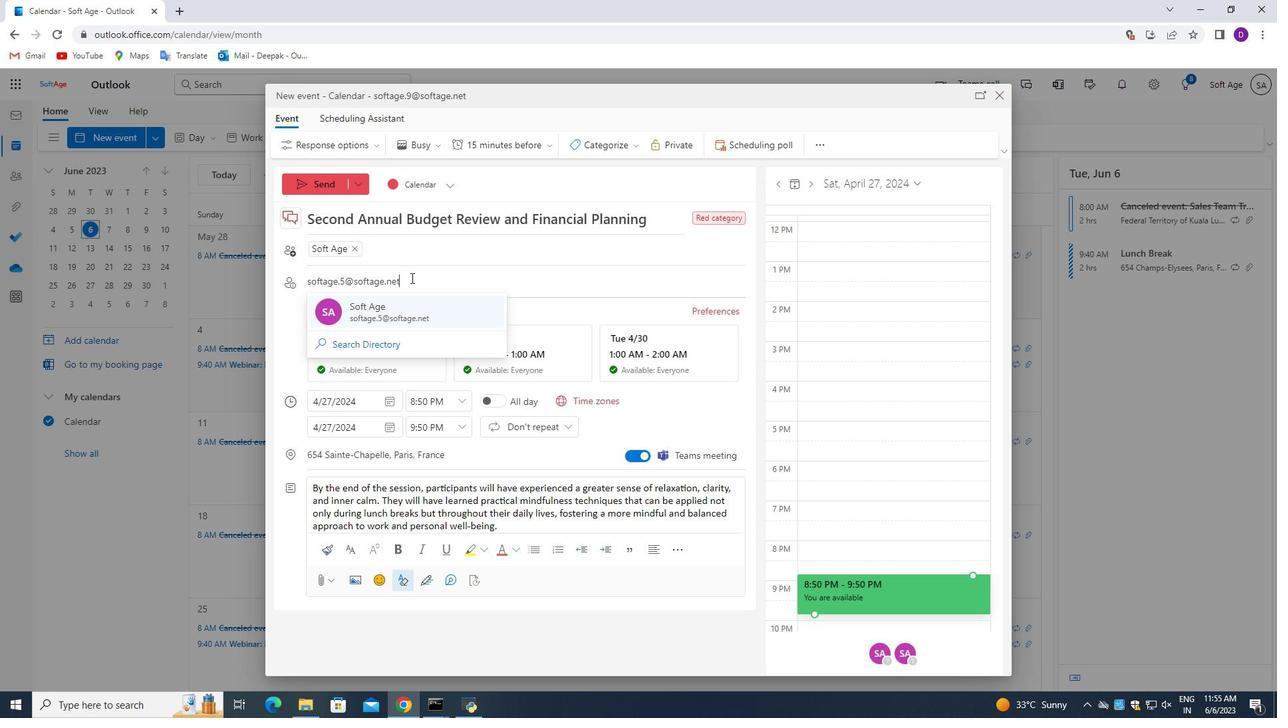 
Action: Mouse moved to (527, 150)
Screenshot: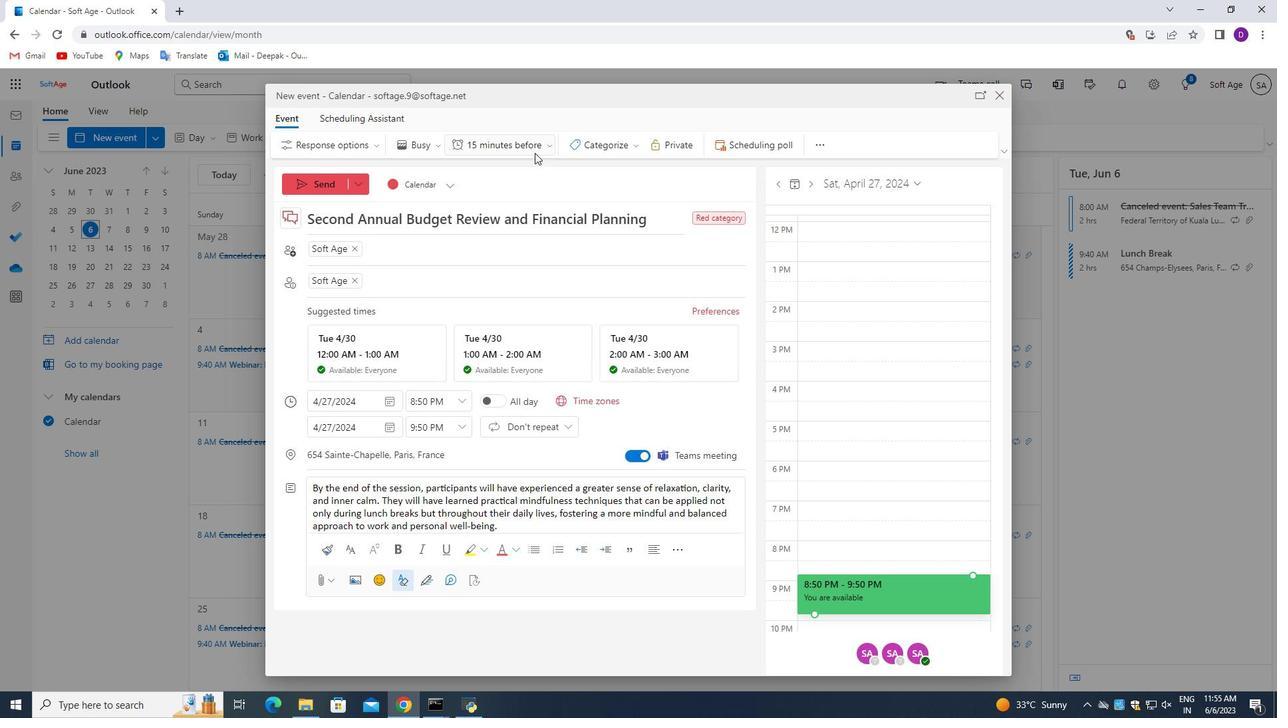 
Action: Mouse pressed left at (527, 150)
Screenshot: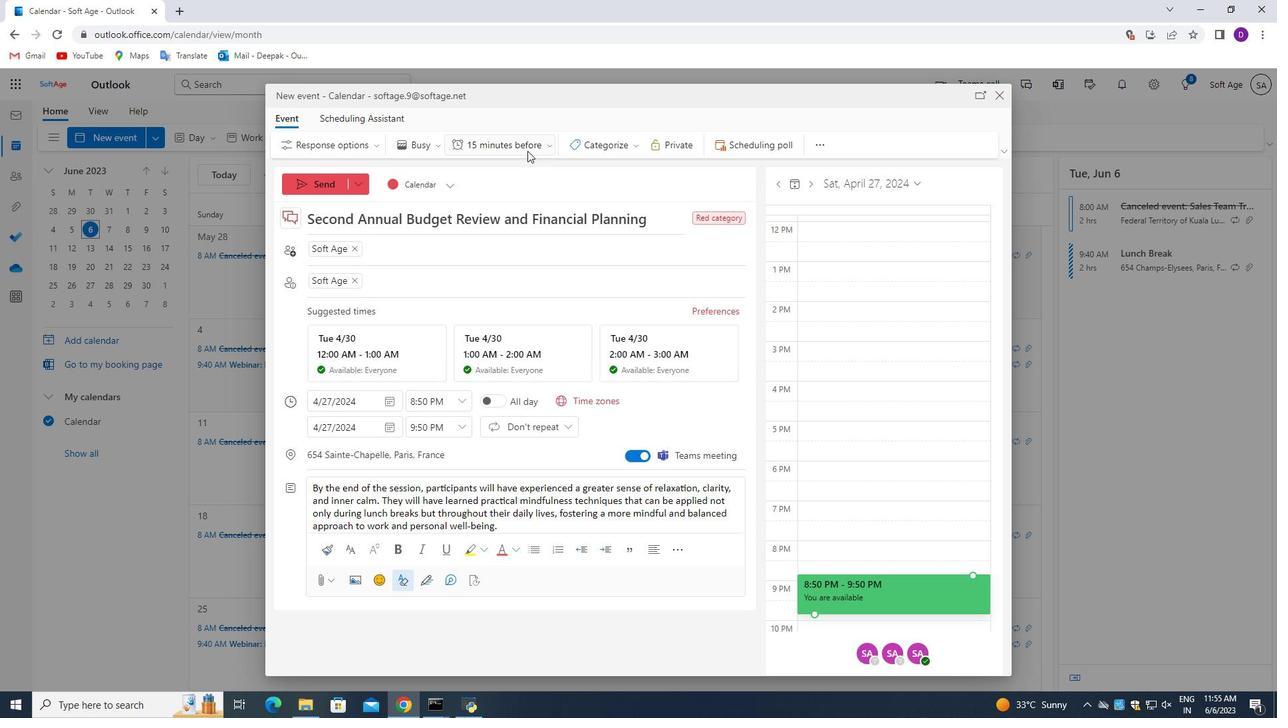 
Action: Mouse moved to (506, 245)
Screenshot: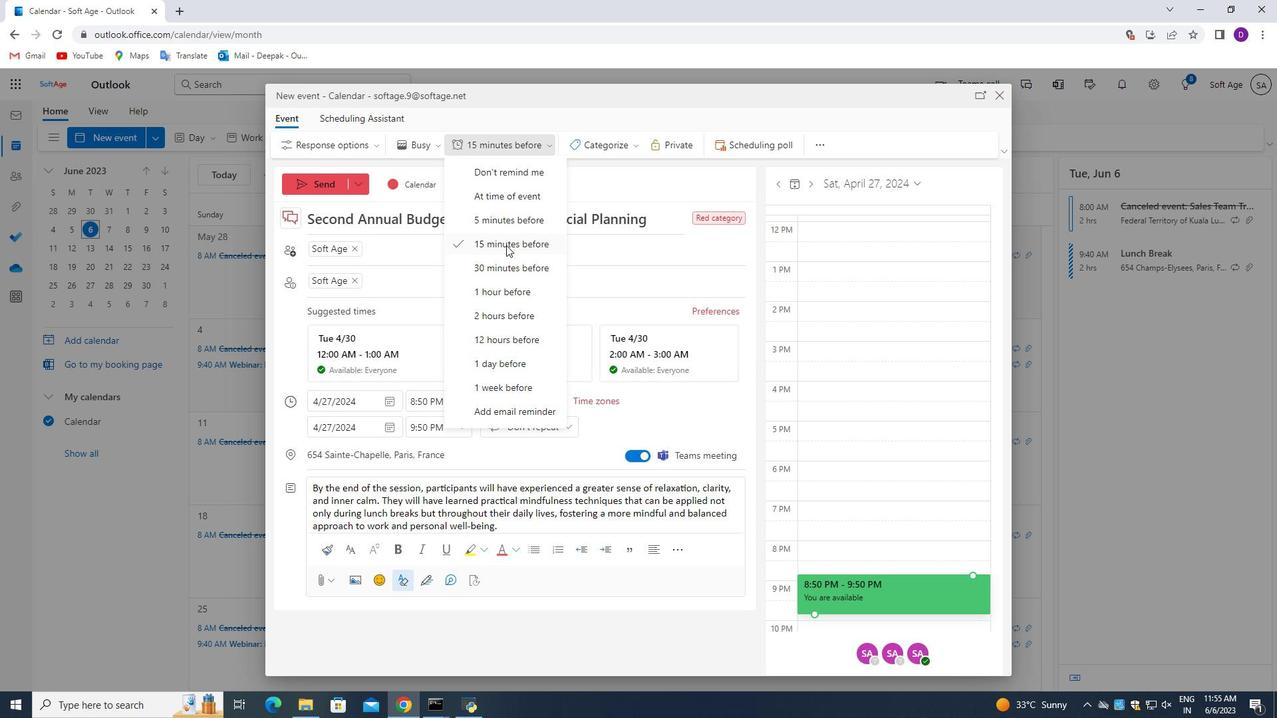 
Action: Mouse pressed left at (506, 245)
Screenshot: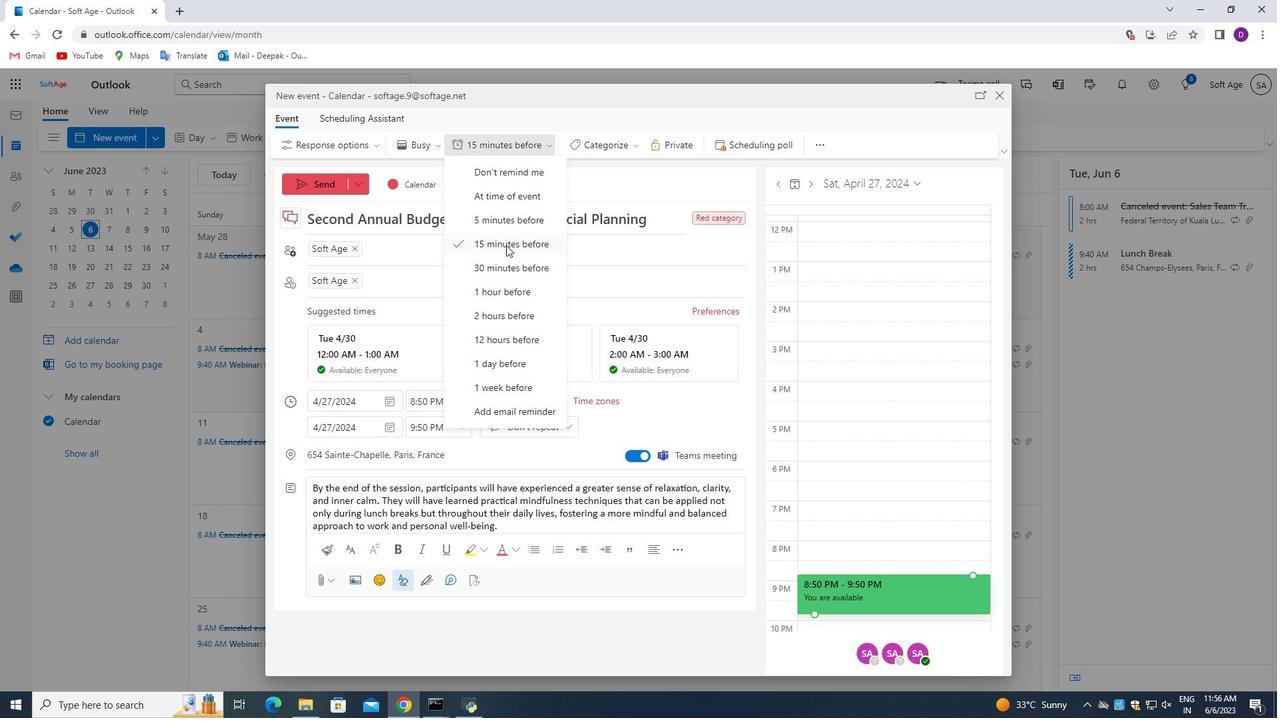 
Action: Mouse moved to (536, 411)
Screenshot: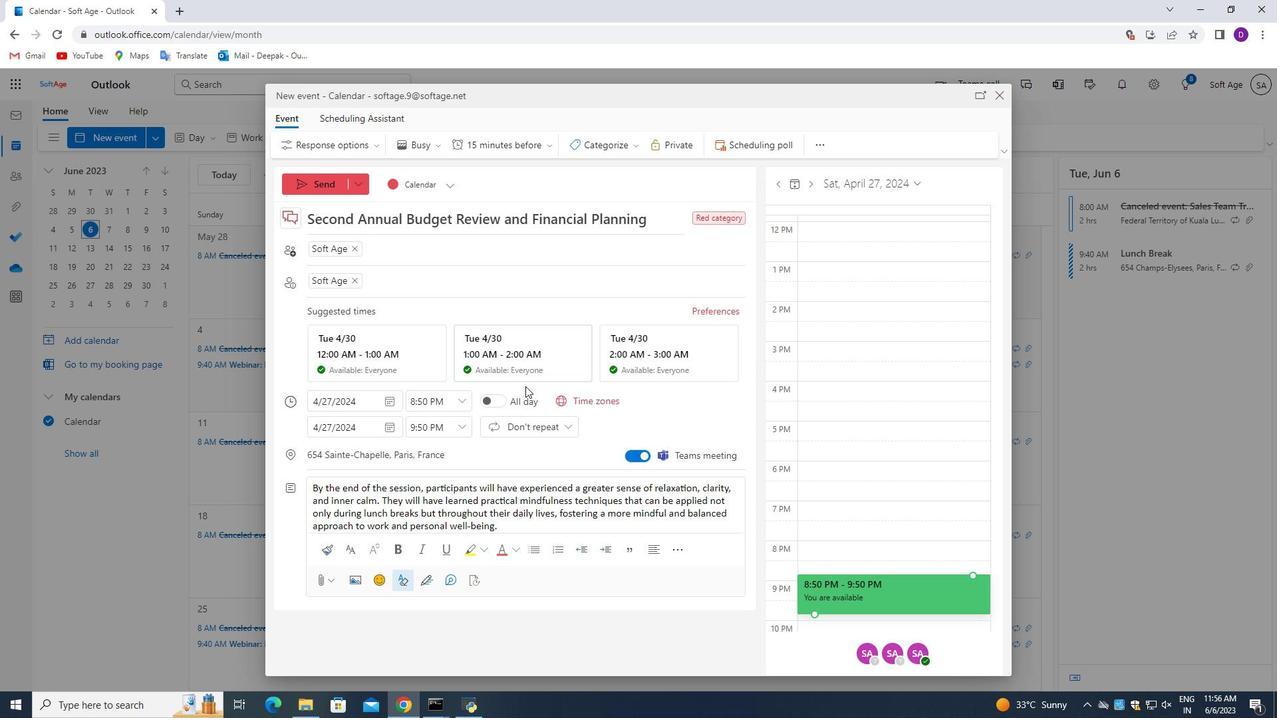 
Action: Mouse scrolled (527, 389) with delta (0, 0)
Screenshot: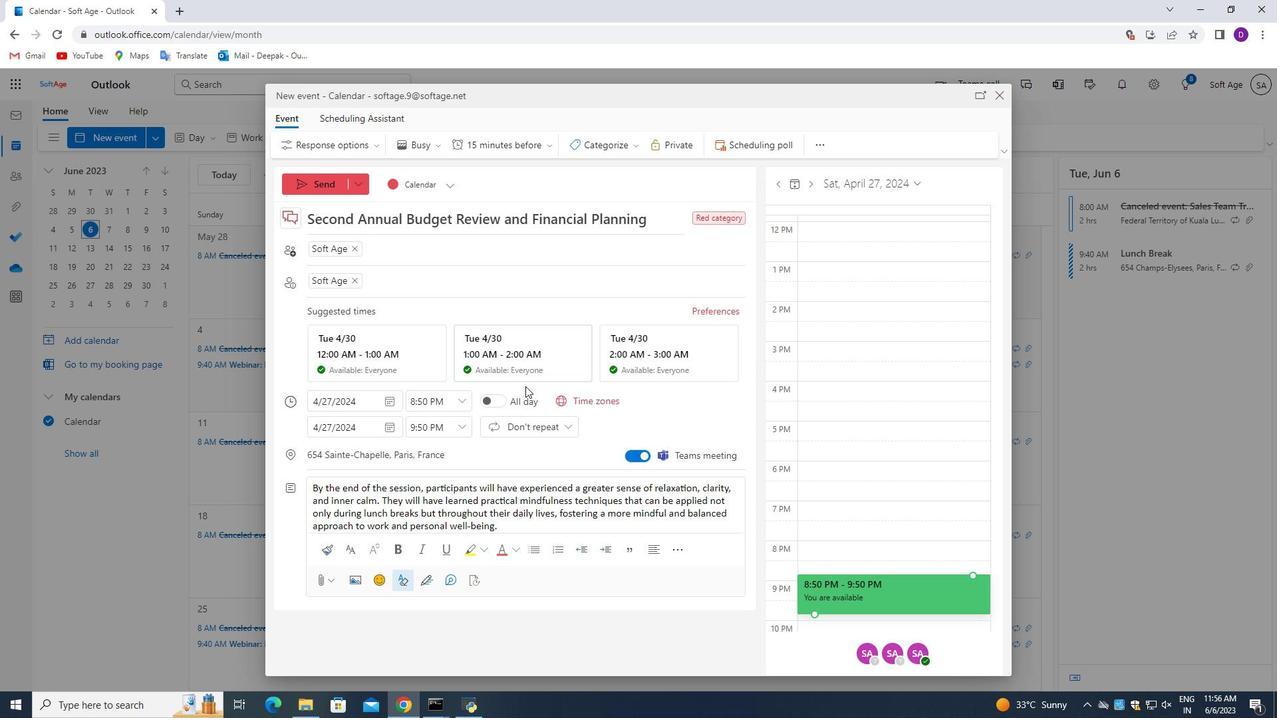 
Action: Mouse scrolled (534, 404) with delta (0, 0)
Screenshot: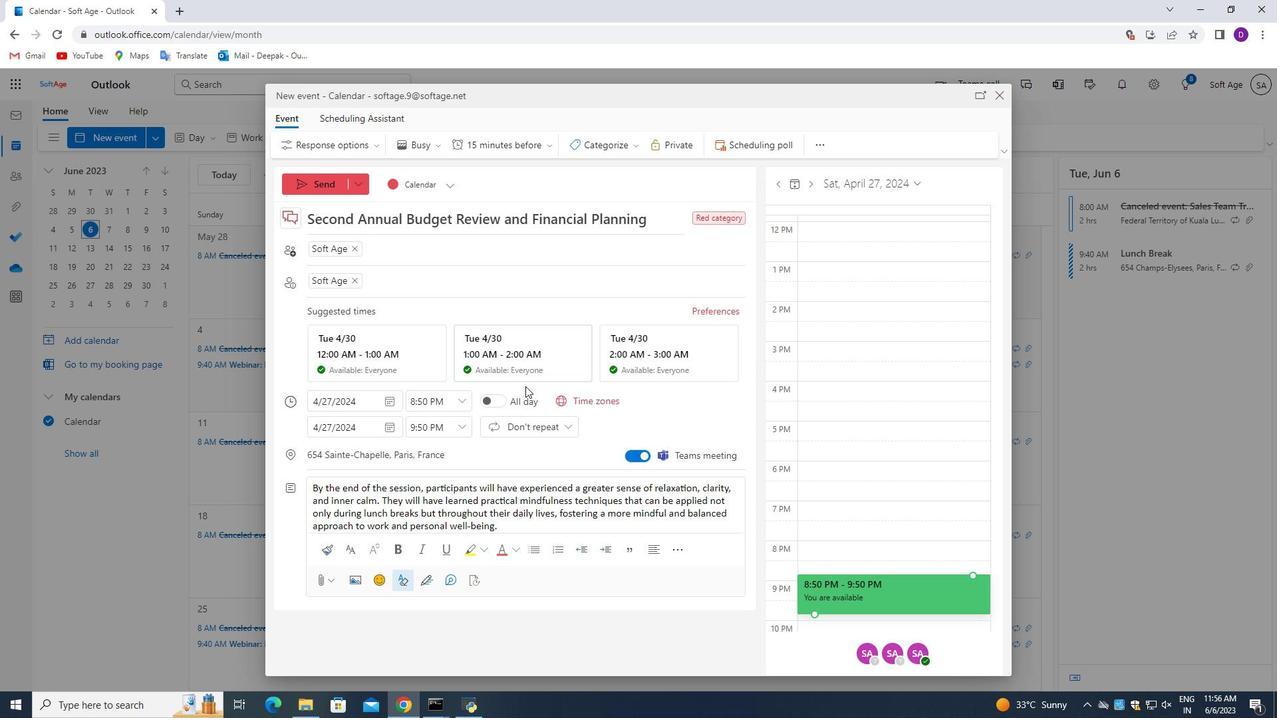 
Action: Mouse scrolled (536, 410) with delta (0, 0)
Screenshot: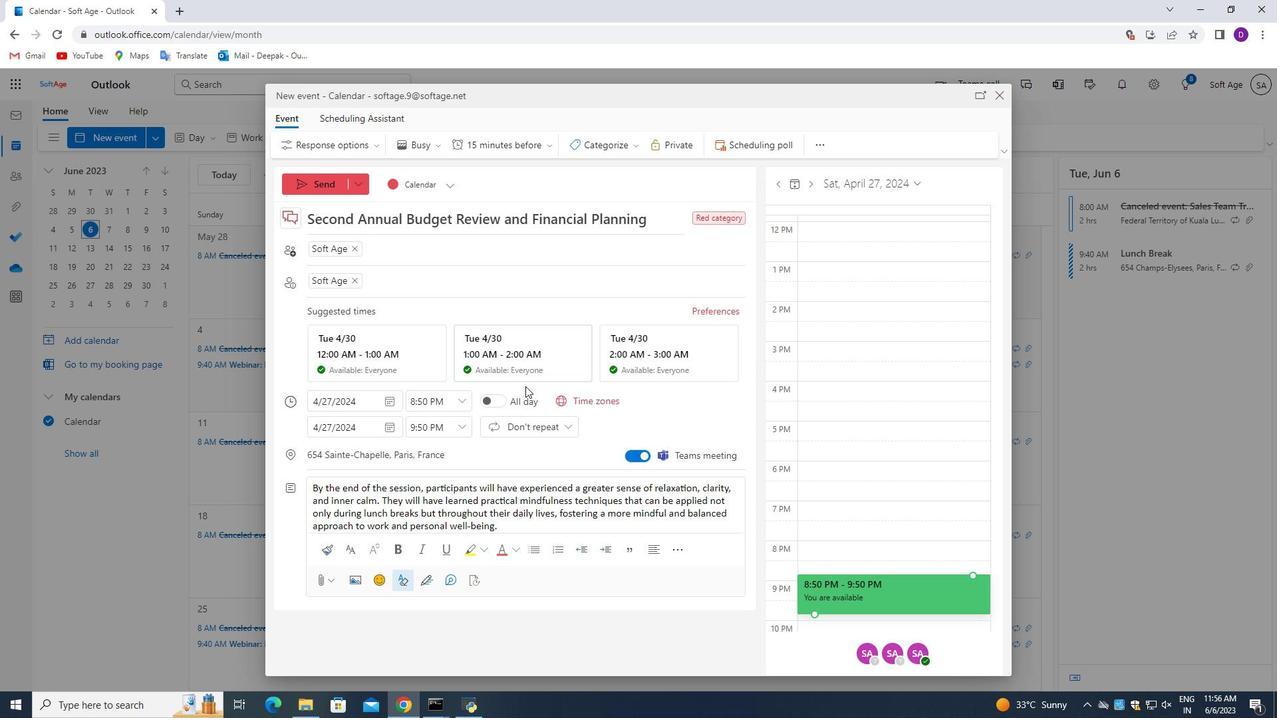 
Action: Mouse moved to (590, 424)
Screenshot: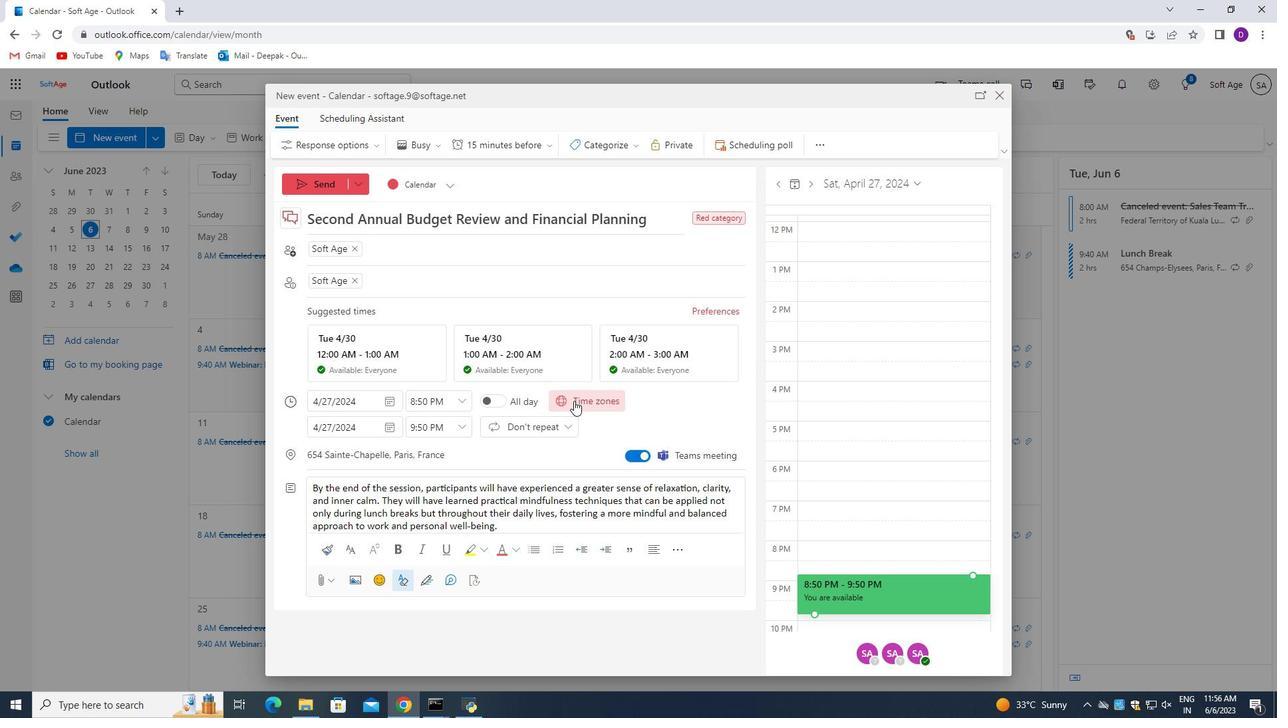 
Action: Mouse scrolled (590, 423) with delta (0, 0)
Screenshot: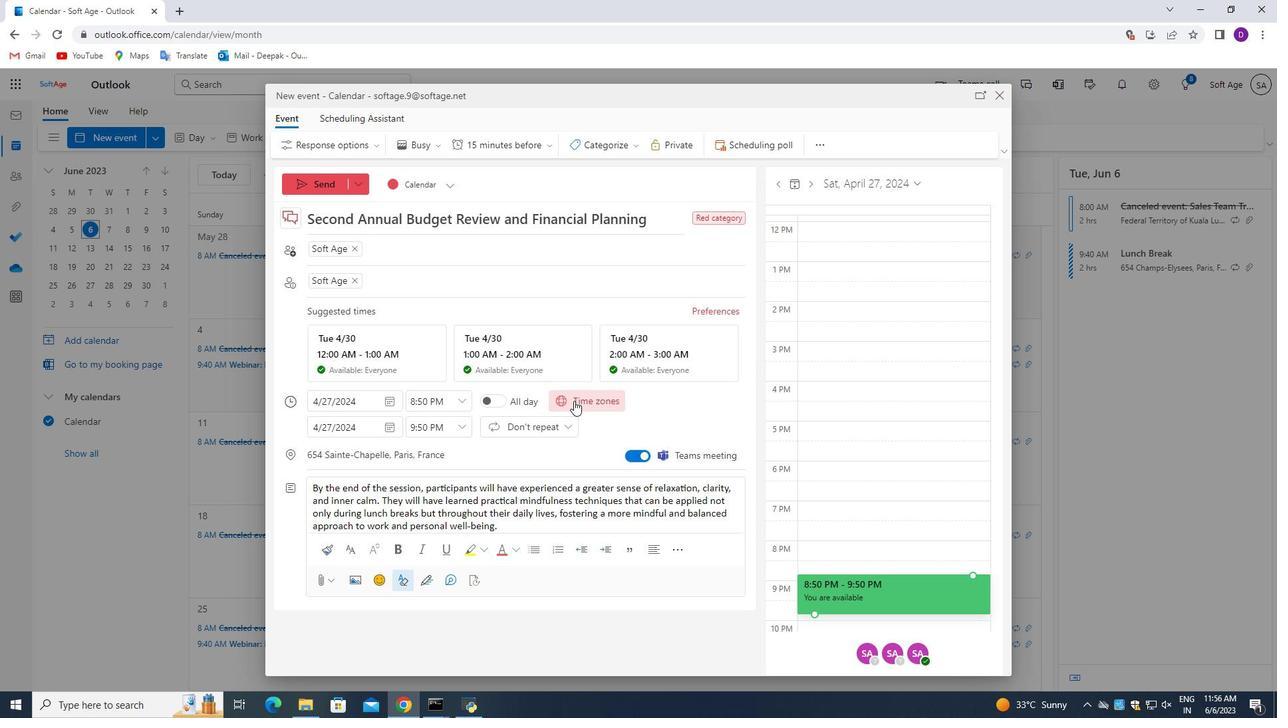 
Action: Mouse moved to (472, 318)
Screenshot: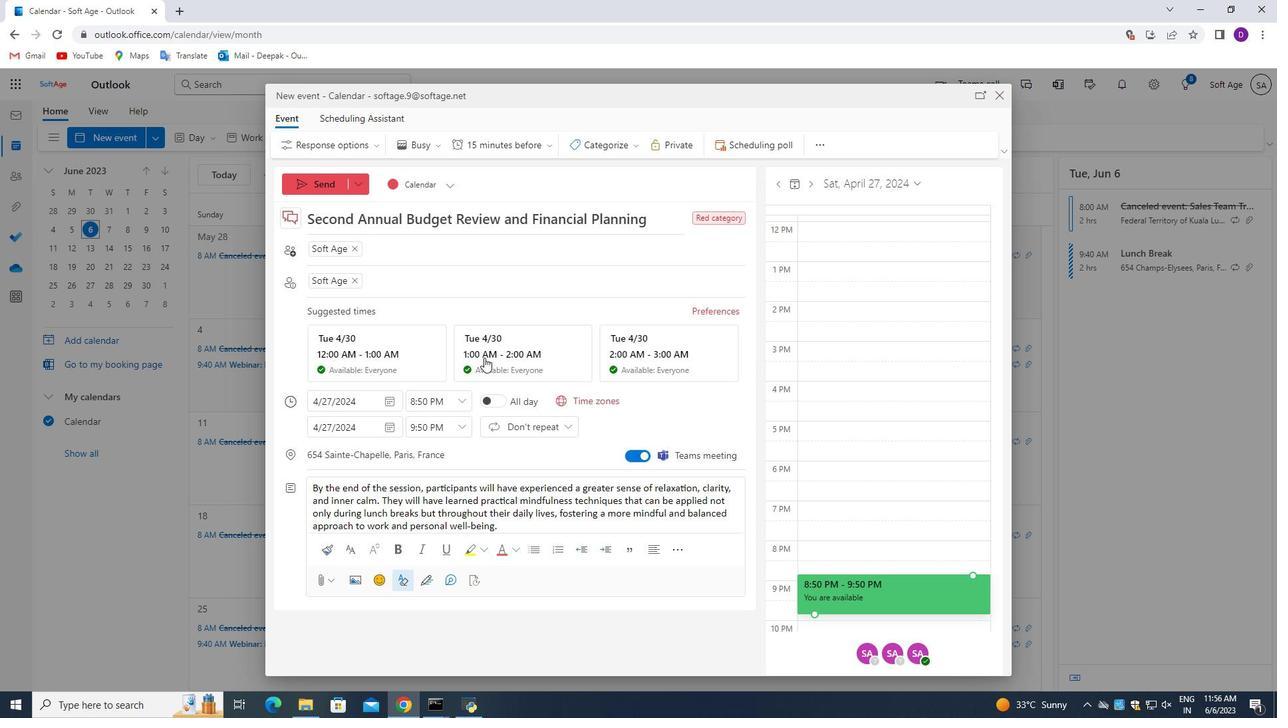 
Action: Mouse scrolled (472, 319) with delta (0, 0)
Screenshot: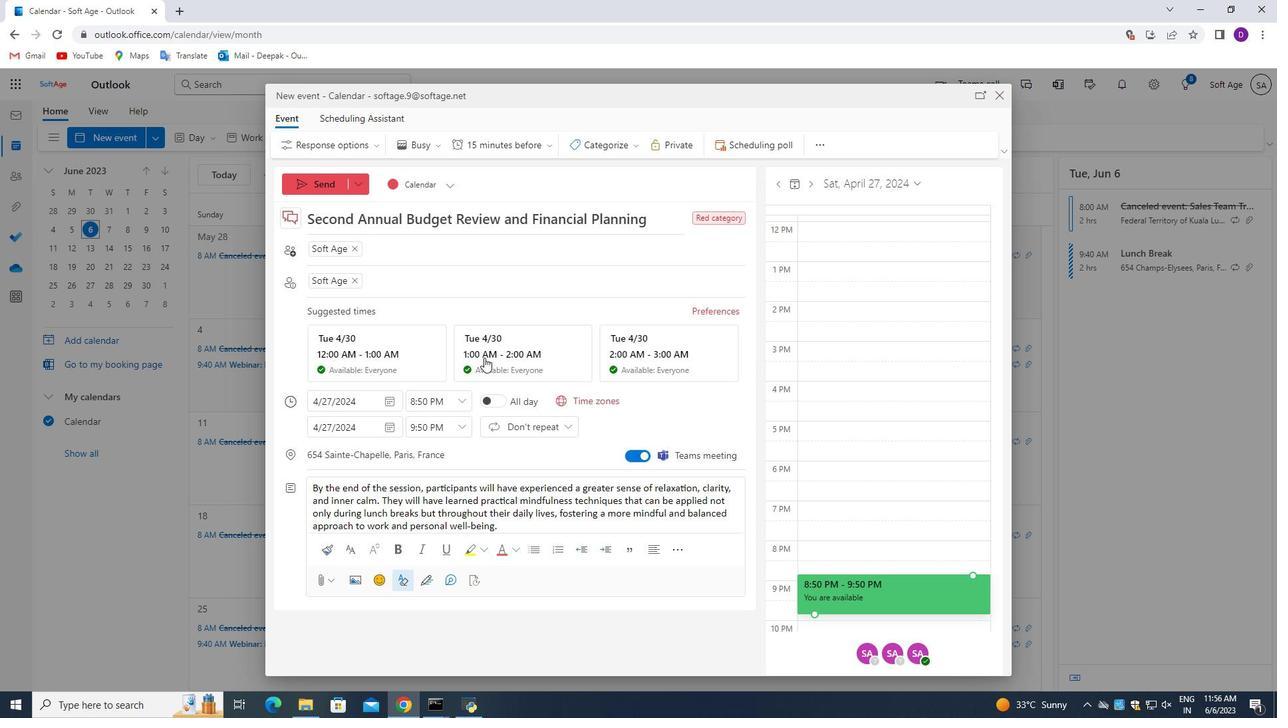 
Action: Mouse moved to (471, 315)
Screenshot: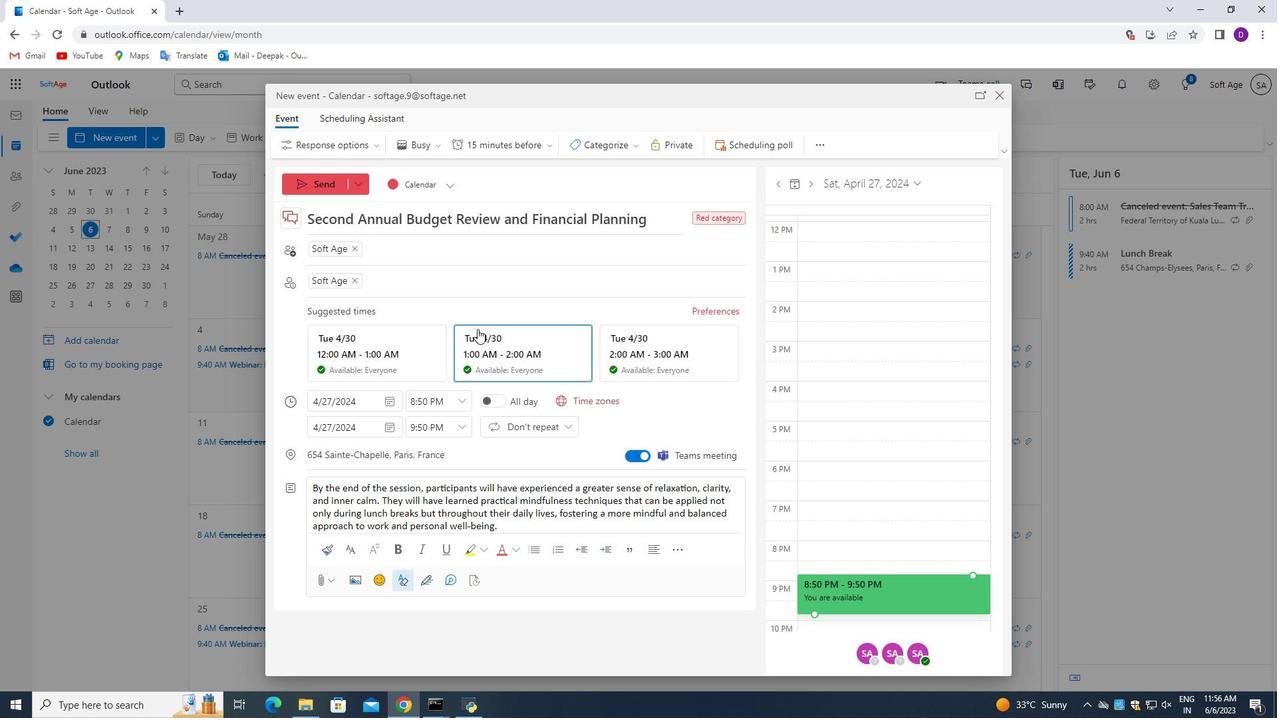 
Action: Mouse scrolled (471, 315) with delta (0, 0)
Screenshot: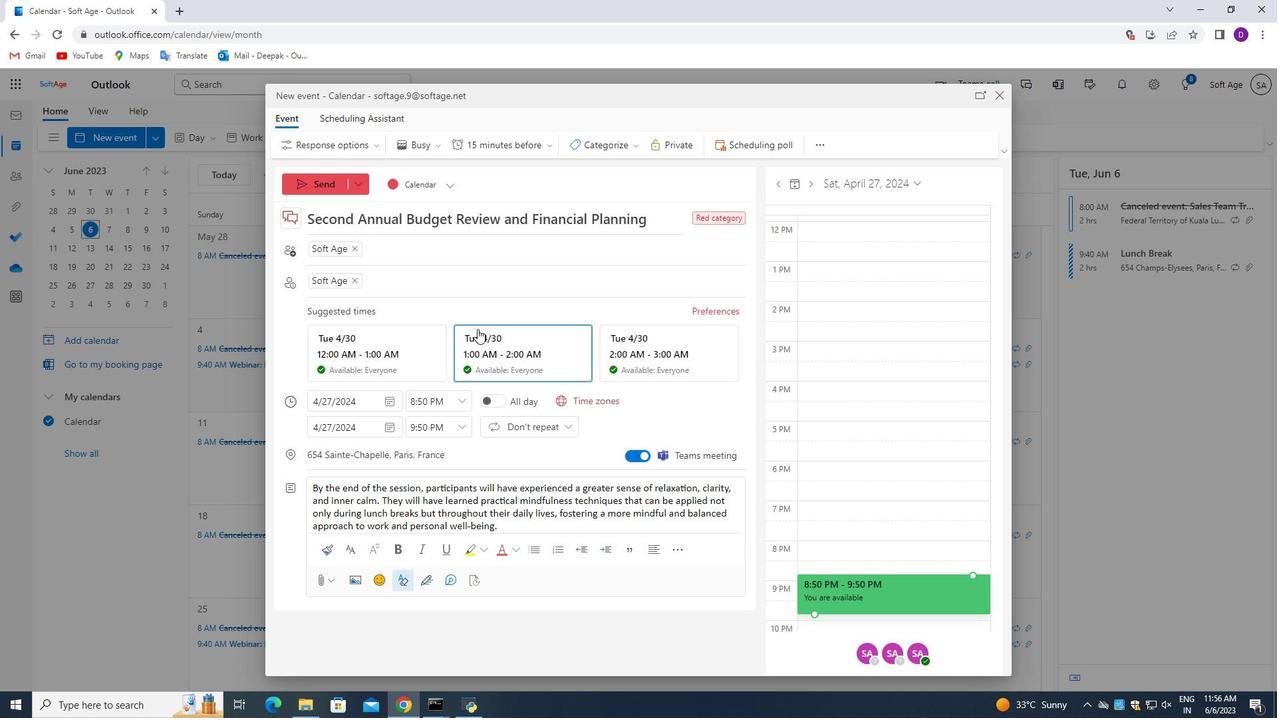
Action: Mouse moved to (319, 187)
Screenshot: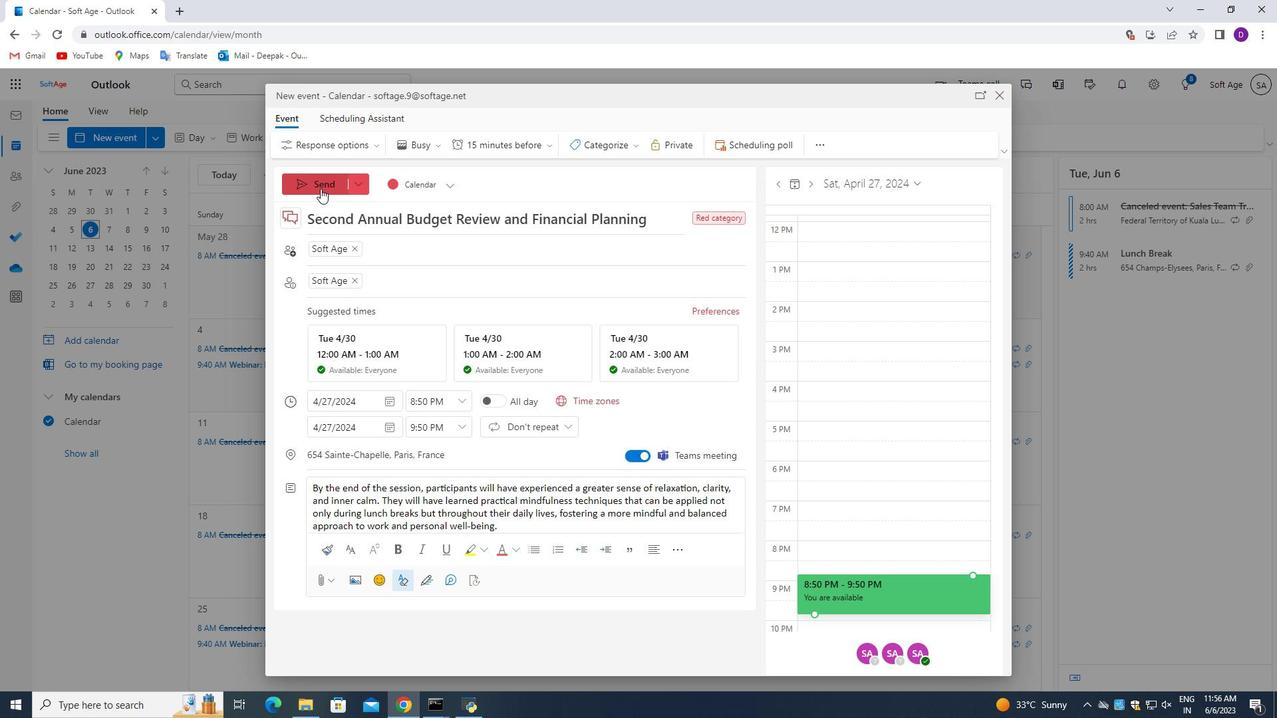 
Action: Mouse pressed left at (319, 187)
Screenshot: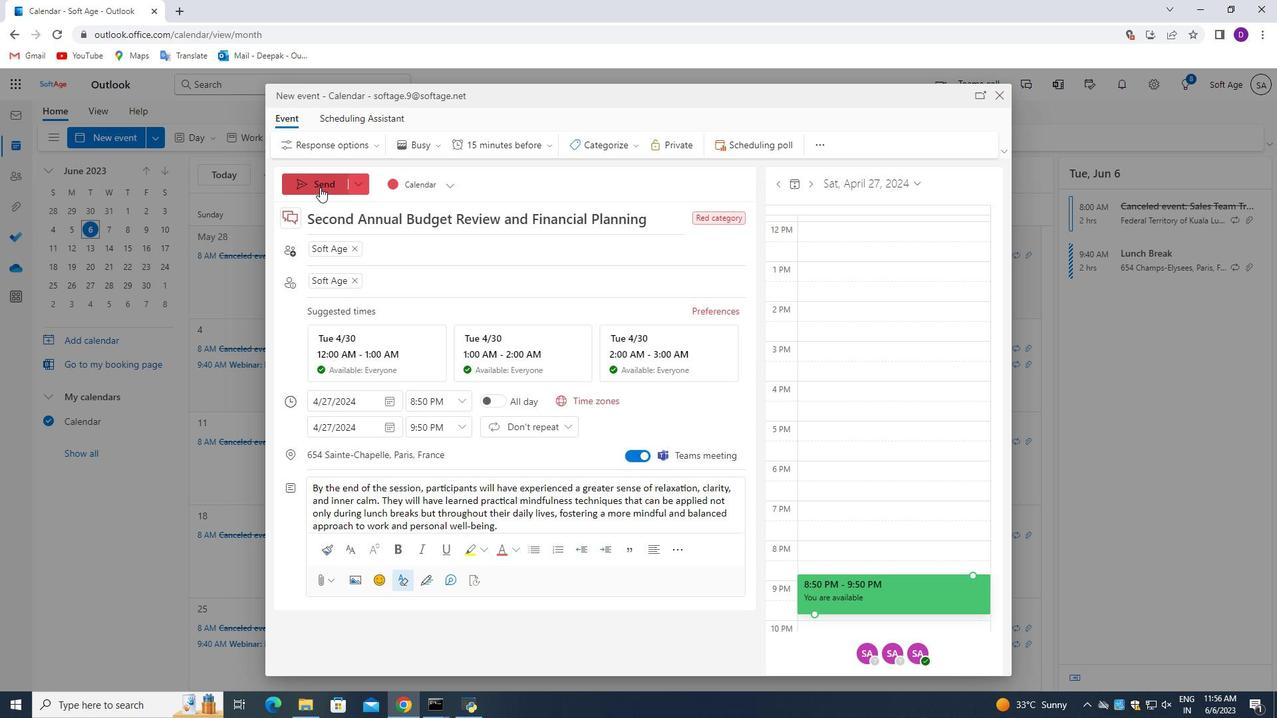 
Action: Mouse moved to (451, 452)
Screenshot: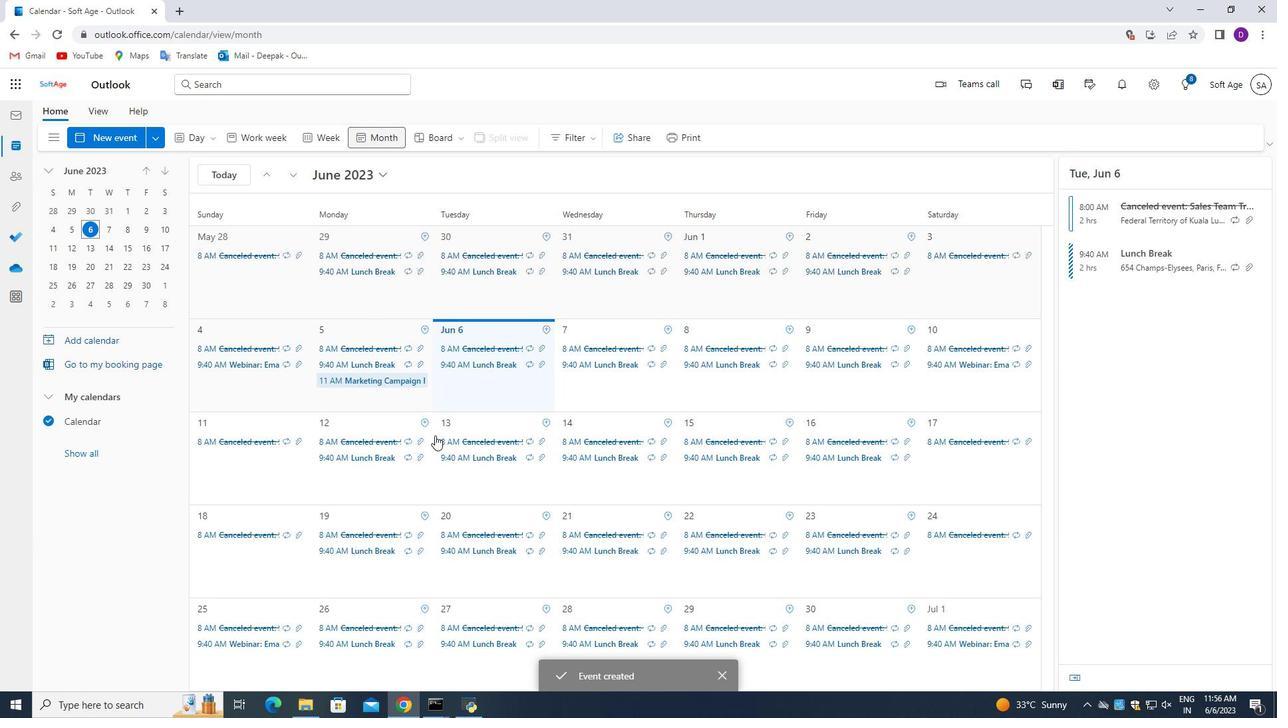 
Action: Mouse scrolled (451, 453) with delta (0, 0)
Screenshot: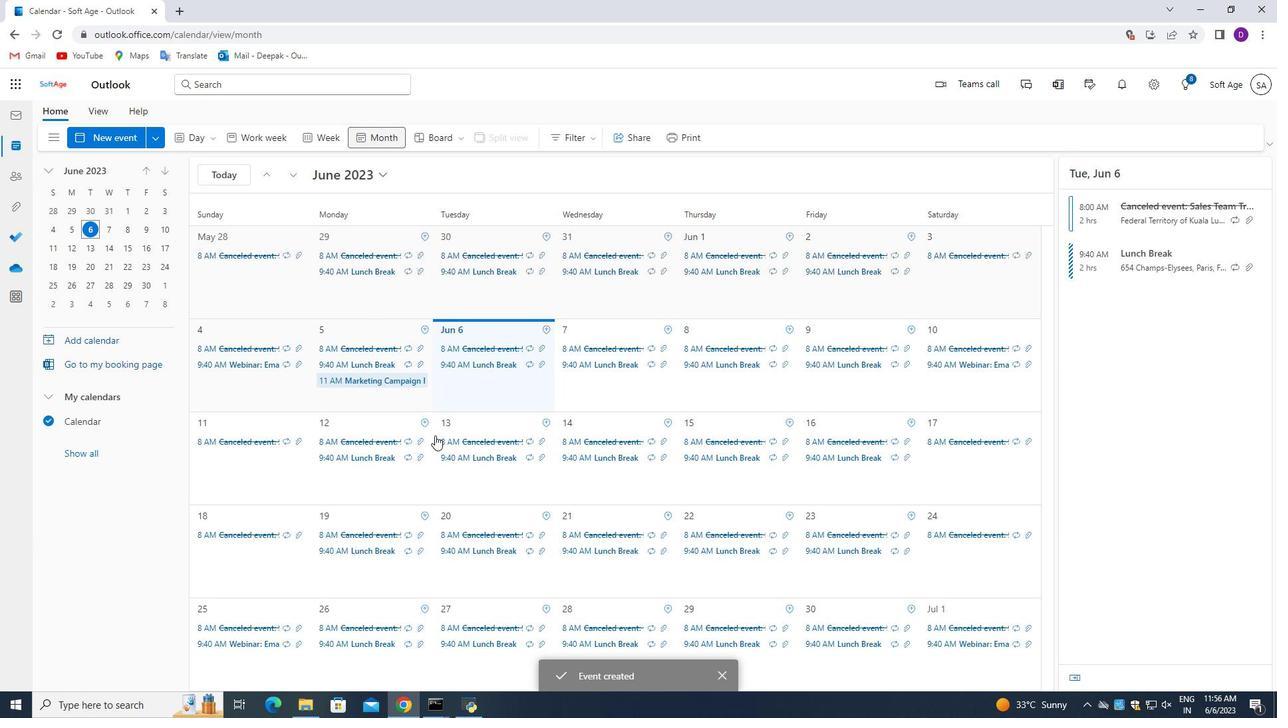 
Action: Mouse scrolled (451, 453) with delta (0, 0)
Screenshot: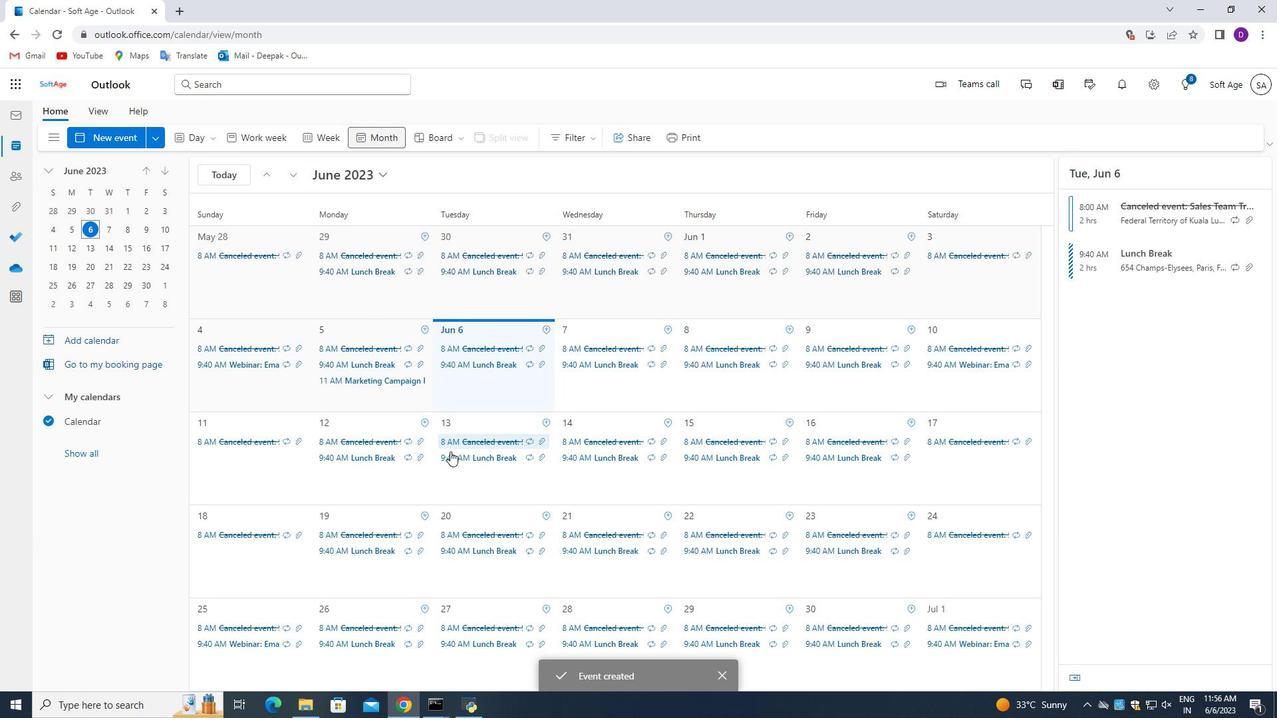 
Action: Mouse scrolled (451, 453) with delta (0, 0)
Screenshot: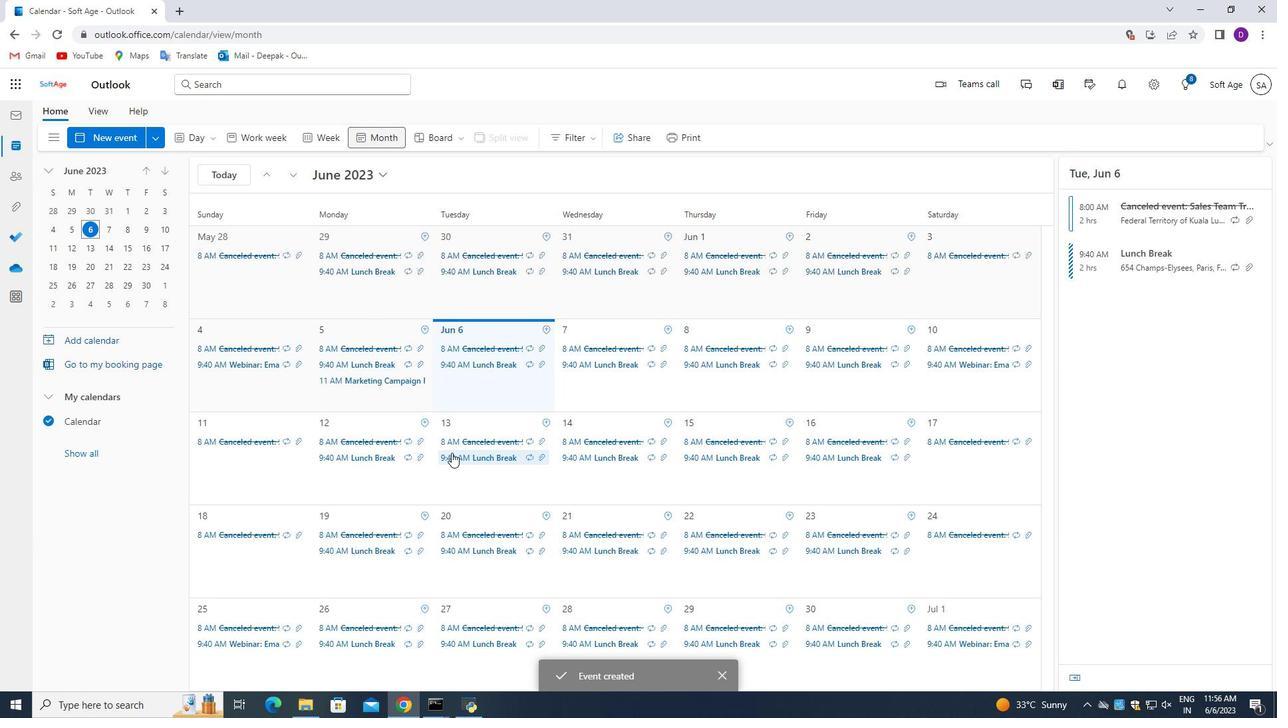 
Action: Mouse moved to (452, 452)
Screenshot: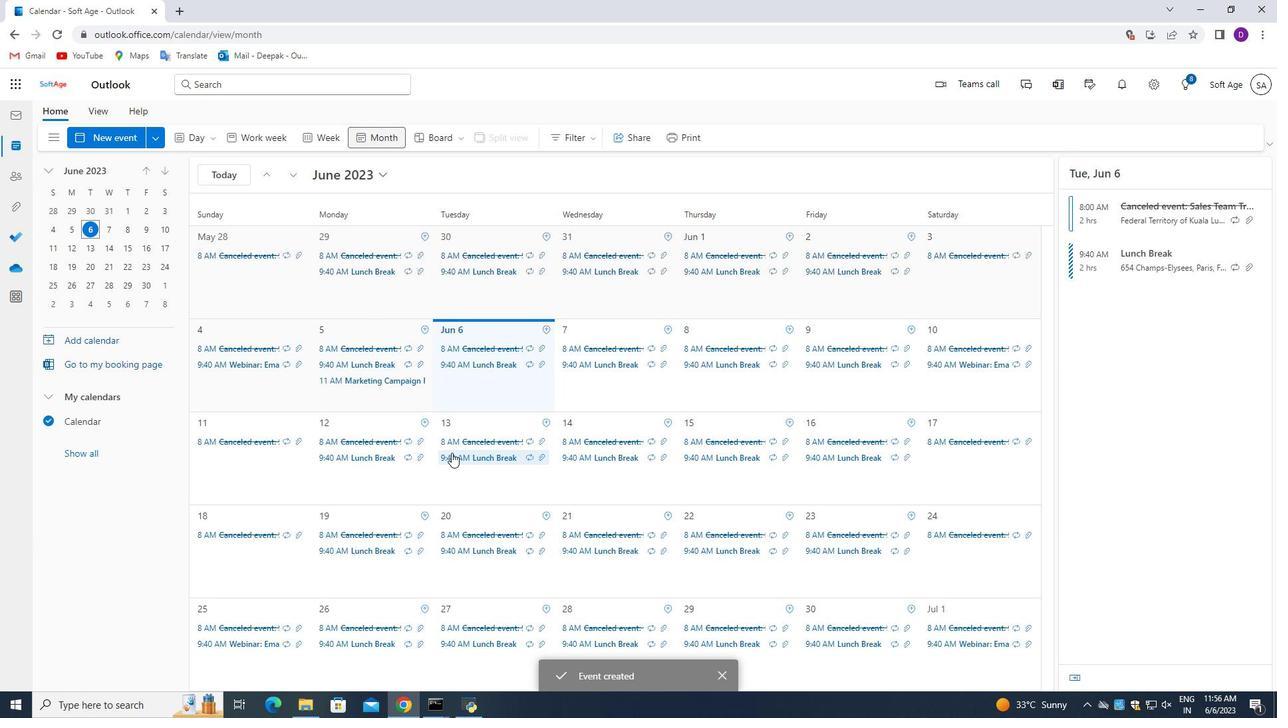 
Action: Mouse scrolled (452, 453) with delta (0, 0)
Screenshot: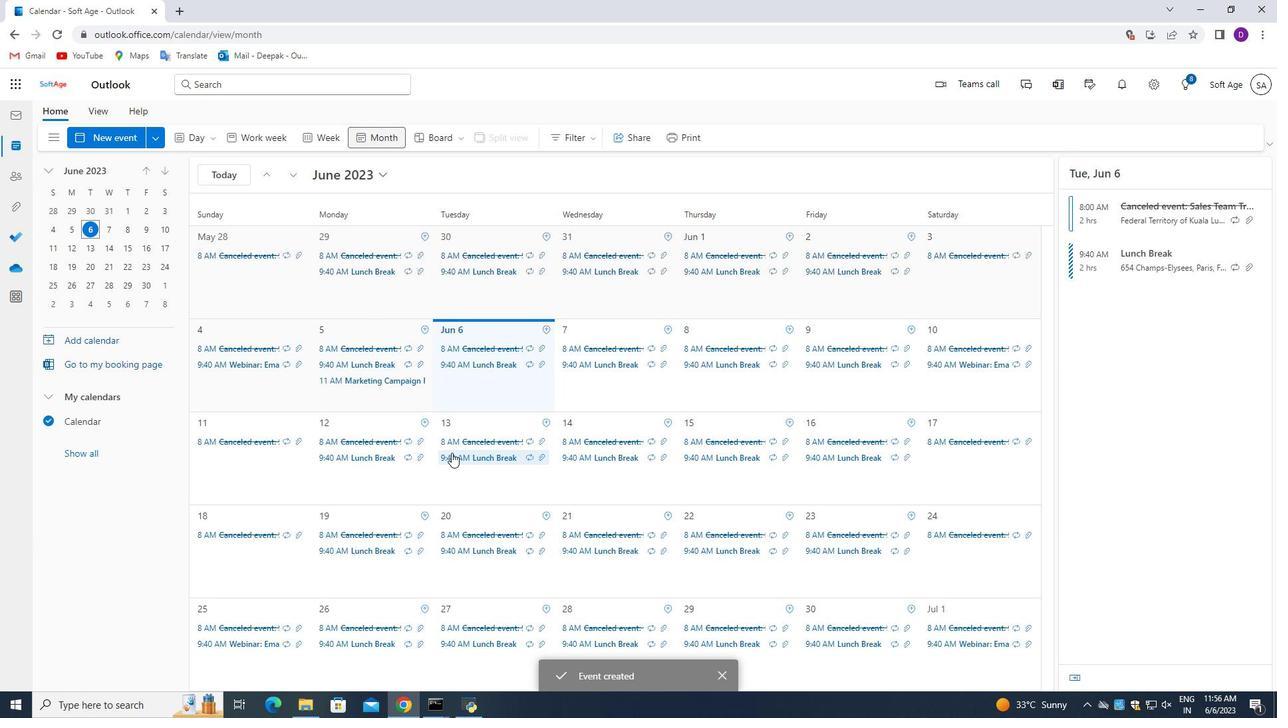 
Action: Mouse moved to (465, 403)
Screenshot: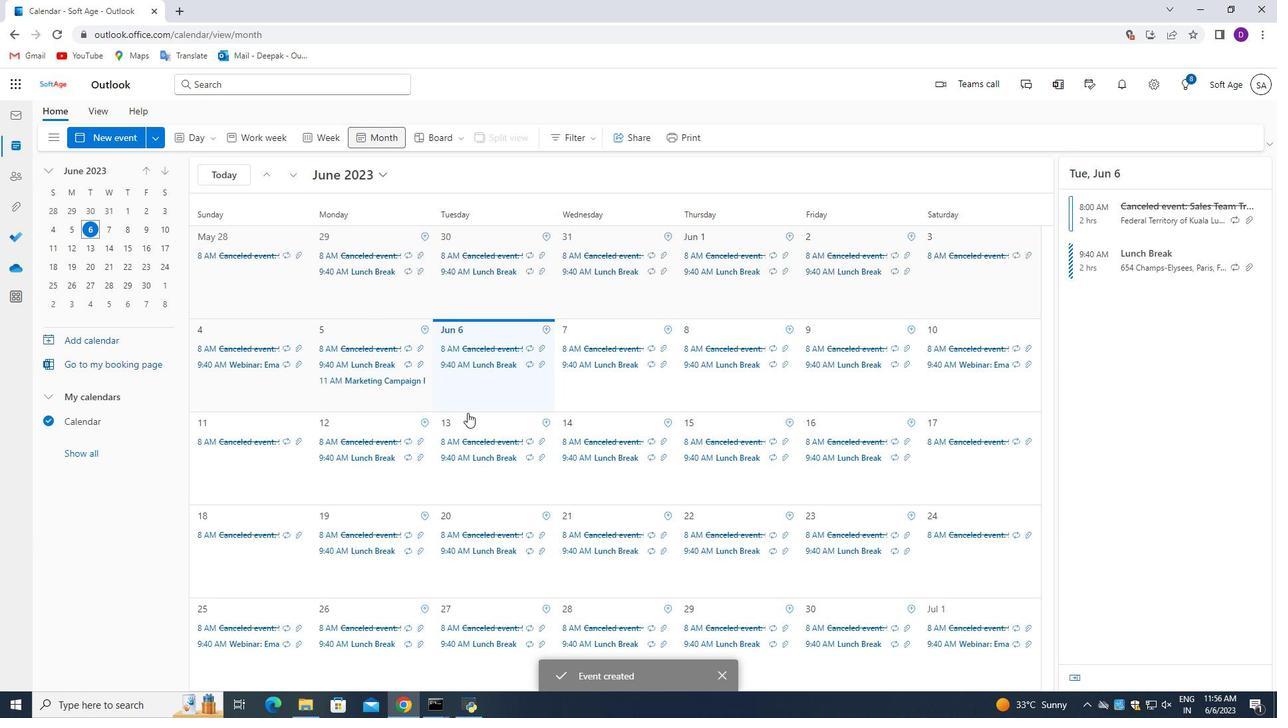 
Action: Mouse scrolled (465, 404) with delta (0, 0)
Screenshot: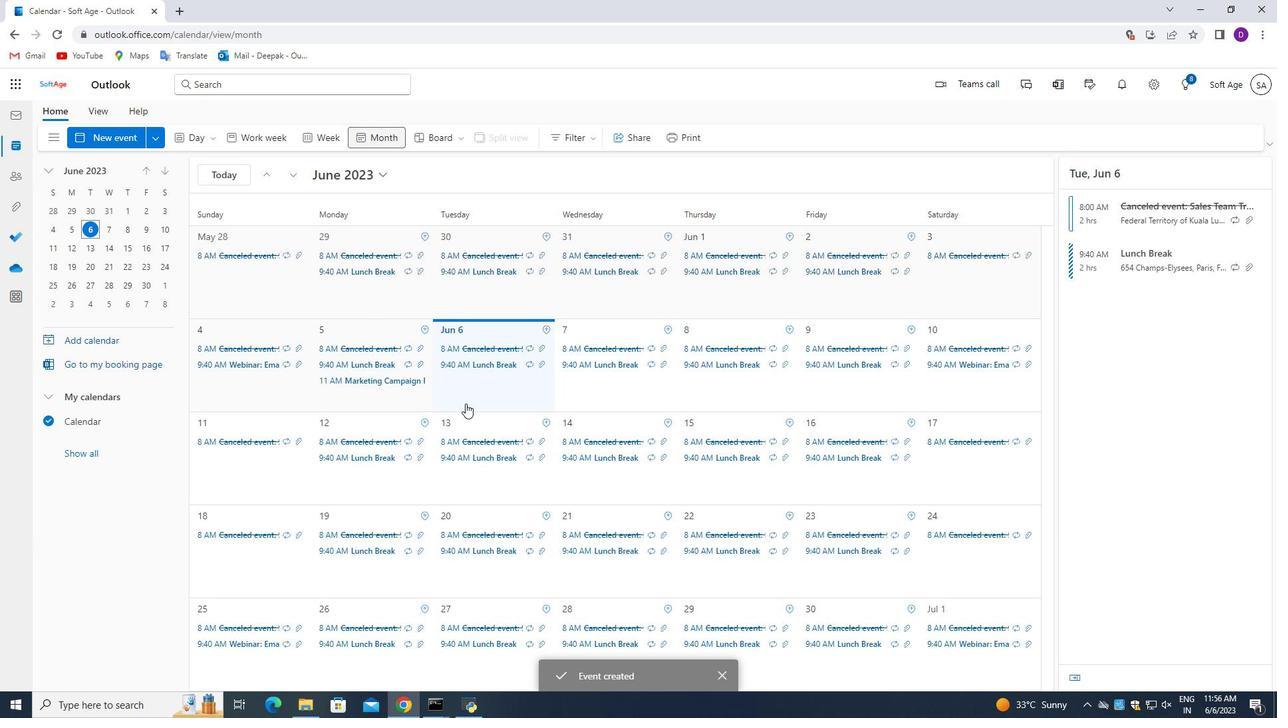 
Action: Mouse scrolled (465, 404) with delta (0, 0)
Screenshot: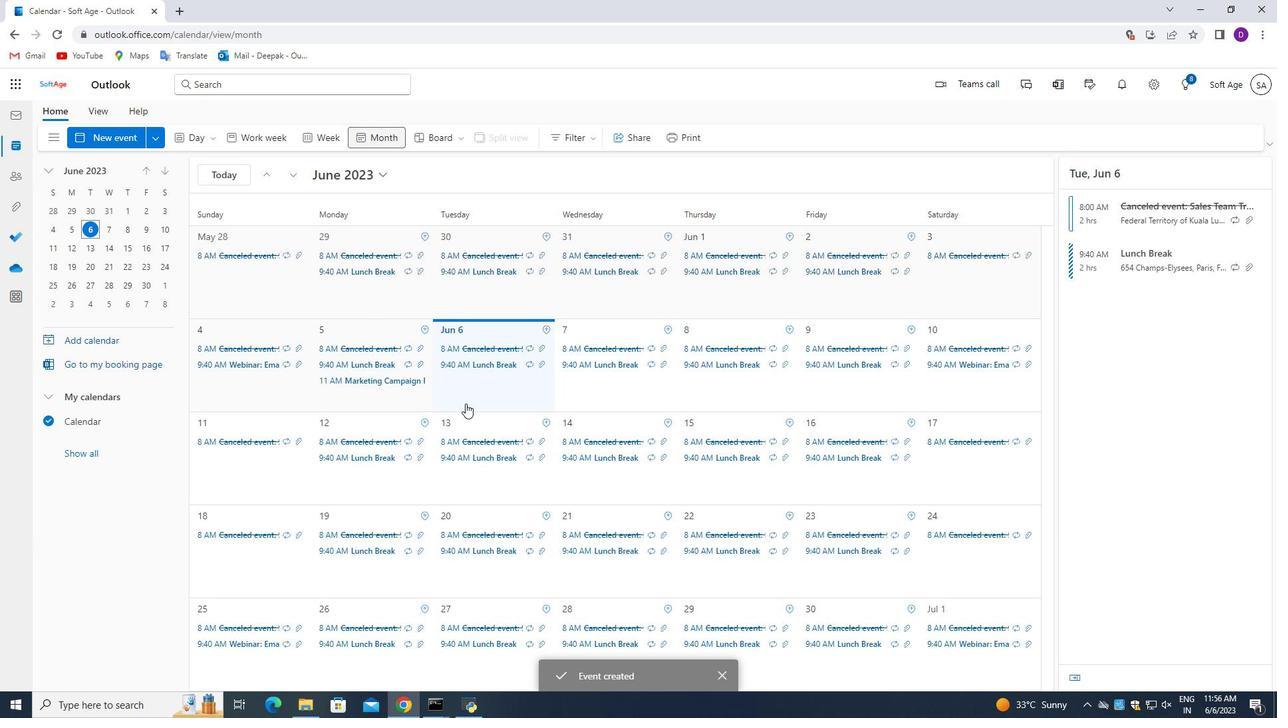 
